 Task: Add Adidas Originals Adilette 22 Slip-On Slides, size 6, to the cart and then remove it.
Action: Mouse moved to (317, 523)
Screenshot: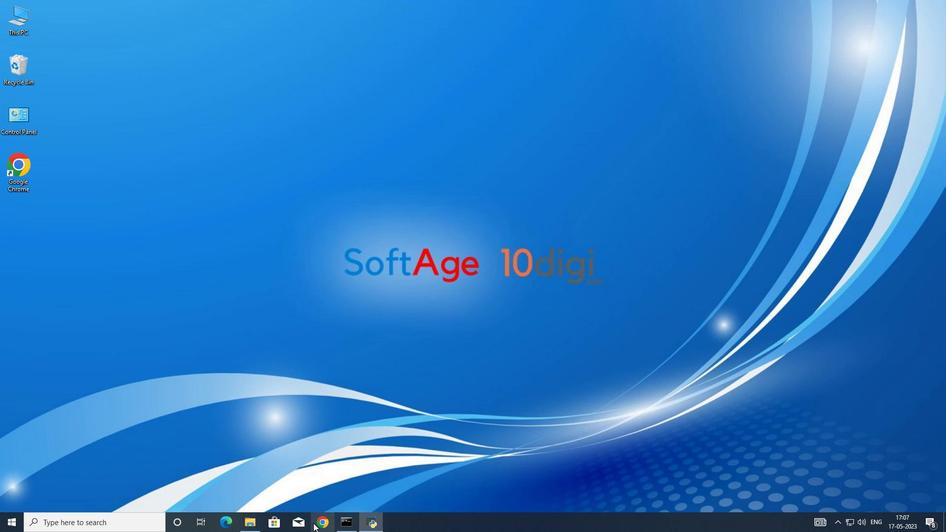 
Action: Mouse pressed left at (317, 523)
Screenshot: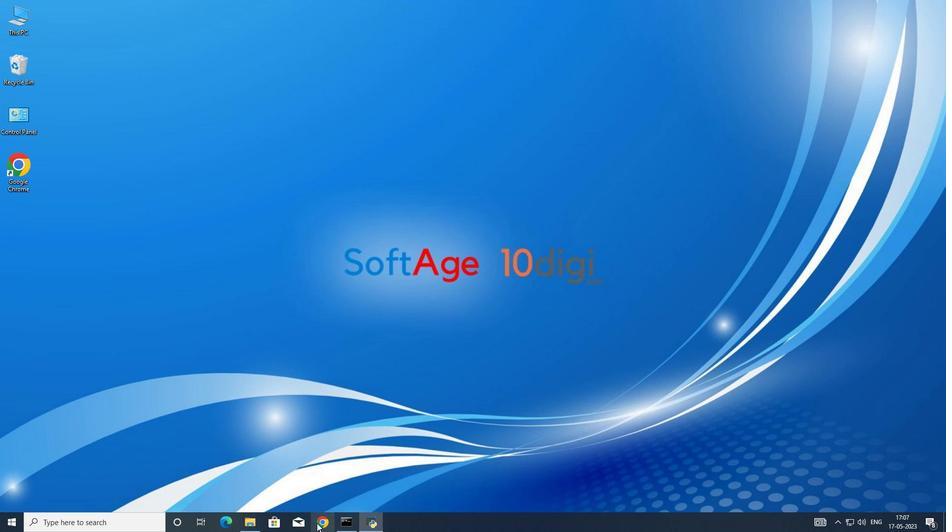 
Action: Mouse moved to (473, 207)
Screenshot: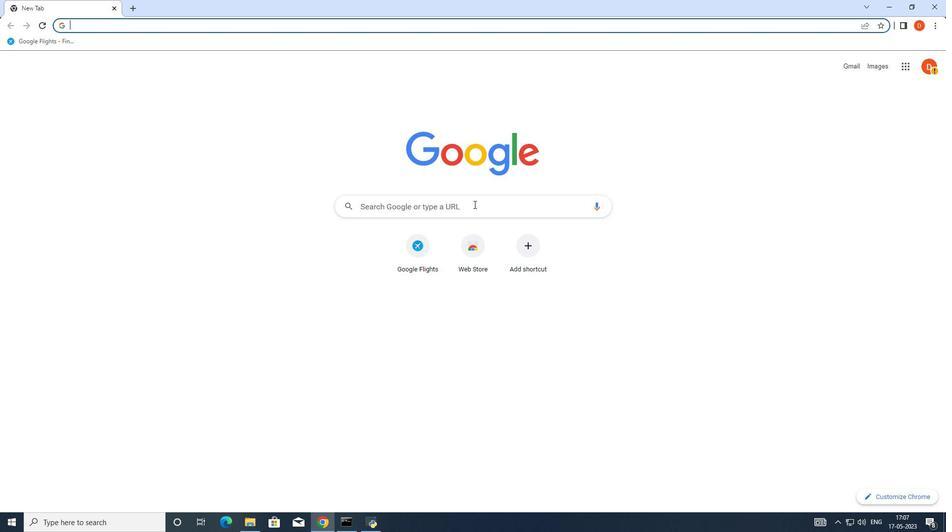 
Action: Mouse pressed left at (473, 207)
Screenshot: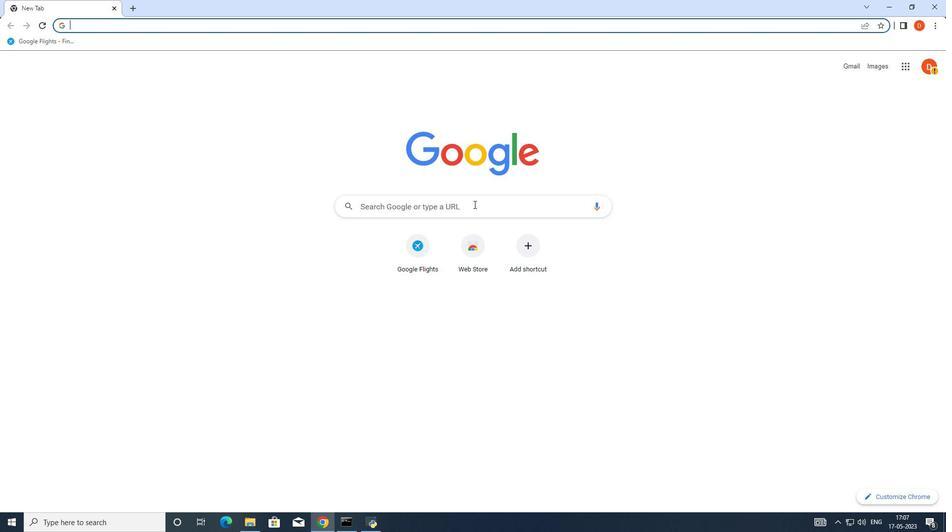
Action: Mouse moved to (448, 221)
Screenshot: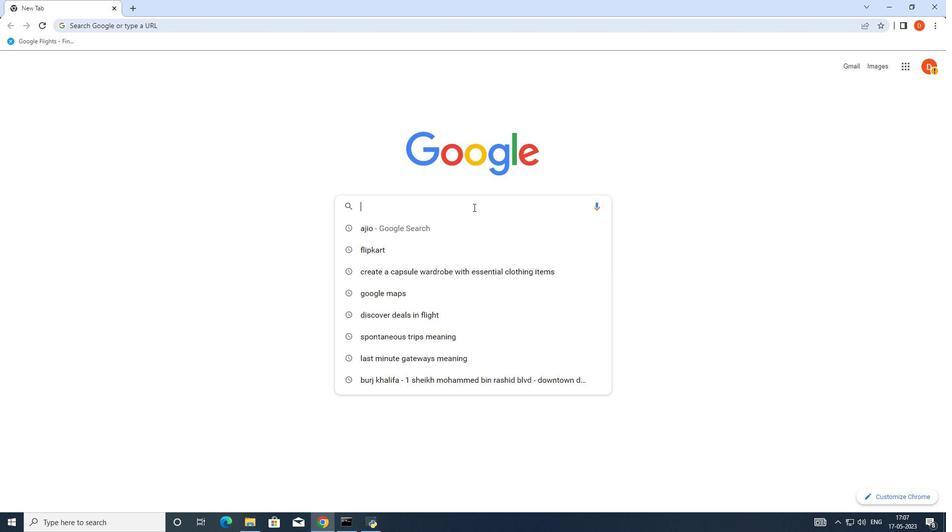
Action: Key pressed ajio
Screenshot: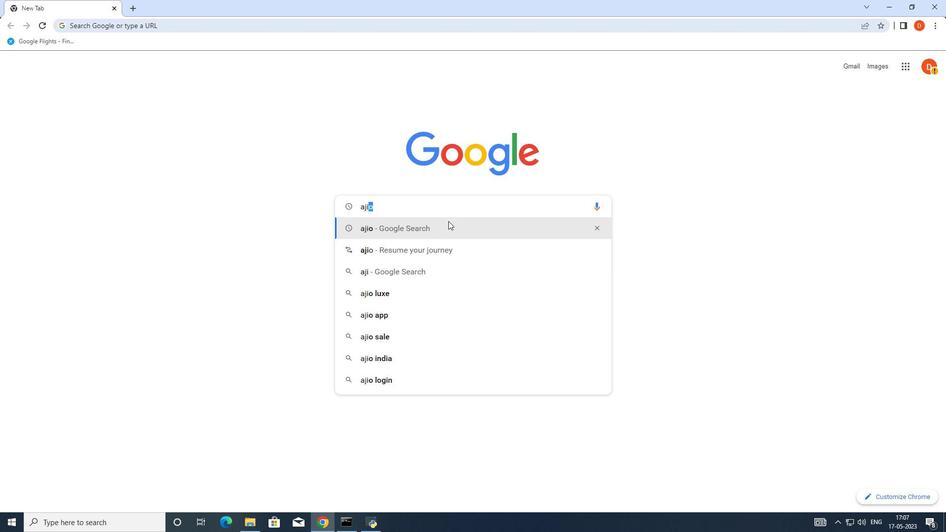 
Action: Mouse moved to (448, 224)
Screenshot: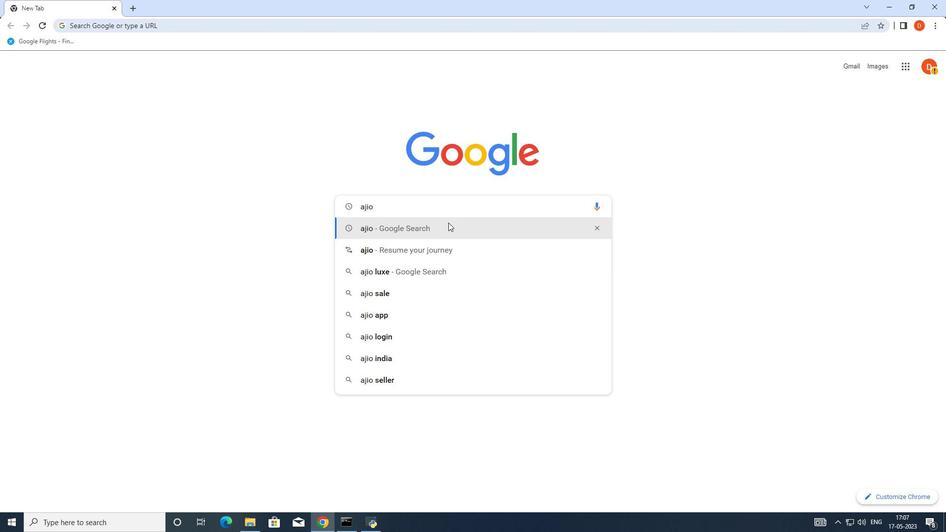 
Action: Key pressed <Key.enter>
Screenshot: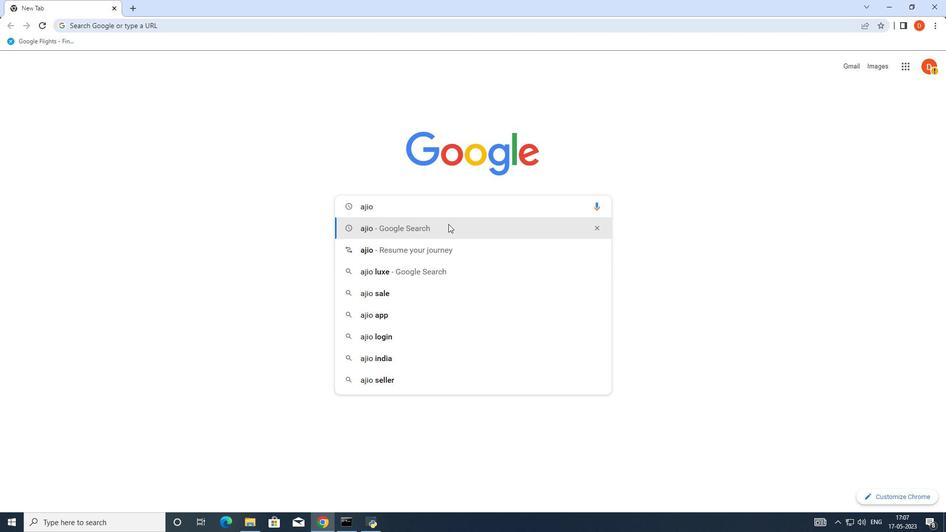 
Action: Mouse moved to (167, 163)
Screenshot: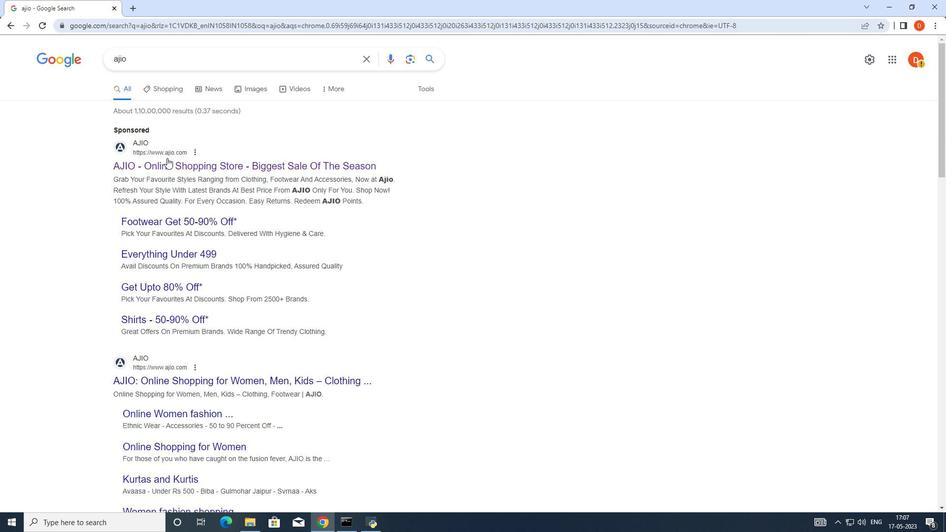 
Action: Mouse pressed left at (167, 163)
Screenshot: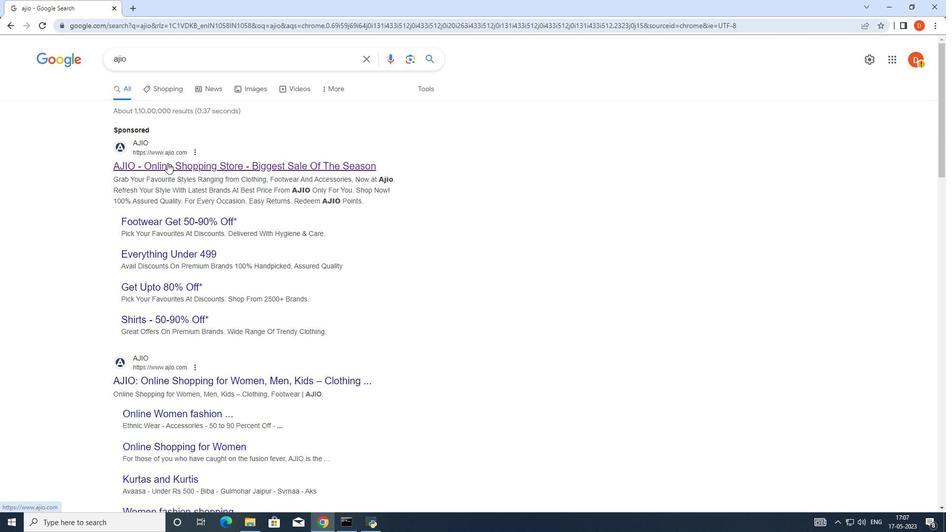 
Action: Mouse moved to (556, 167)
Screenshot: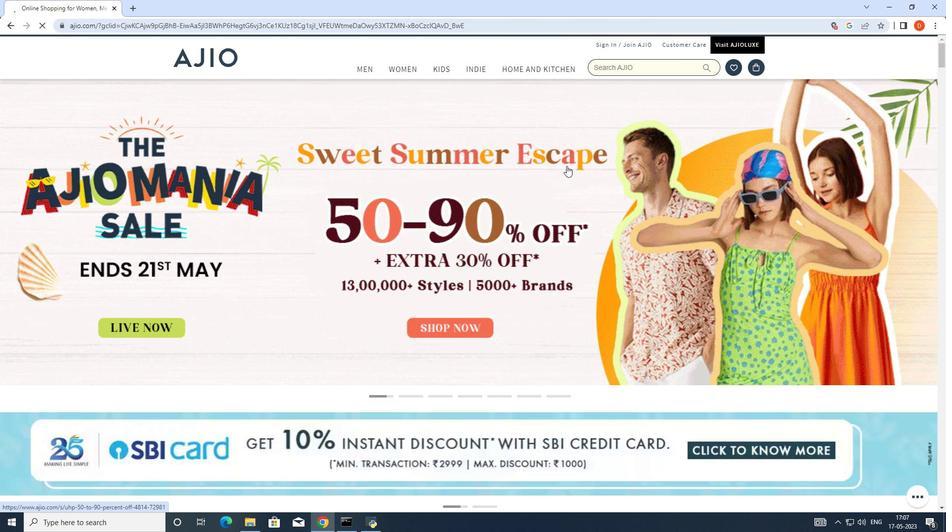 
Action: Mouse scrolled (556, 167) with delta (0, 0)
Screenshot: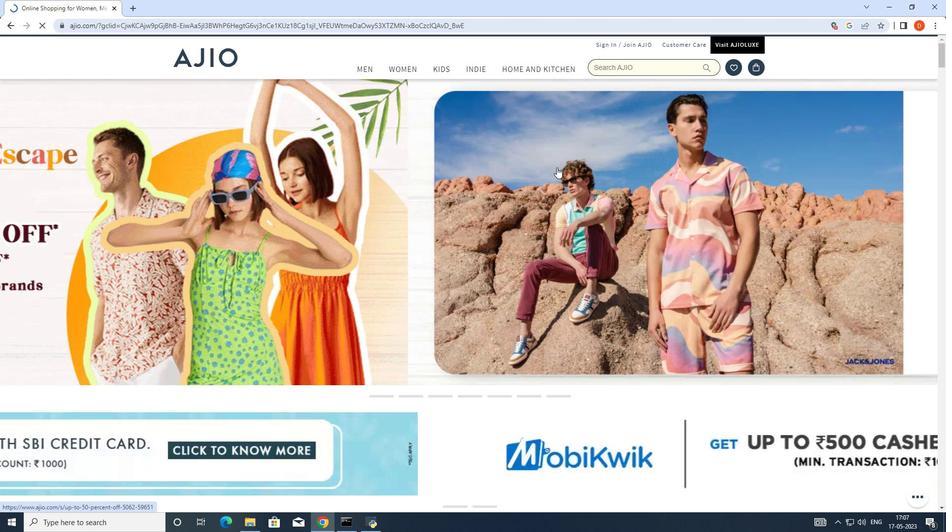 
Action: Mouse moved to (556, 170)
Screenshot: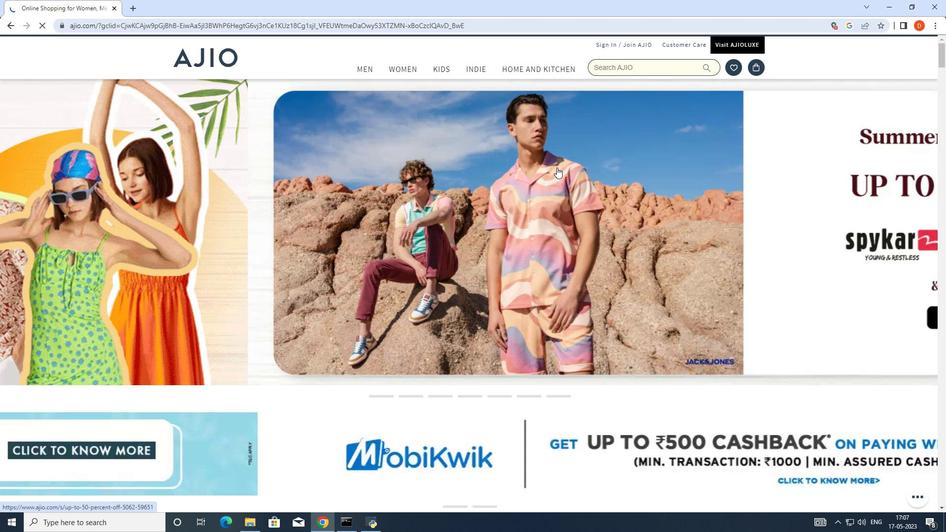 
Action: Mouse scrolled (556, 169) with delta (0, 0)
Screenshot: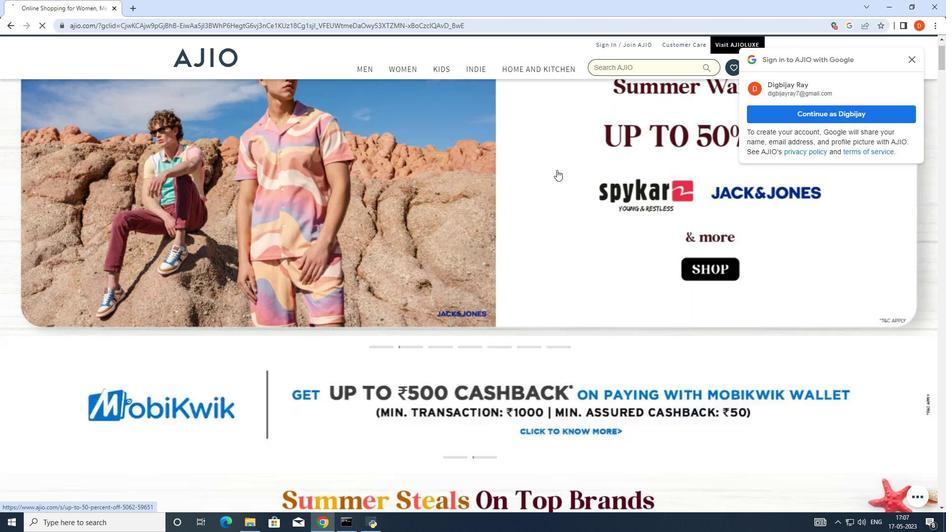 
Action: Mouse moved to (553, 172)
Screenshot: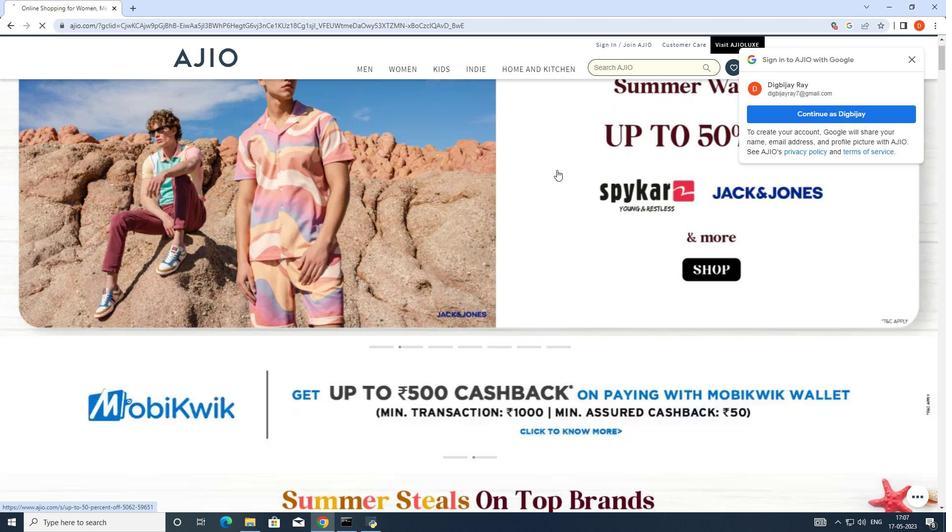 
Action: Mouse scrolled (554, 170) with delta (0, 0)
Screenshot: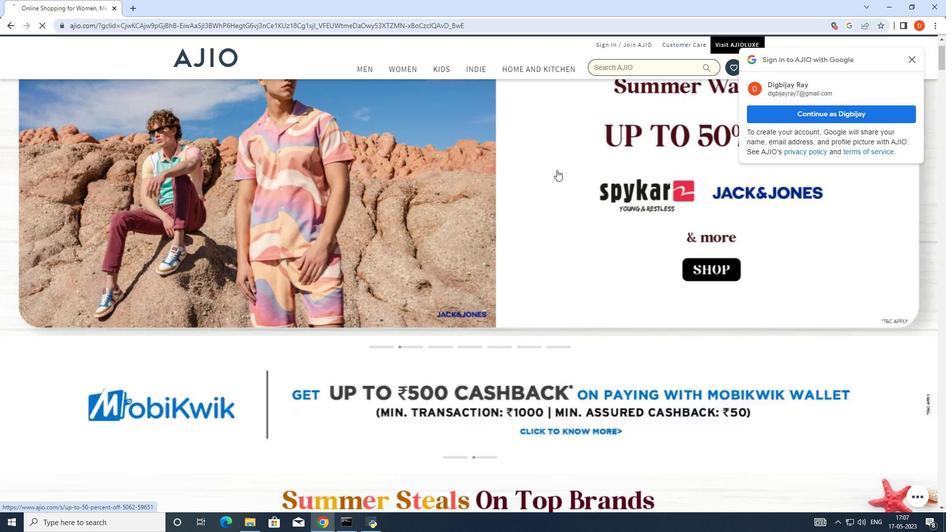 
Action: Mouse moved to (548, 177)
Screenshot: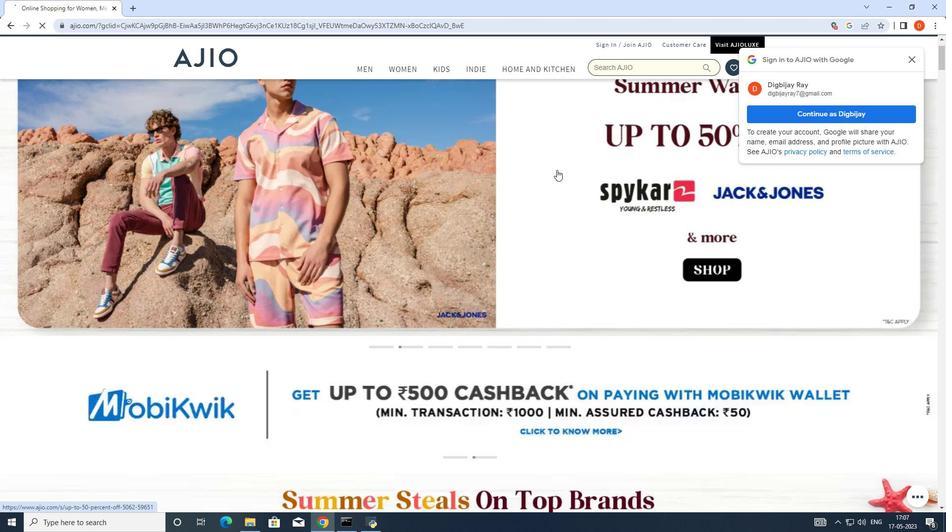 
Action: Mouse scrolled (548, 176) with delta (0, 0)
Screenshot: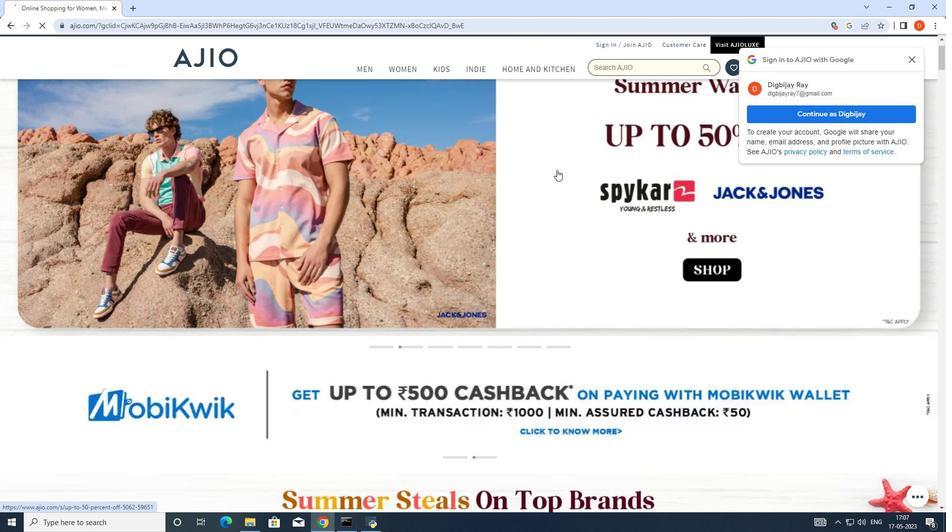 
Action: Mouse moved to (544, 183)
Screenshot: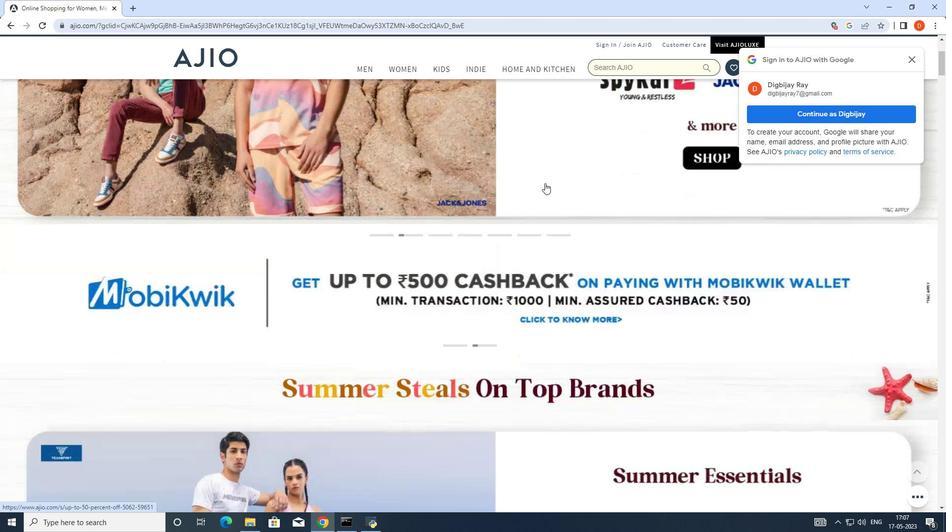 
Action: Mouse scrolled (544, 182) with delta (0, 0)
Screenshot: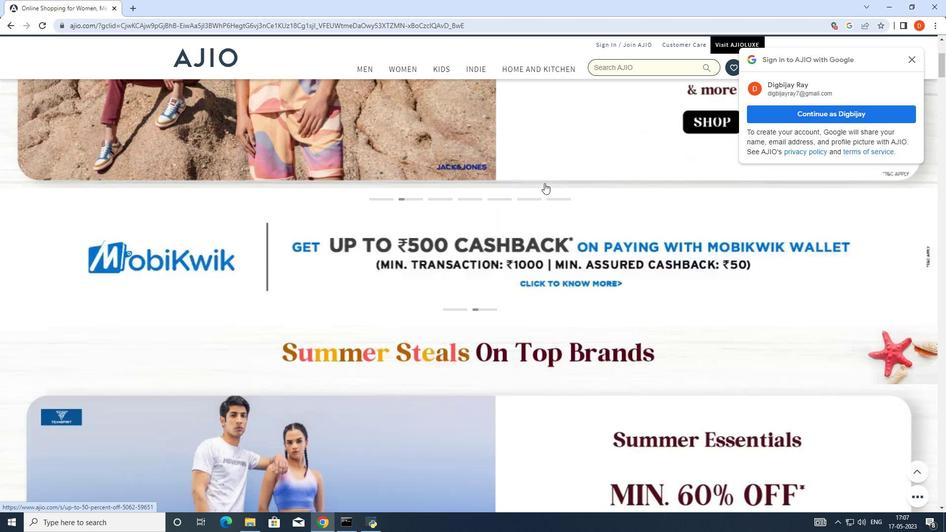 
Action: Mouse scrolled (544, 182) with delta (0, 0)
Screenshot: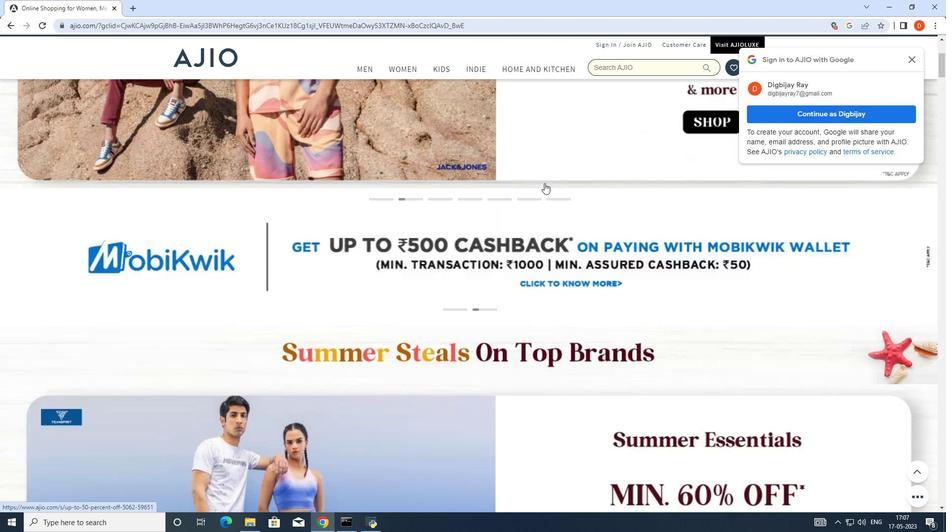 
Action: Mouse moved to (543, 184)
Screenshot: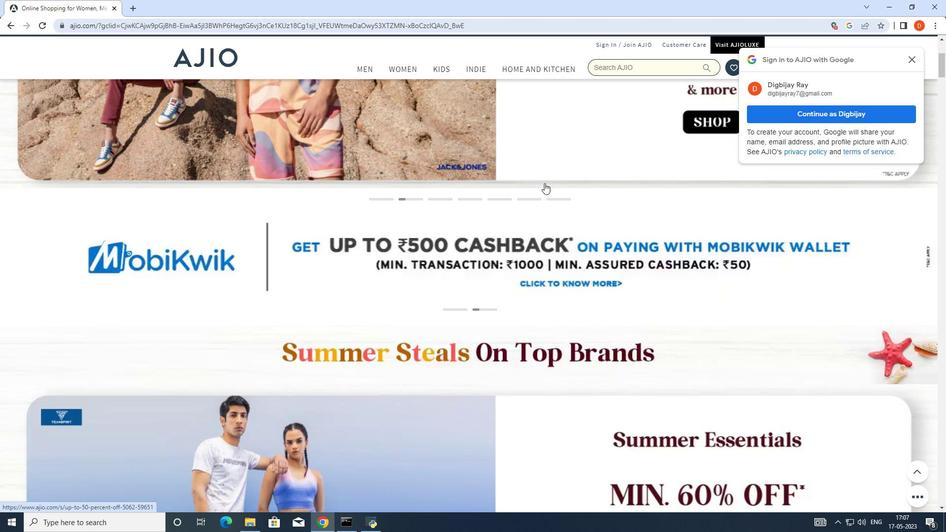 
Action: Mouse scrolled (543, 184) with delta (0, 0)
Screenshot: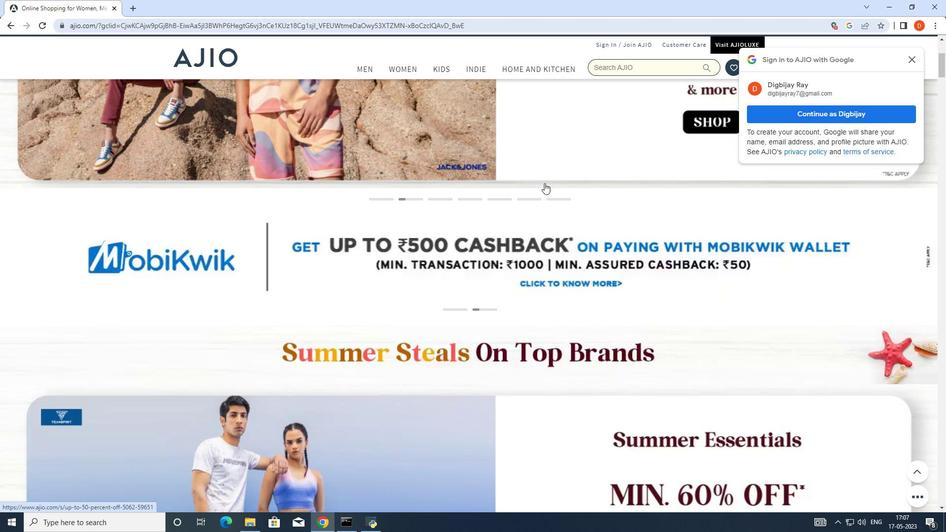 
Action: Mouse moved to (541, 186)
Screenshot: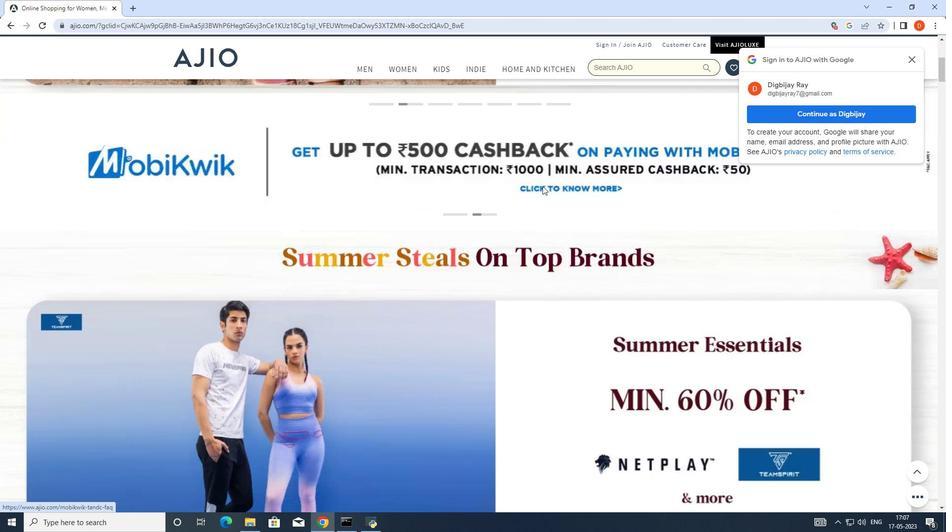 
Action: Mouse scrolled (541, 185) with delta (0, 0)
Screenshot: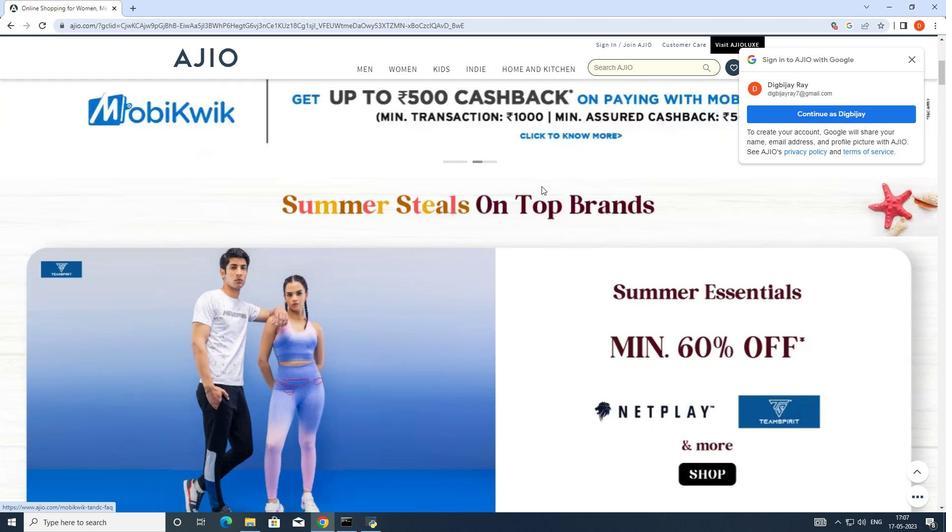 
Action: Mouse scrolled (541, 185) with delta (0, 0)
Screenshot: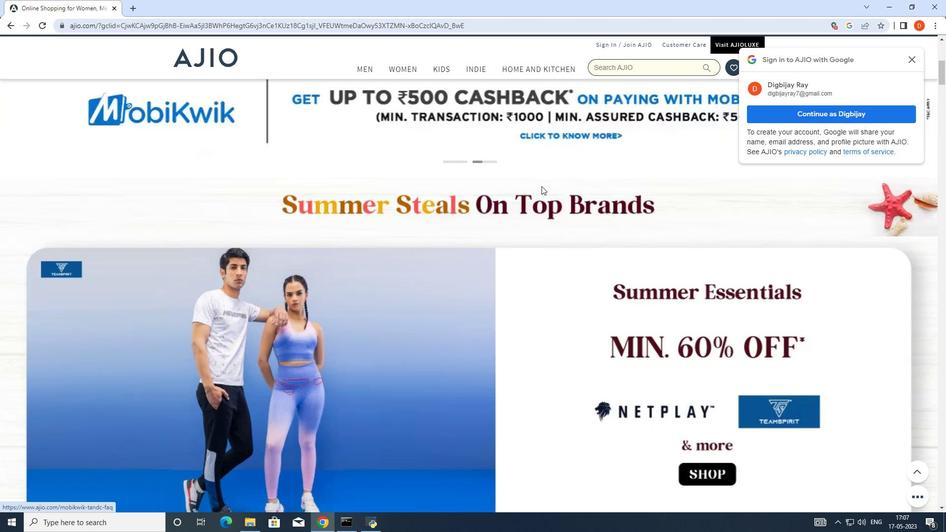
Action: Mouse scrolled (541, 185) with delta (0, 0)
Screenshot: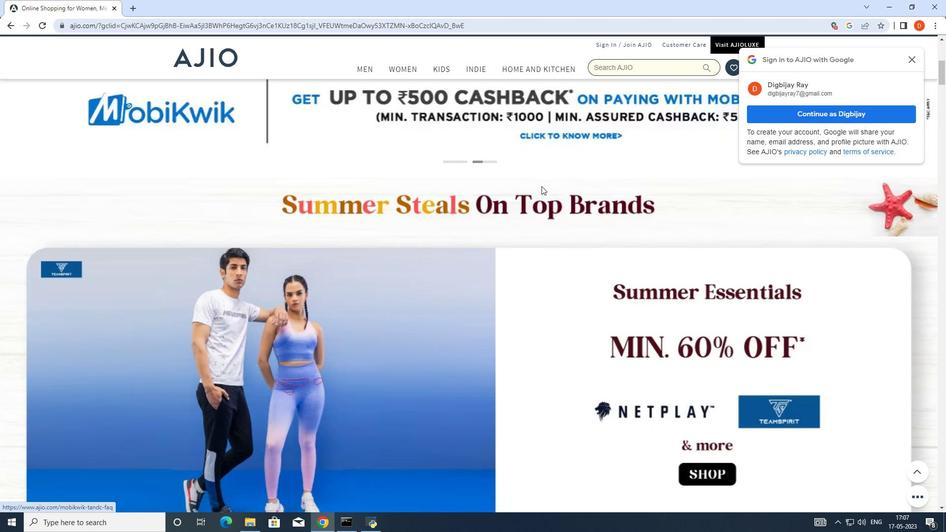 
Action: Mouse moved to (539, 187)
Screenshot: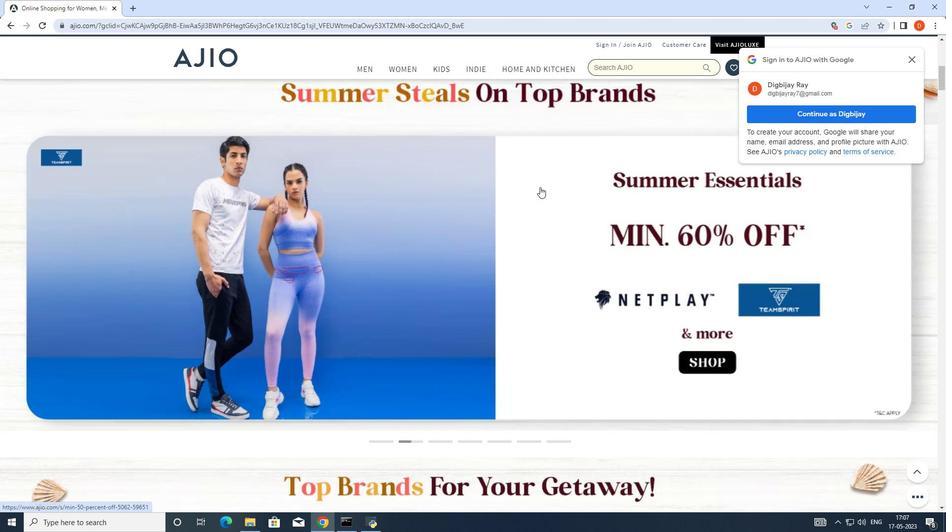 
Action: Mouse scrolled (539, 186) with delta (0, 0)
Screenshot: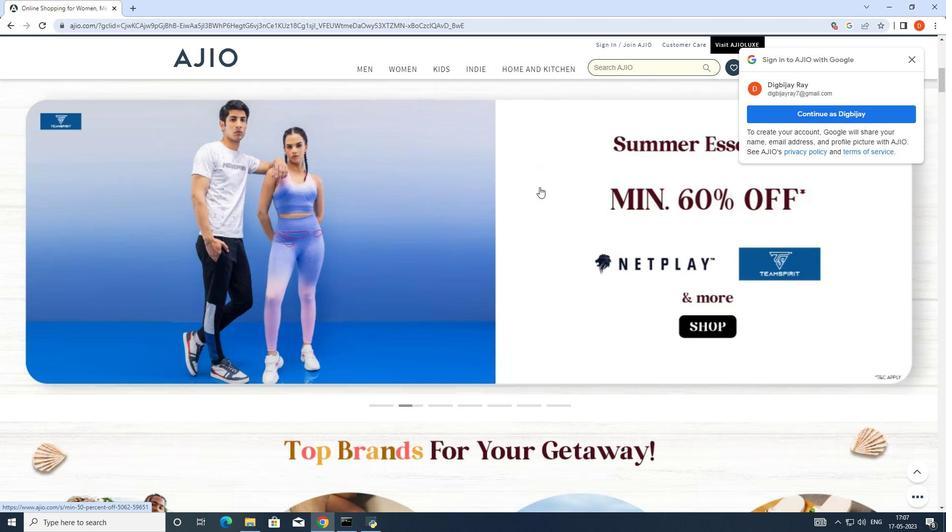 
Action: Mouse scrolled (539, 186) with delta (0, 0)
Screenshot: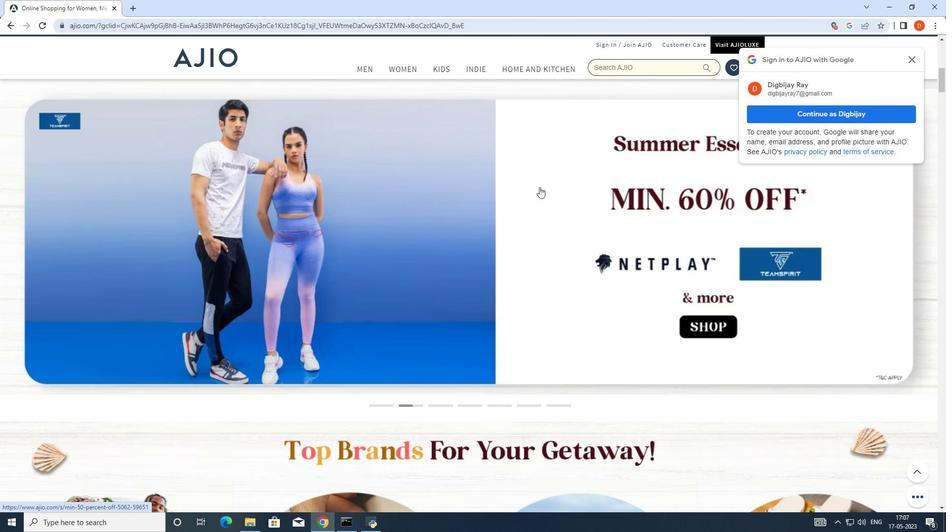 
Action: Mouse scrolled (539, 186) with delta (0, 0)
Screenshot: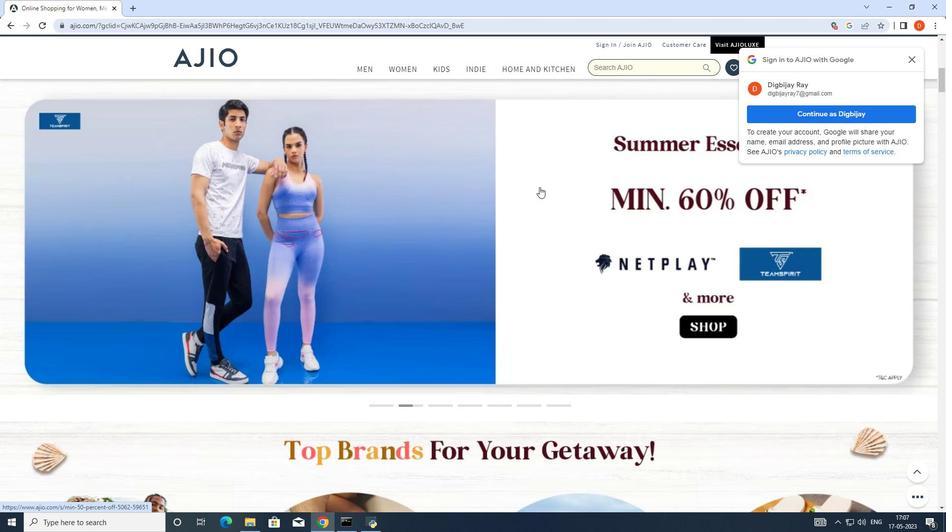 
Action: Mouse moved to (536, 190)
Screenshot: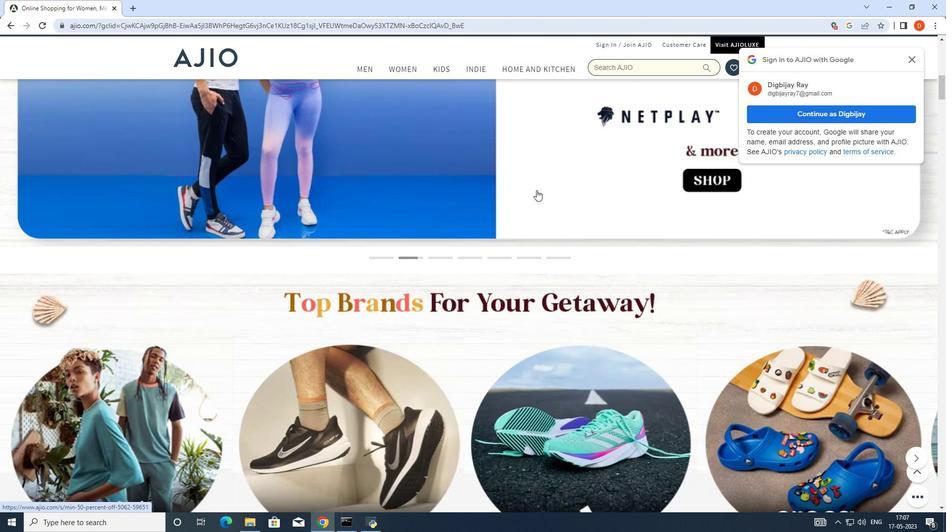 
Action: Mouse scrolled (536, 190) with delta (0, 0)
Screenshot: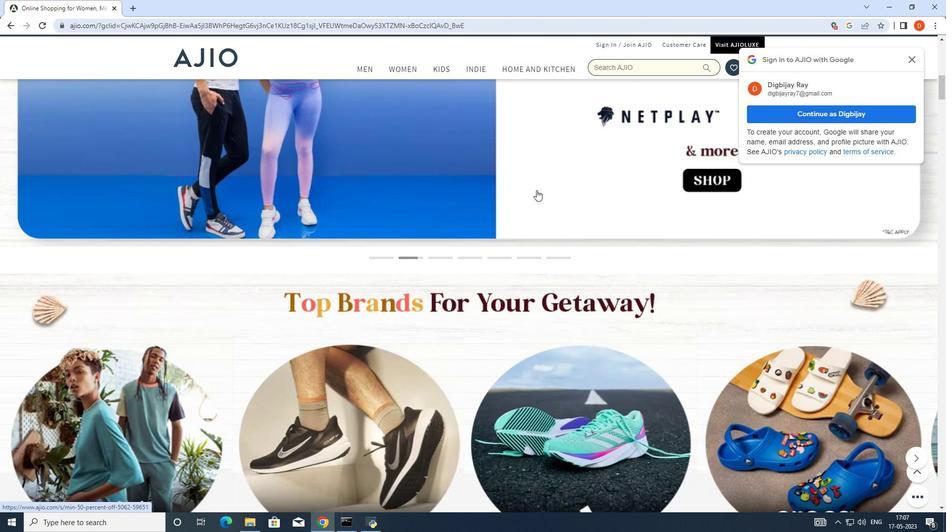 
Action: Mouse moved to (536, 190)
Screenshot: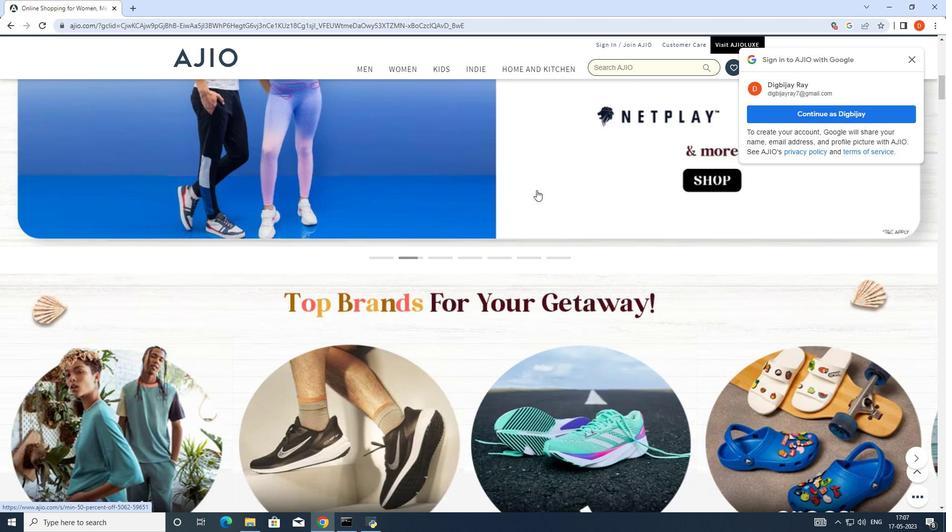 
Action: Mouse scrolled (536, 190) with delta (0, 0)
Screenshot: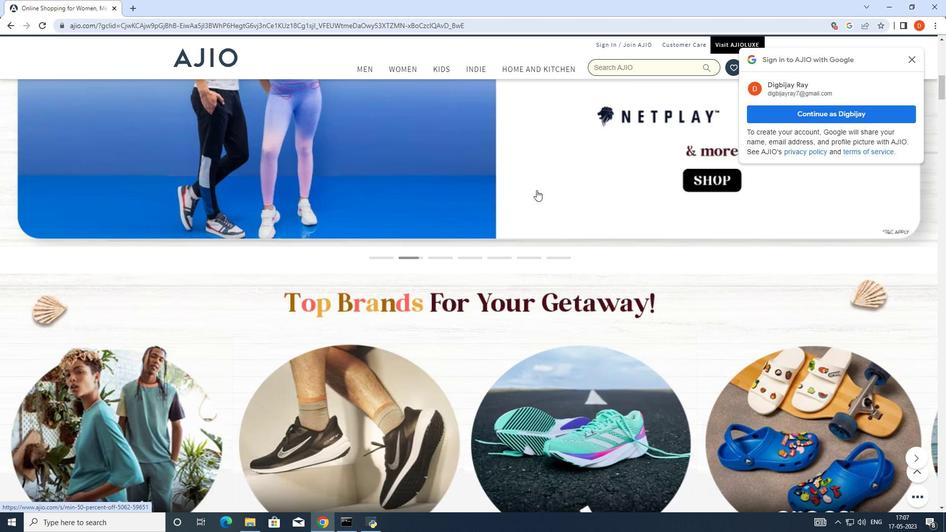 
Action: Mouse scrolled (536, 190) with delta (0, 0)
Screenshot: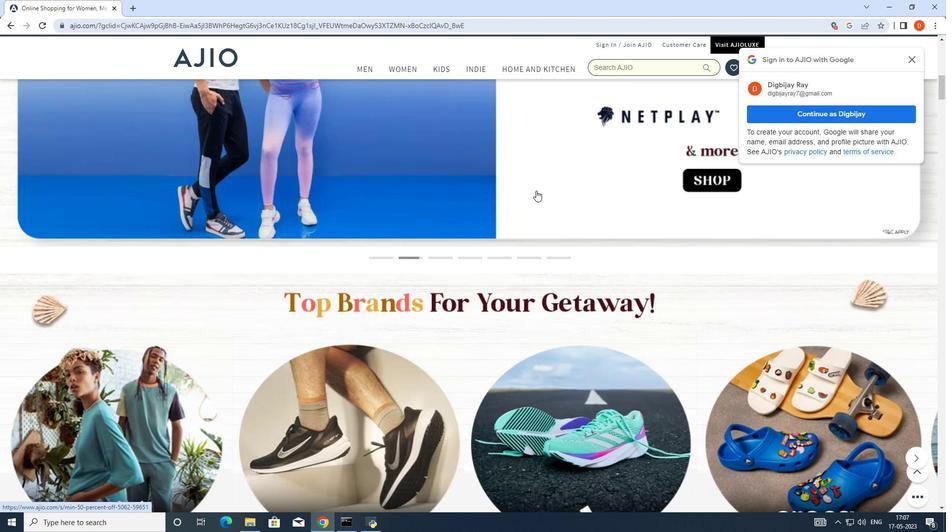 
Action: Mouse moved to (535, 191)
Screenshot: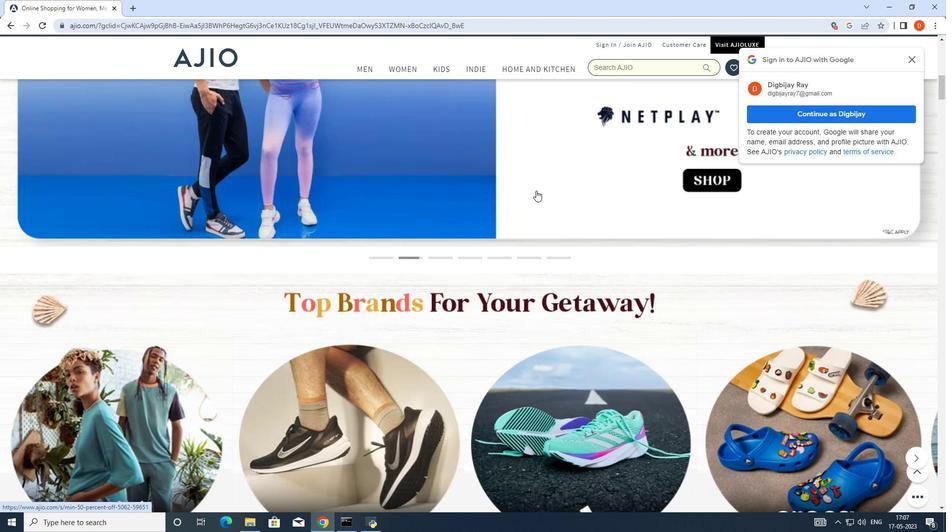 
Action: Mouse scrolled (535, 191) with delta (0, 0)
Screenshot: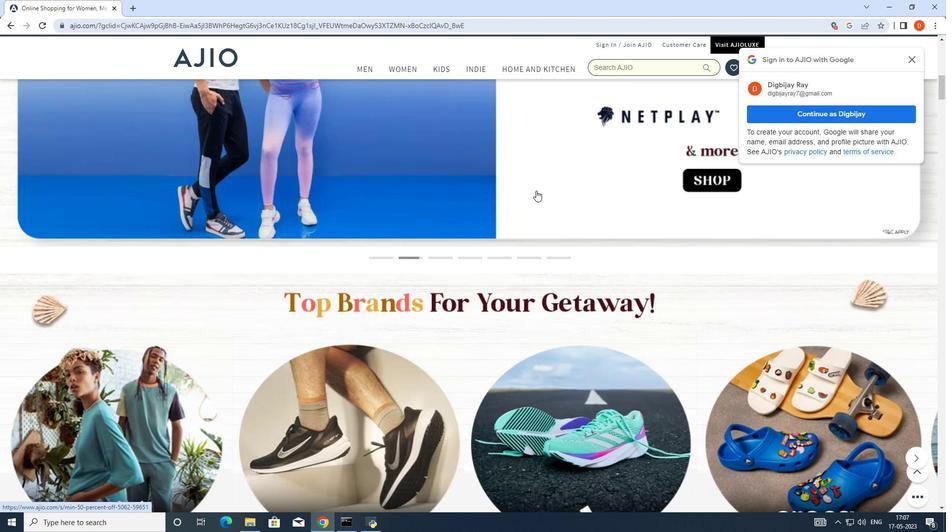 
Action: Mouse moved to (581, 242)
Screenshot: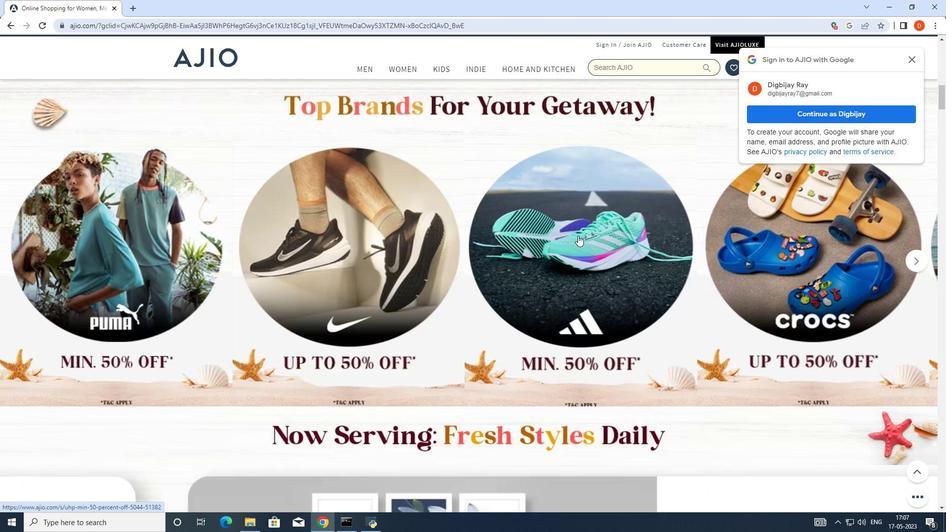 
Action: Mouse scrolled (581, 242) with delta (0, 0)
Screenshot: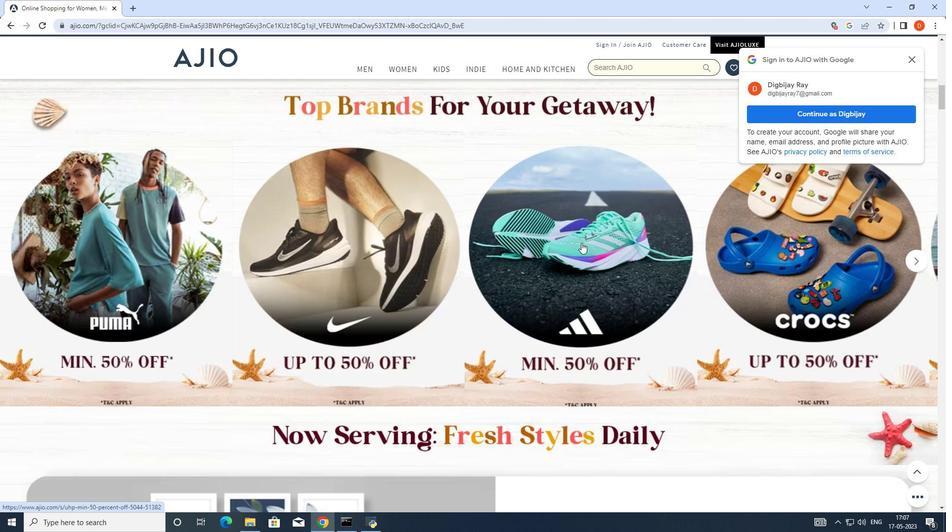 
Action: Mouse scrolled (581, 242) with delta (0, 0)
Screenshot: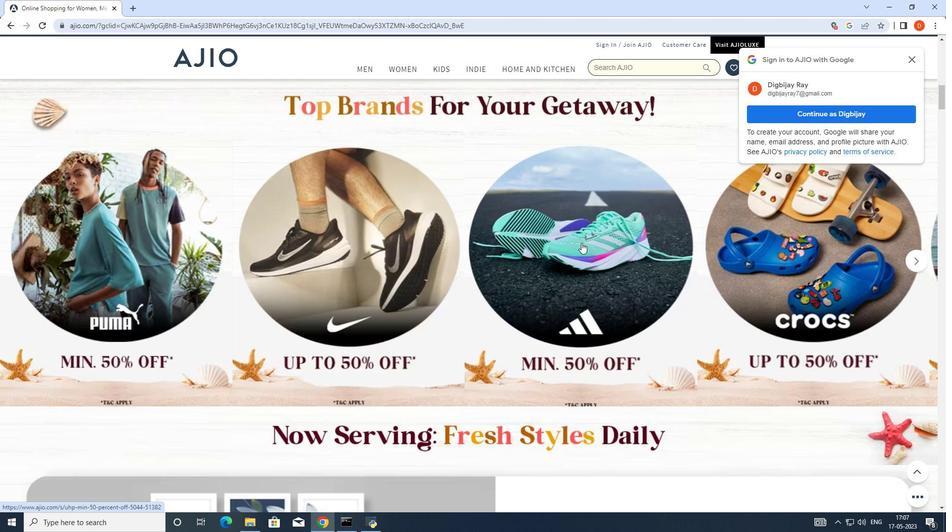 
Action: Mouse moved to (584, 230)
Screenshot: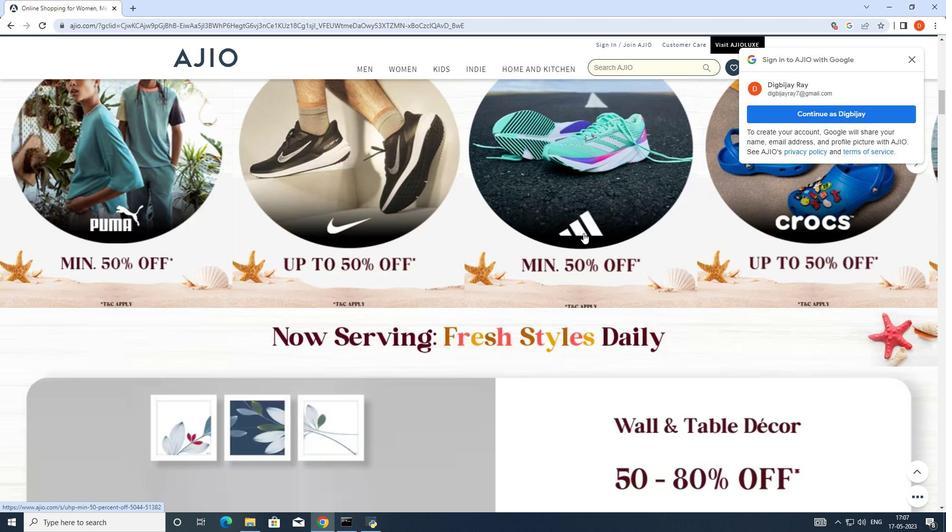 
Action: Mouse scrolled (584, 230) with delta (0, 0)
Screenshot: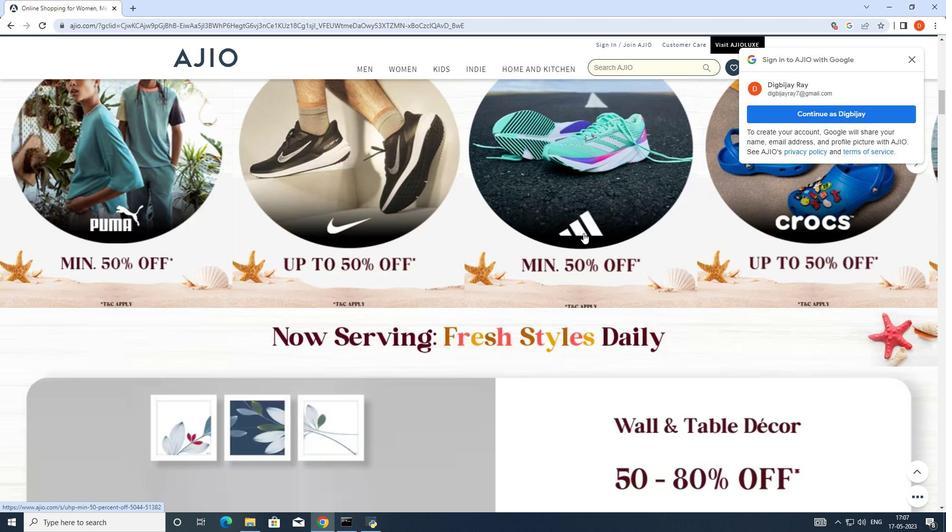 
Action: Mouse scrolled (584, 230) with delta (0, 0)
Screenshot: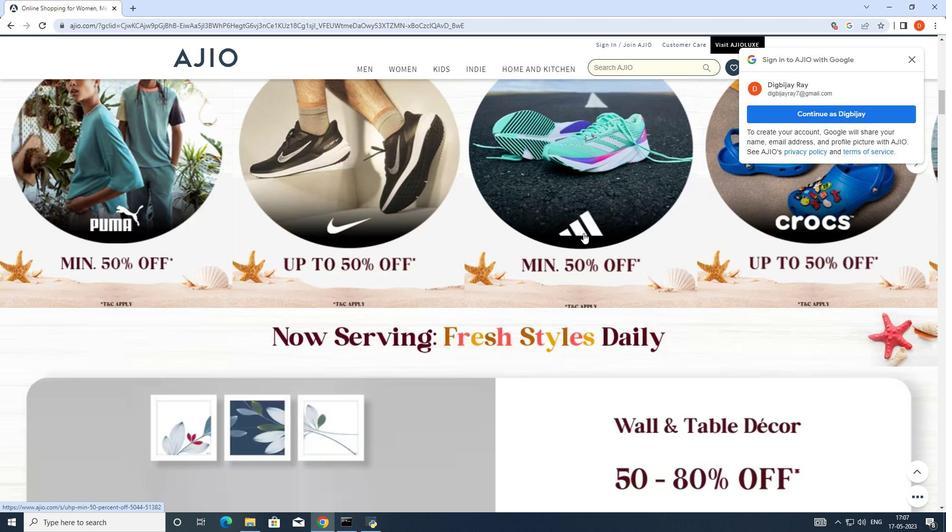
Action: Mouse scrolled (584, 230) with delta (0, 0)
Screenshot: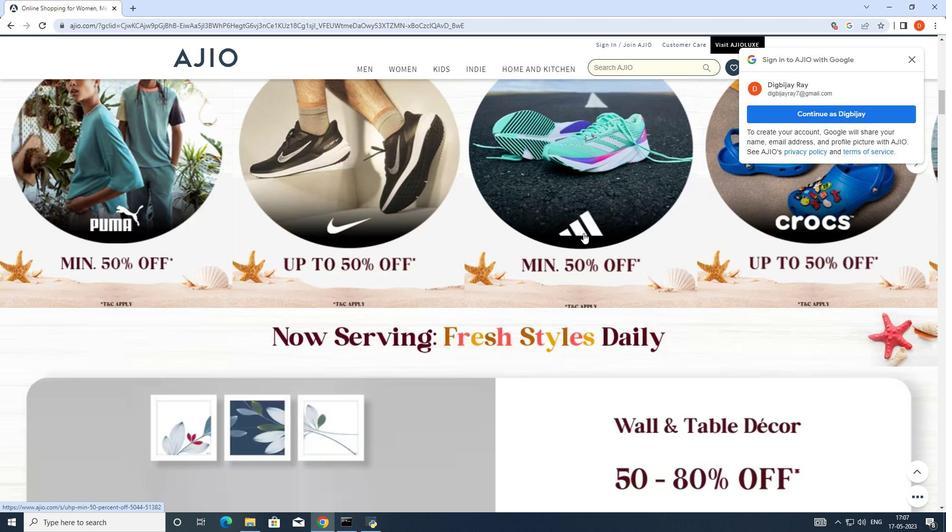 
Action: Mouse moved to (584, 230)
Screenshot: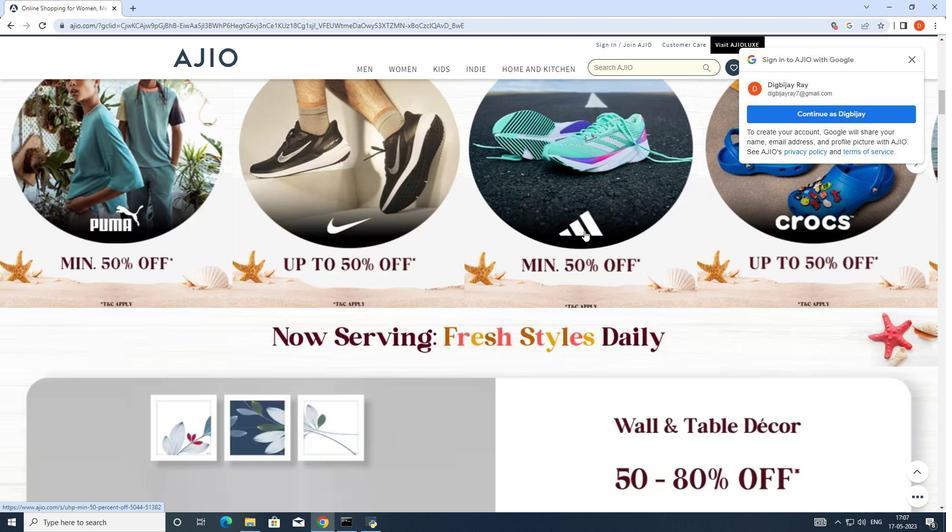 
Action: Mouse scrolled (584, 230) with delta (0, 0)
Screenshot: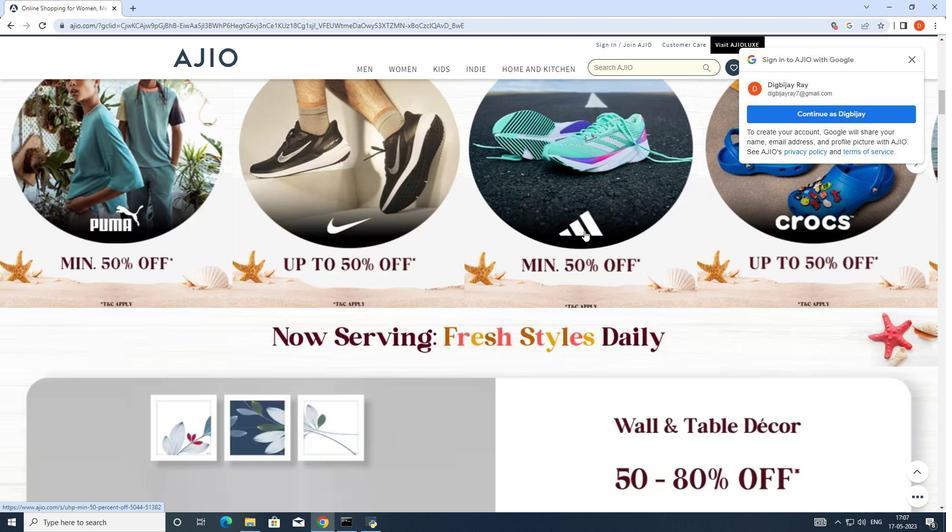
Action: Mouse moved to (584, 232)
Screenshot: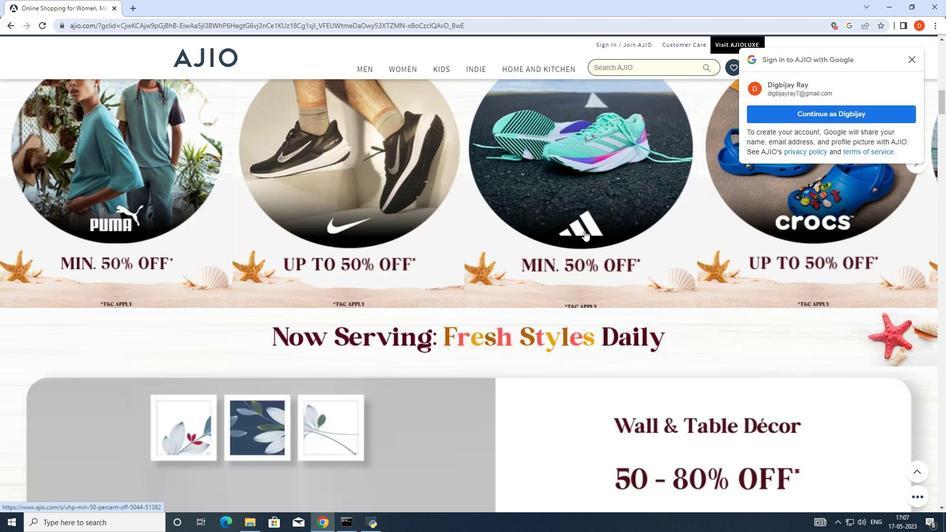 
Action: Mouse scrolled (584, 232) with delta (0, 0)
Screenshot: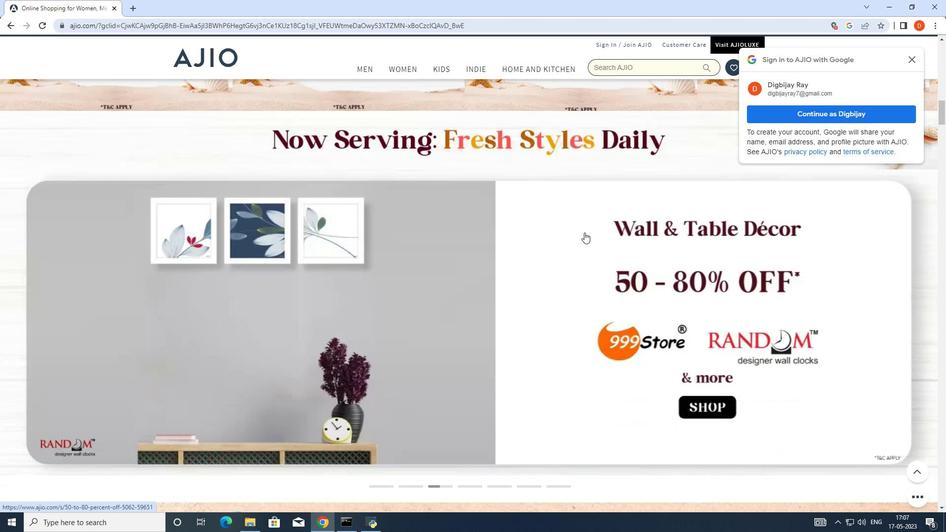 
Action: Mouse scrolled (584, 232) with delta (0, 0)
Screenshot: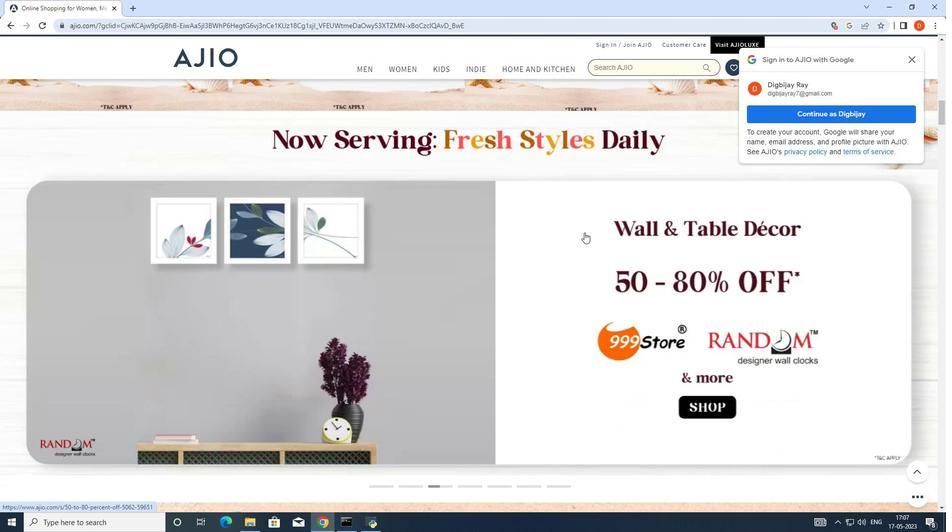 
Action: Mouse scrolled (584, 232) with delta (0, 0)
Screenshot: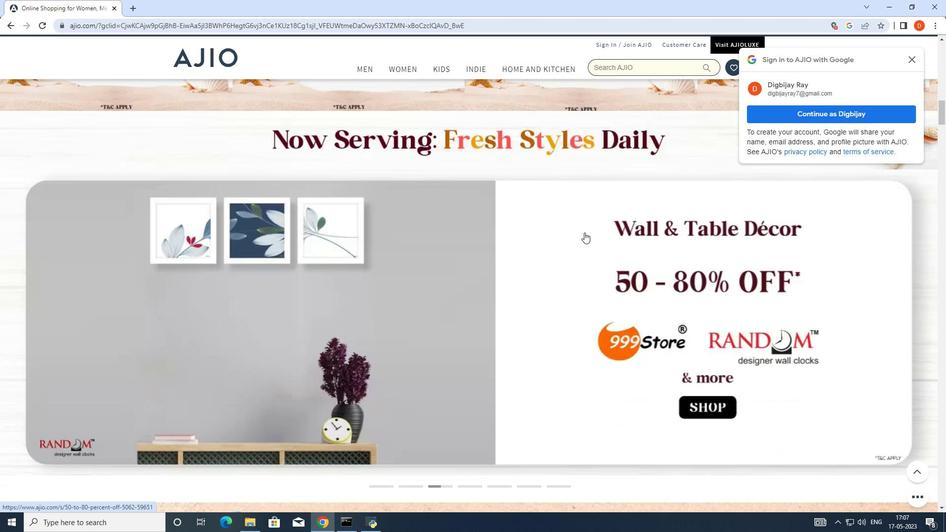 
Action: Mouse scrolled (584, 232) with delta (0, 0)
Screenshot: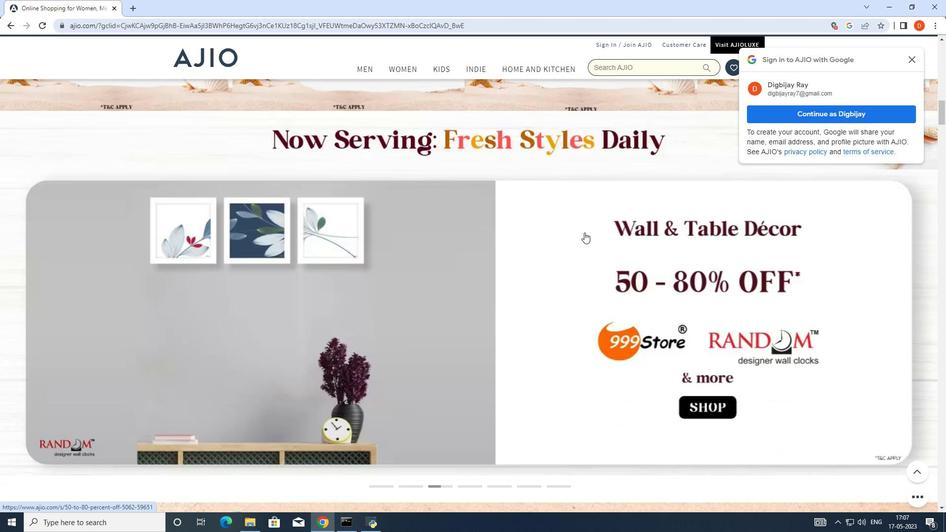 
Action: Mouse moved to (378, 286)
Screenshot: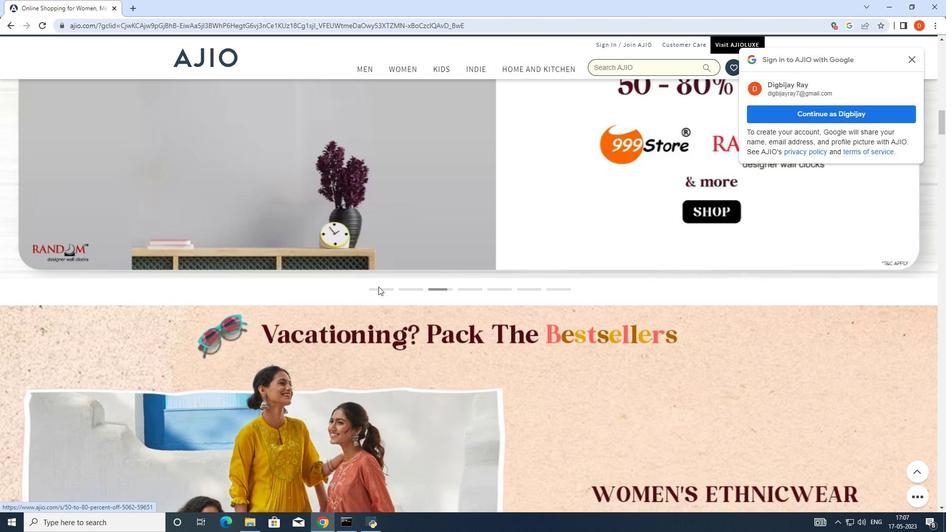 
Action: Mouse scrolled (378, 286) with delta (0, 0)
Screenshot: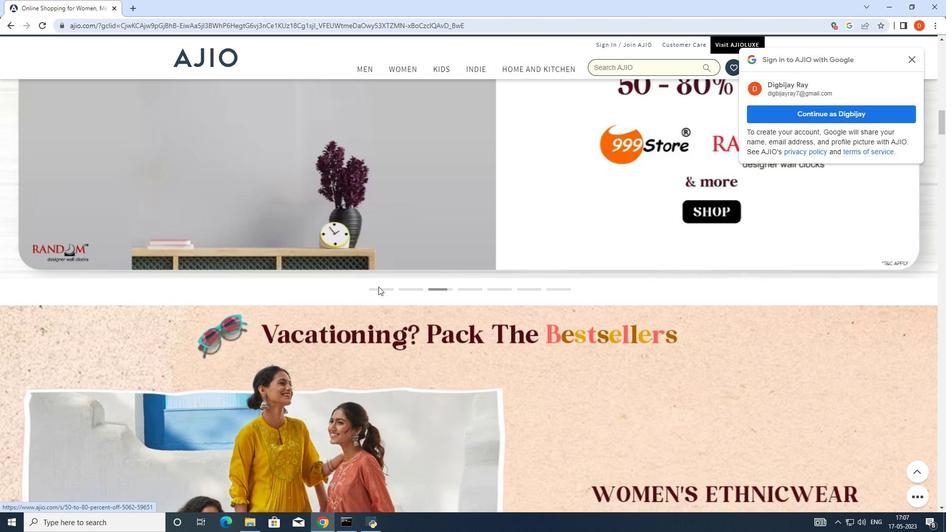 
Action: Mouse moved to (378, 287)
Screenshot: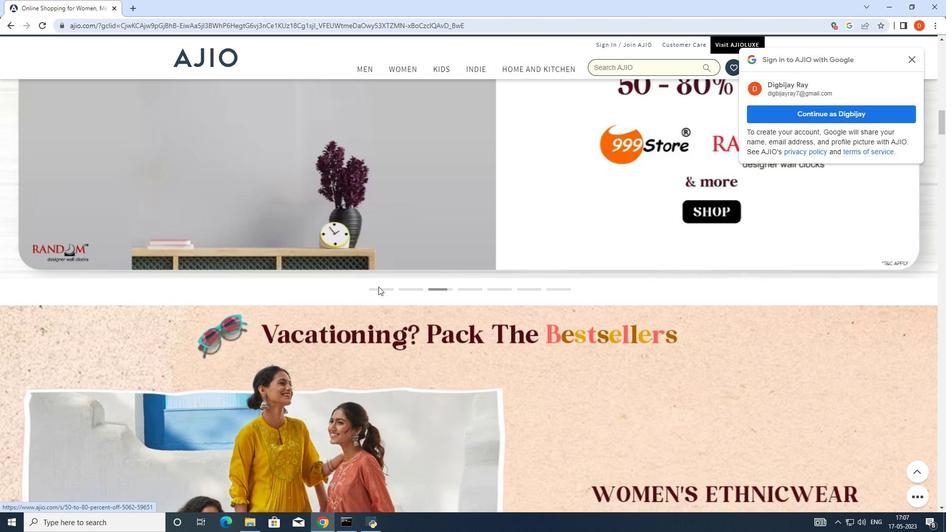 
Action: Mouse scrolled (378, 286) with delta (0, 0)
Screenshot: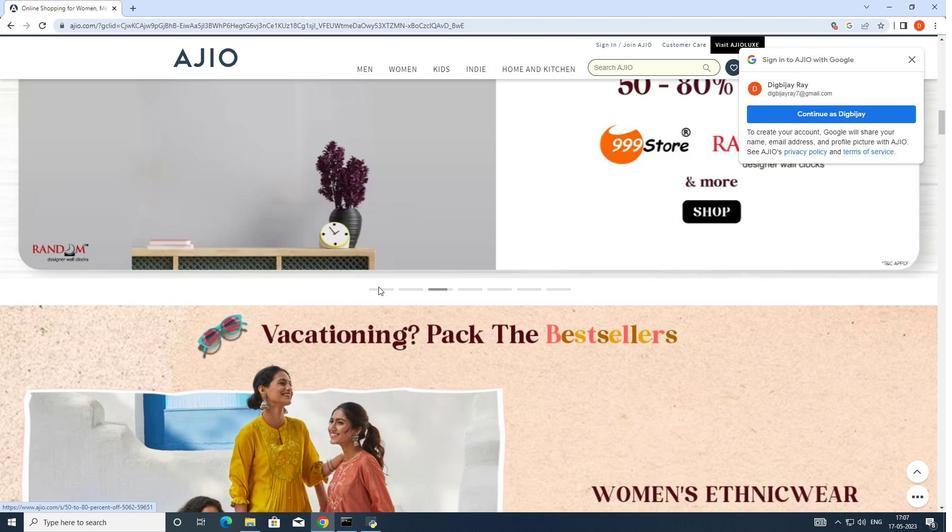 
Action: Mouse scrolled (378, 286) with delta (0, 0)
Screenshot: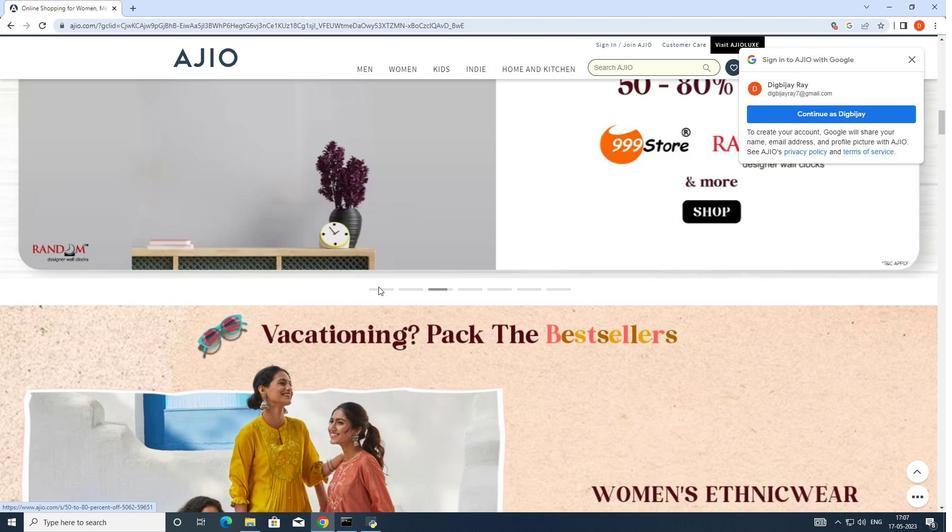 
Action: Mouse scrolled (378, 286) with delta (0, 0)
Screenshot: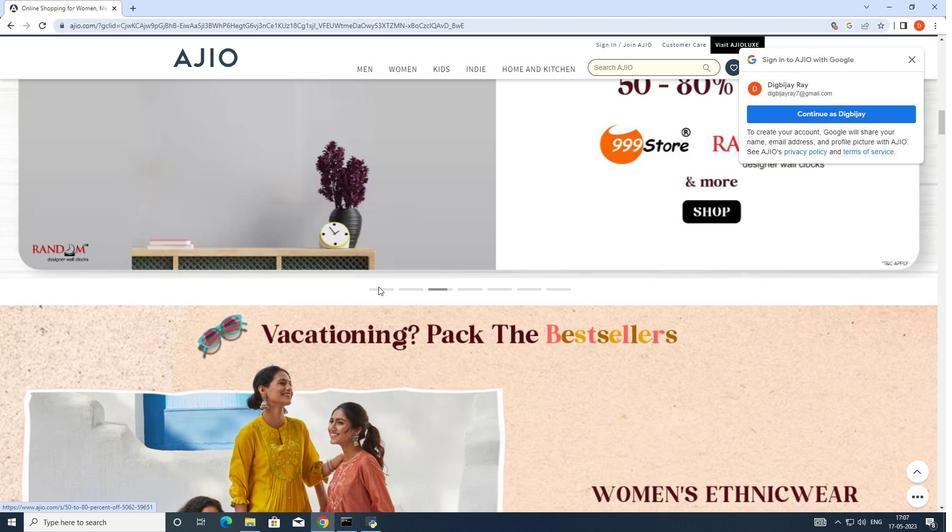 
Action: Mouse moved to (376, 287)
Screenshot: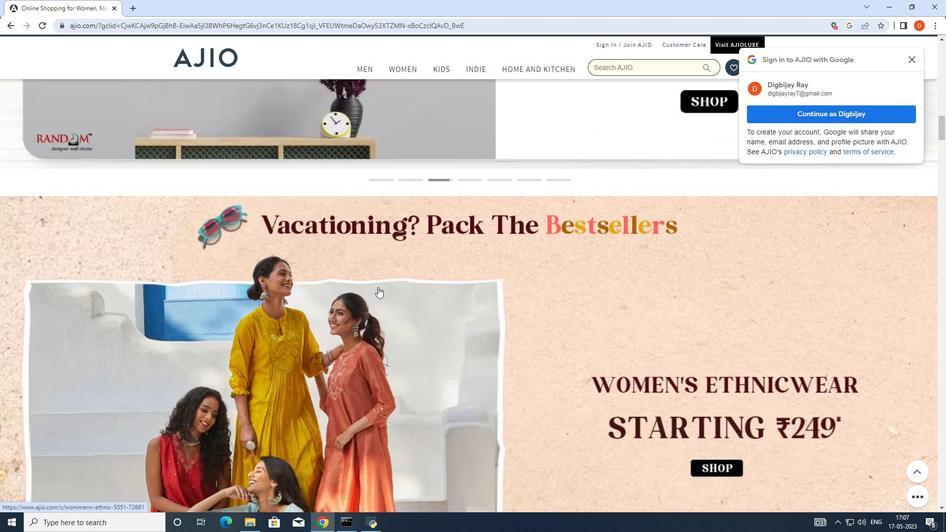 
Action: Mouse scrolled (376, 286) with delta (0, 0)
Screenshot: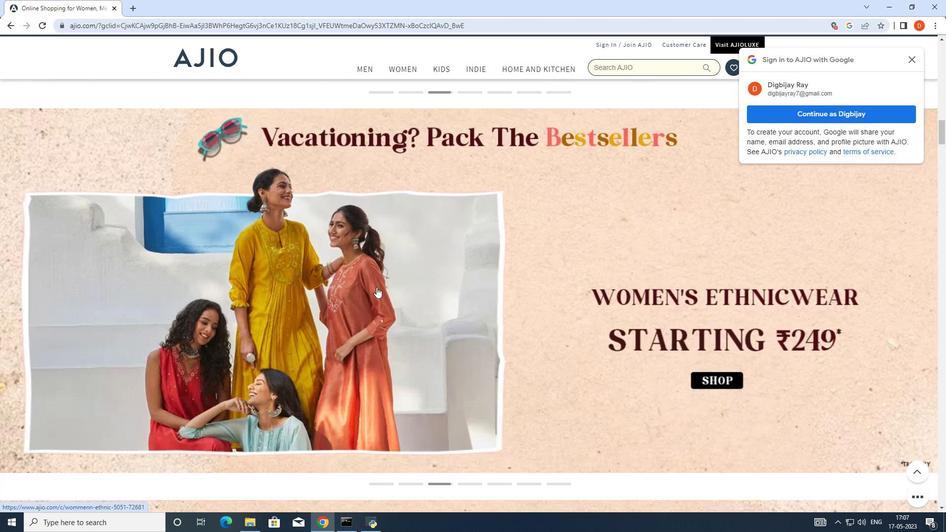 
Action: Mouse scrolled (376, 286) with delta (0, 0)
Screenshot: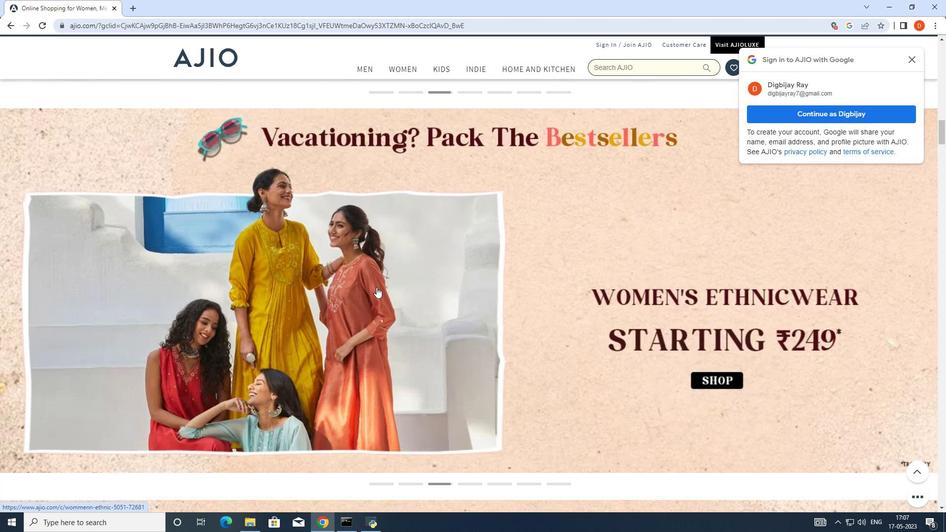 
Action: Mouse scrolled (376, 286) with delta (0, 0)
Screenshot: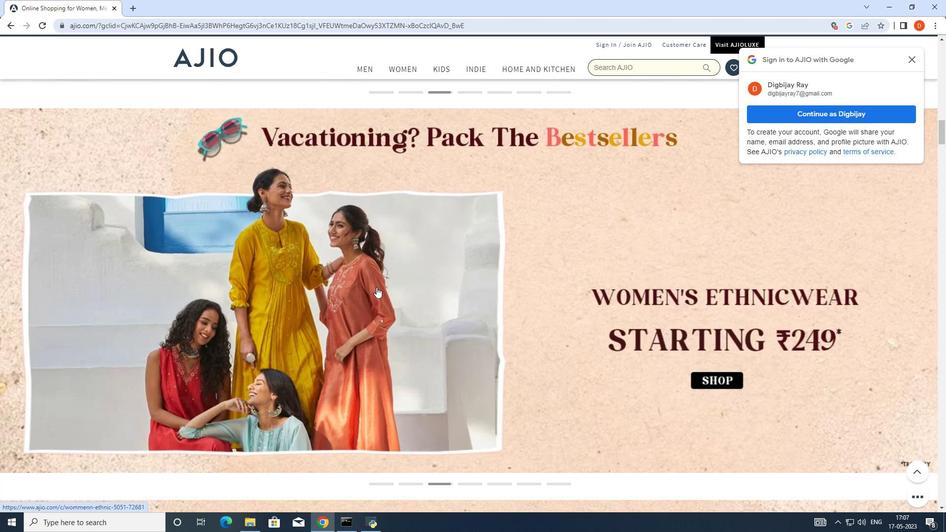 
Action: Mouse scrolled (376, 286) with delta (0, 0)
Screenshot: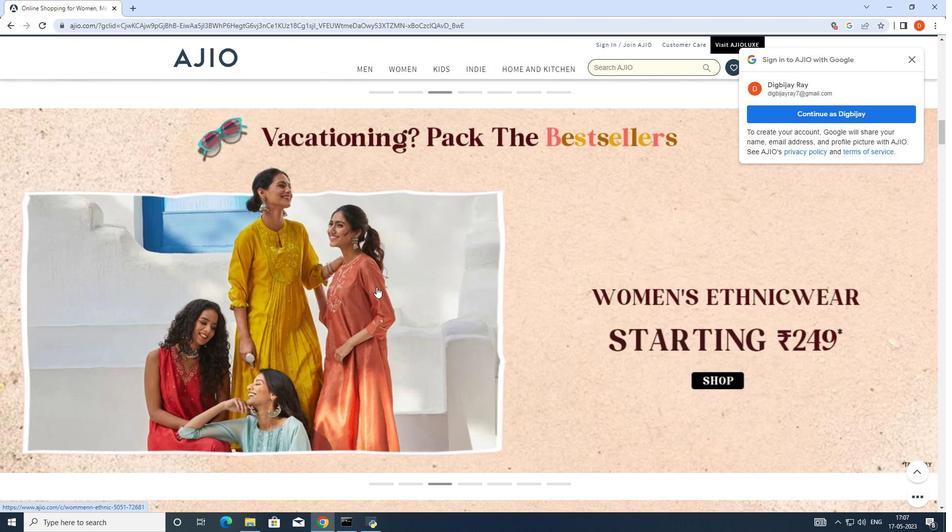 
Action: Mouse moved to (377, 287)
Screenshot: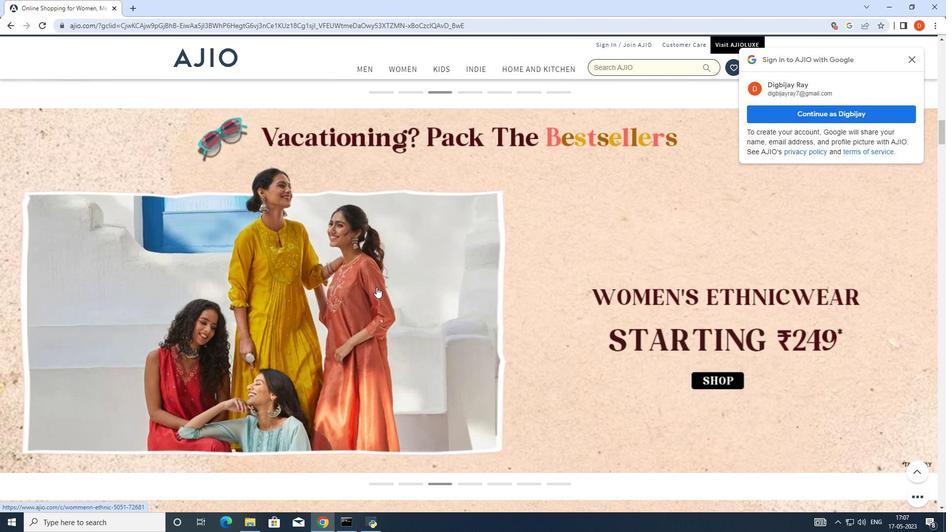 
Action: Mouse scrolled (377, 286) with delta (0, 0)
Screenshot: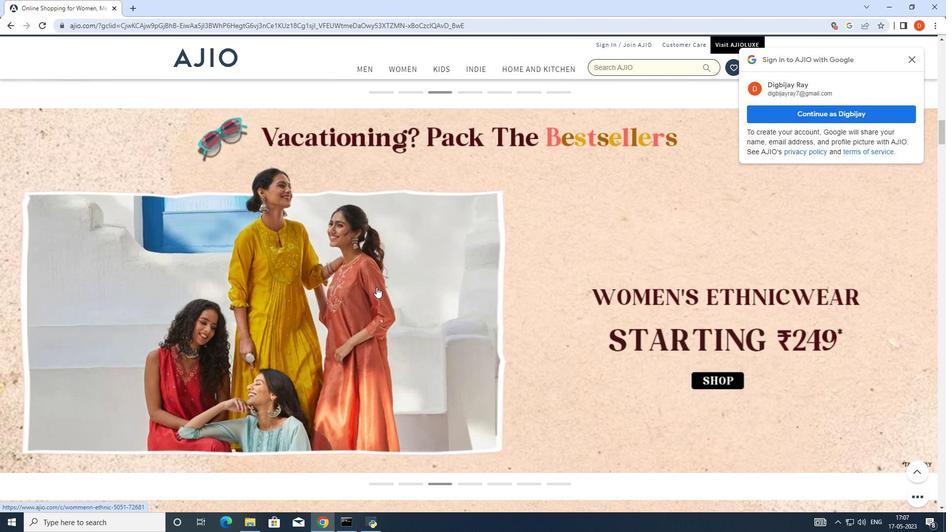 
Action: Mouse moved to (376, 289)
Screenshot: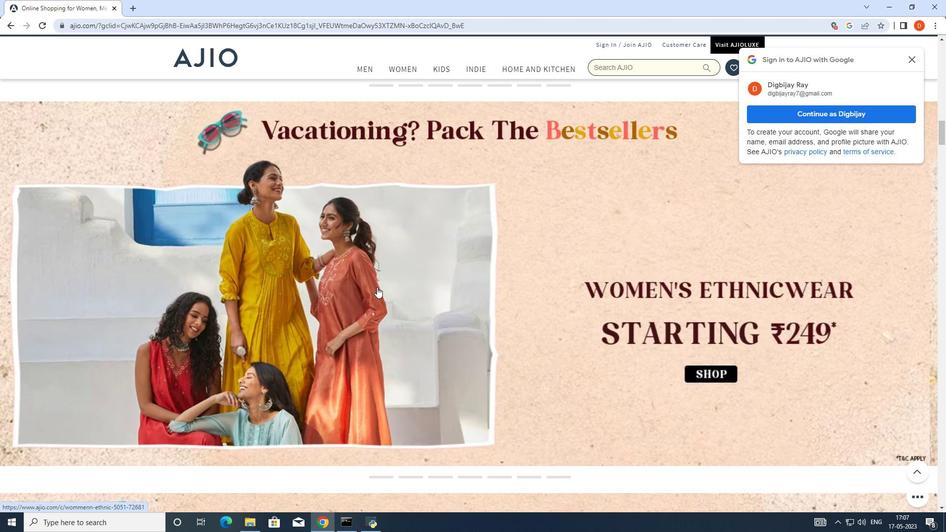 
Action: Mouse scrolled (376, 288) with delta (0, 0)
Screenshot: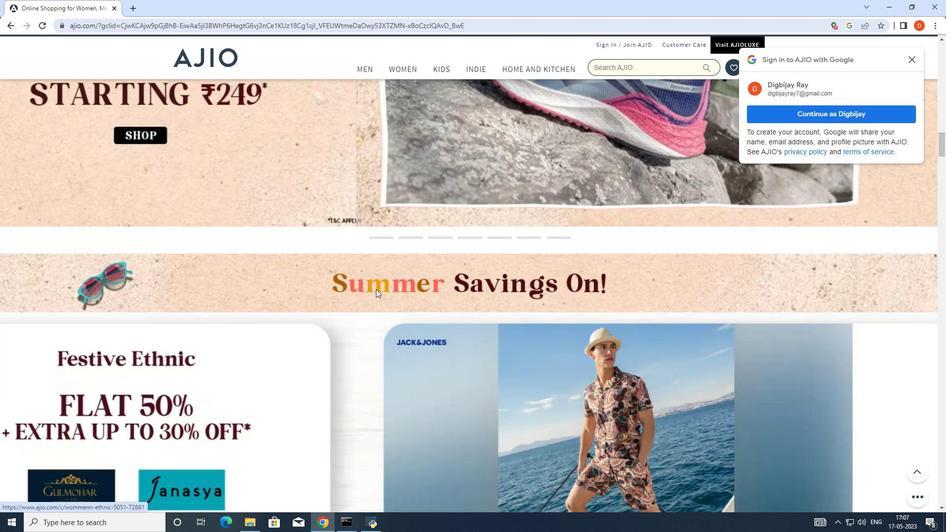 
Action: Mouse scrolled (376, 288) with delta (0, 0)
Screenshot: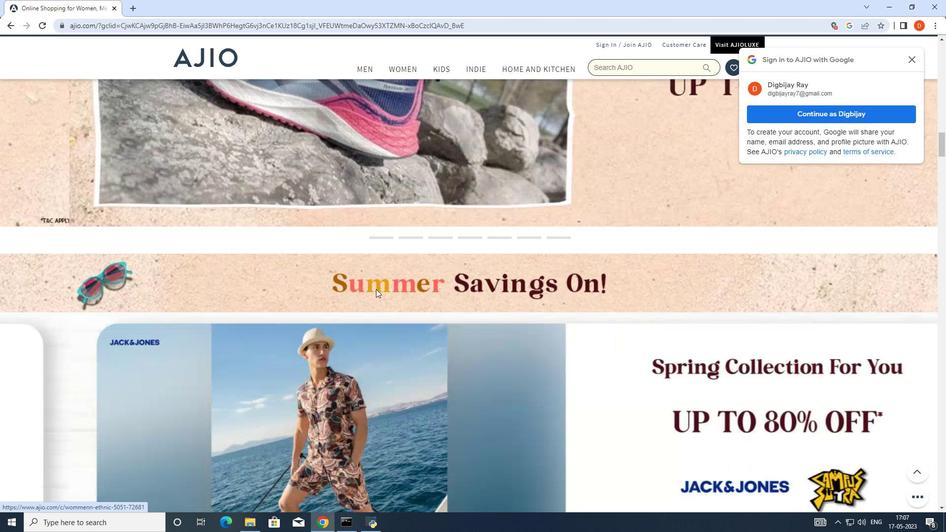 
Action: Mouse scrolled (376, 288) with delta (0, 0)
Screenshot: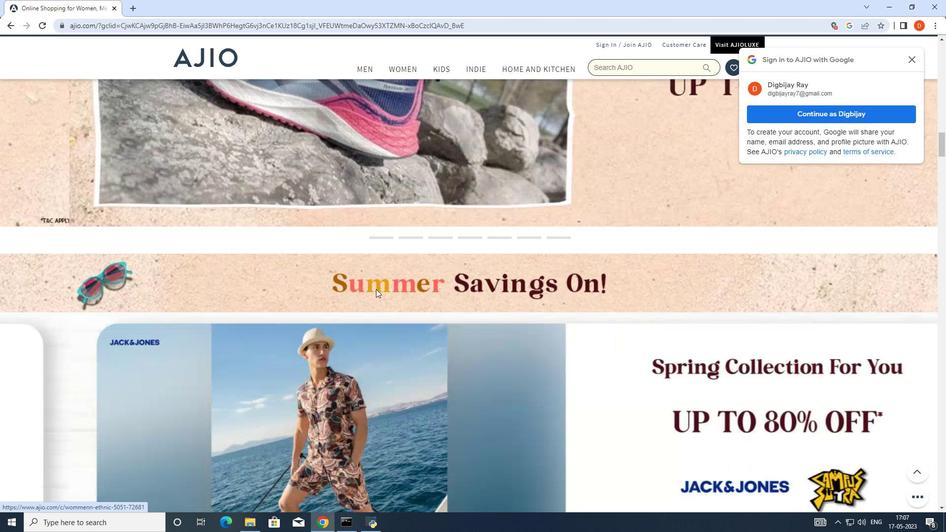 
Action: Mouse moved to (379, 290)
Screenshot: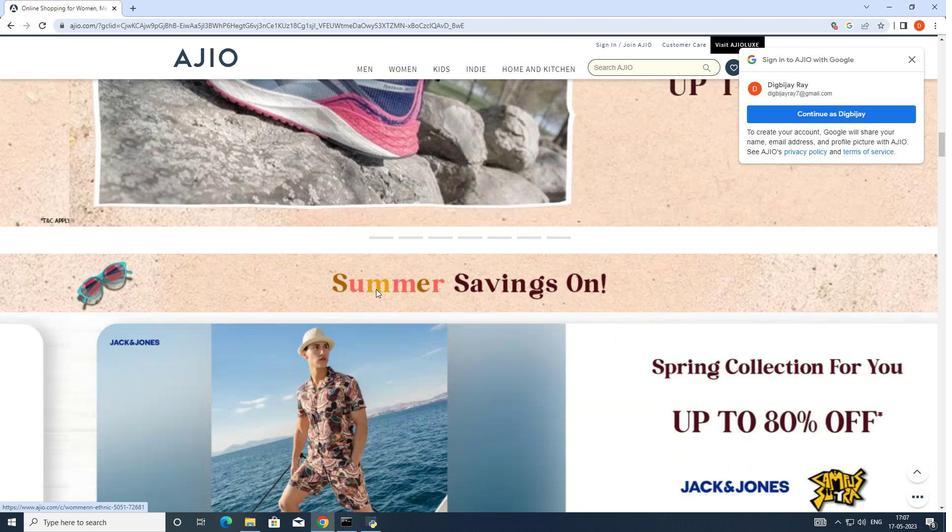 
Action: Mouse scrolled (379, 290) with delta (0, 0)
Screenshot: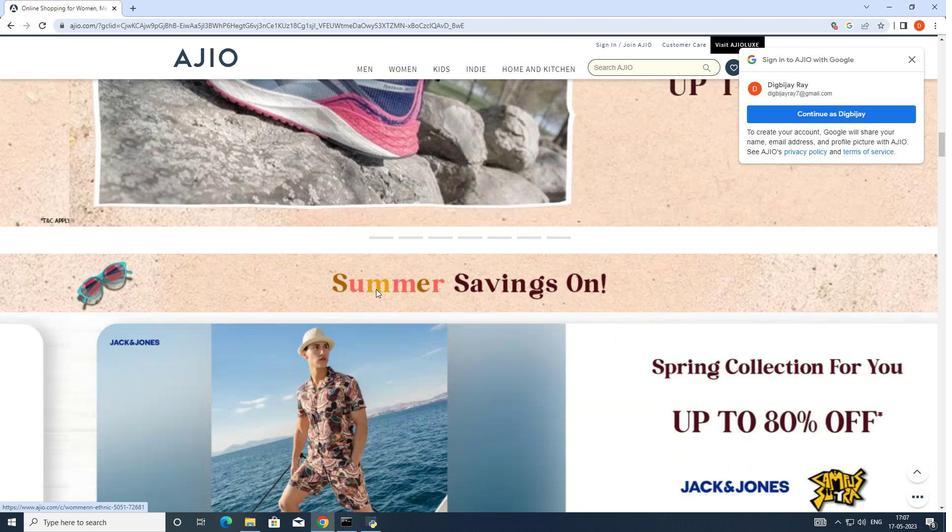 
Action: Mouse moved to (383, 291)
Screenshot: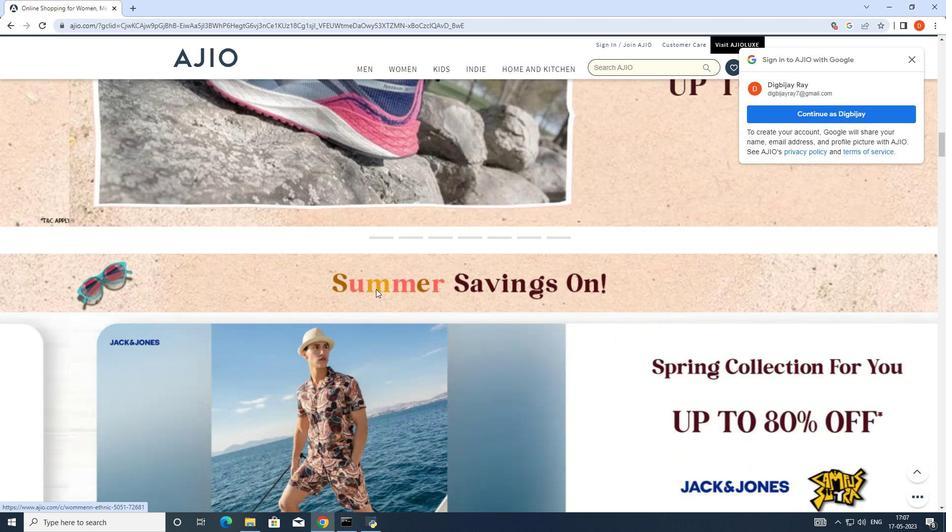 
Action: Mouse scrolled (382, 291) with delta (0, 0)
Screenshot: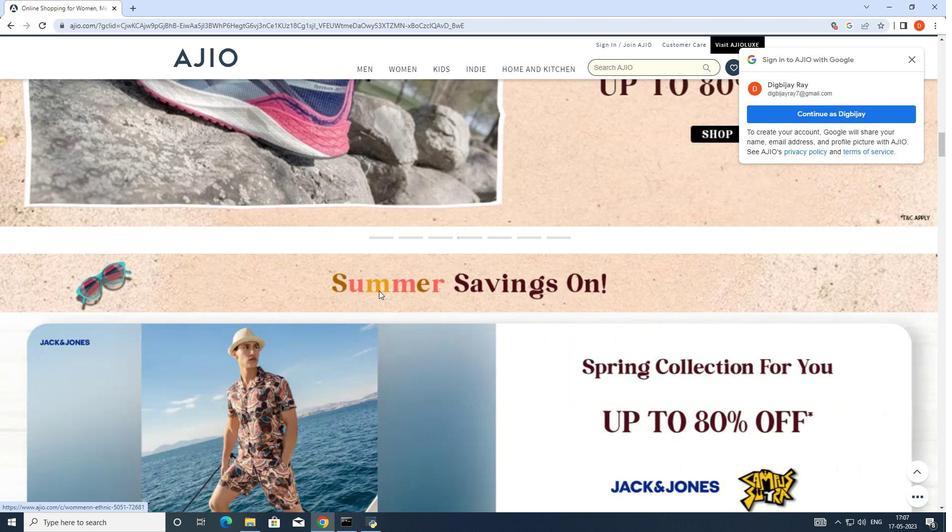 
Action: Mouse moved to (383, 291)
Screenshot: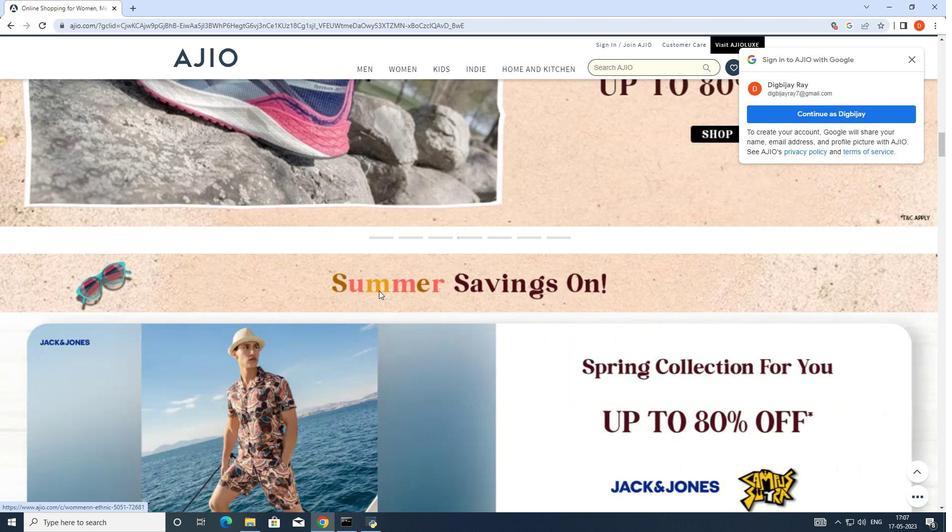 
Action: Mouse scrolled (383, 291) with delta (0, 0)
Screenshot: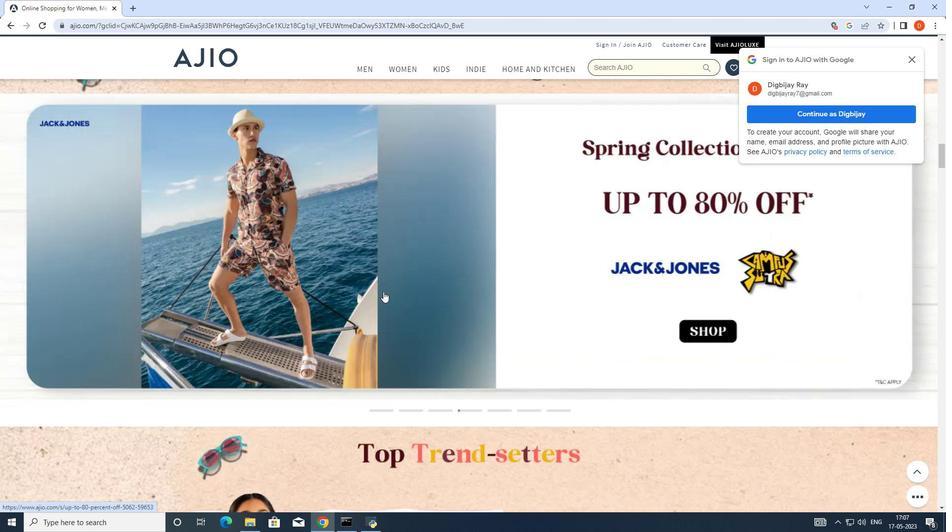 
Action: Mouse scrolled (383, 291) with delta (0, 0)
Screenshot: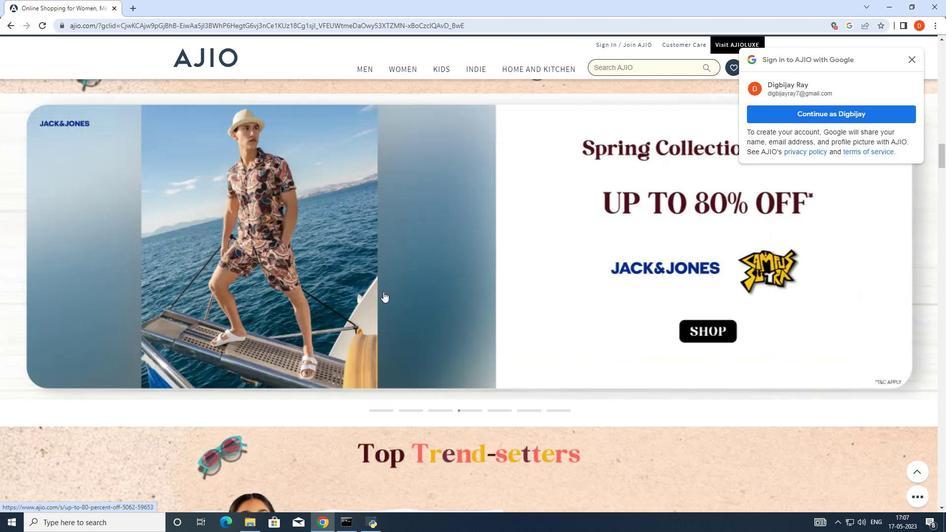 
Action: Mouse scrolled (383, 291) with delta (0, 0)
Screenshot: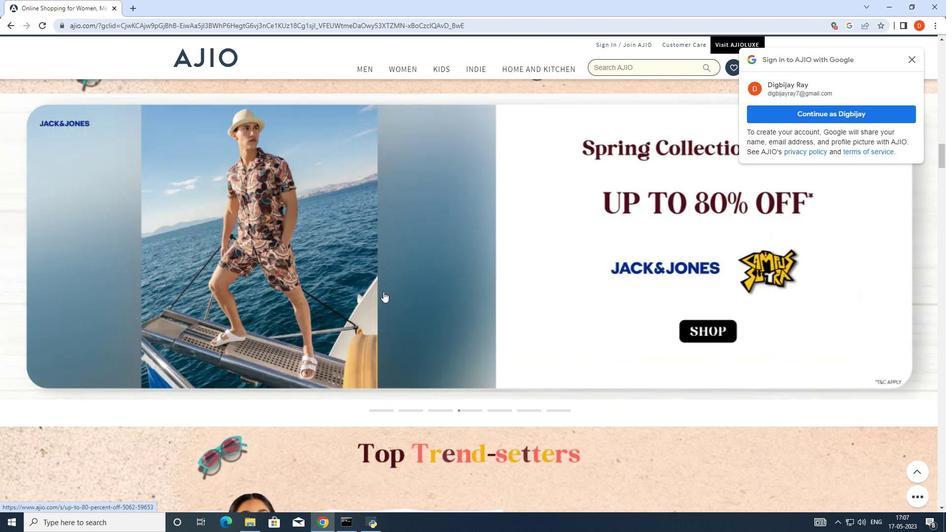 
Action: Mouse scrolled (383, 291) with delta (0, 0)
Screenshot: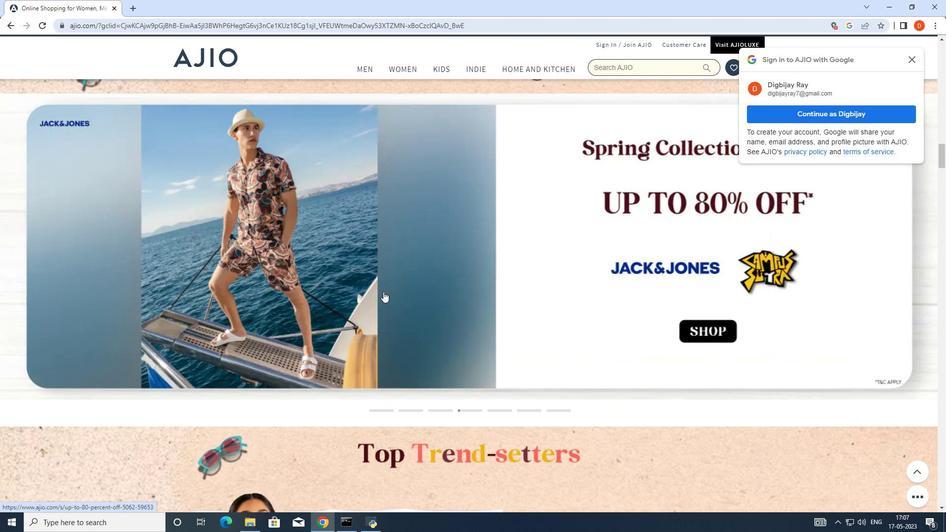
Action: Mouse scrolled (383, 291) with delta (0, 0)
Screenshot: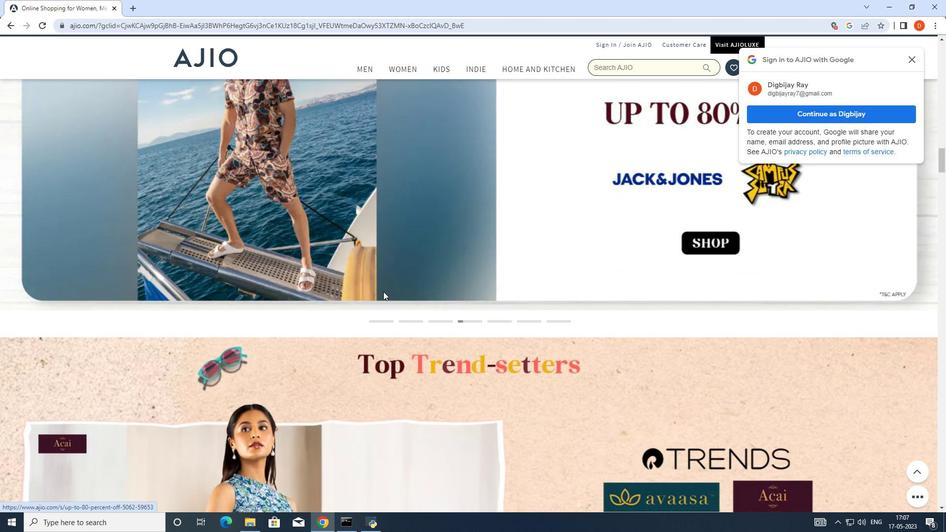 
Action: Mouse scrolled (383, 291) with delta (0, 0)
Screenshot: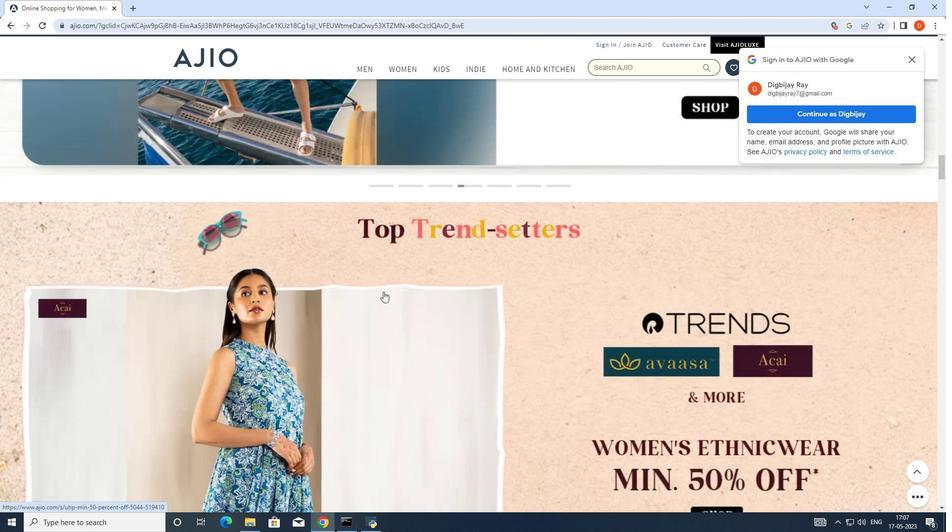 
Action: Mouse scrolled (383, 291) with delta (0, 0)
Screenshot: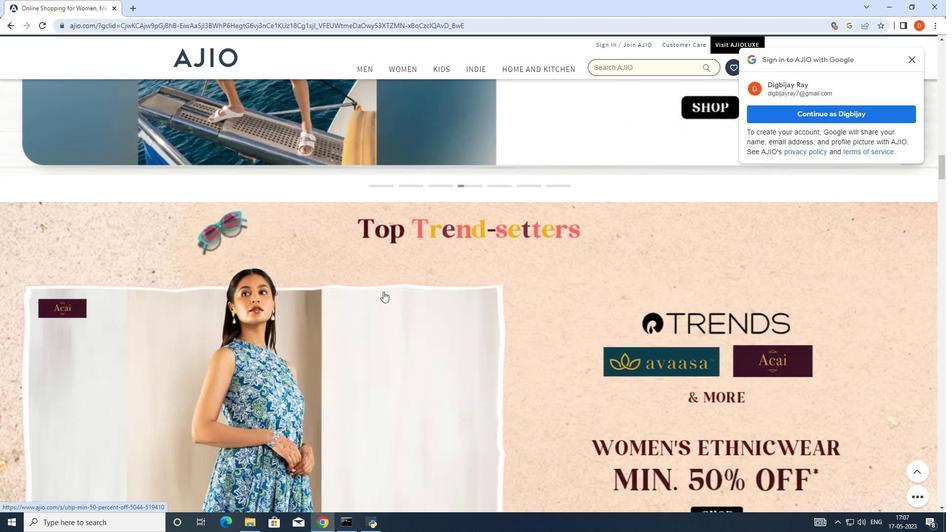 
Action: Mouse scrolled (383, 291) with delta (0, 0)
Screenshot: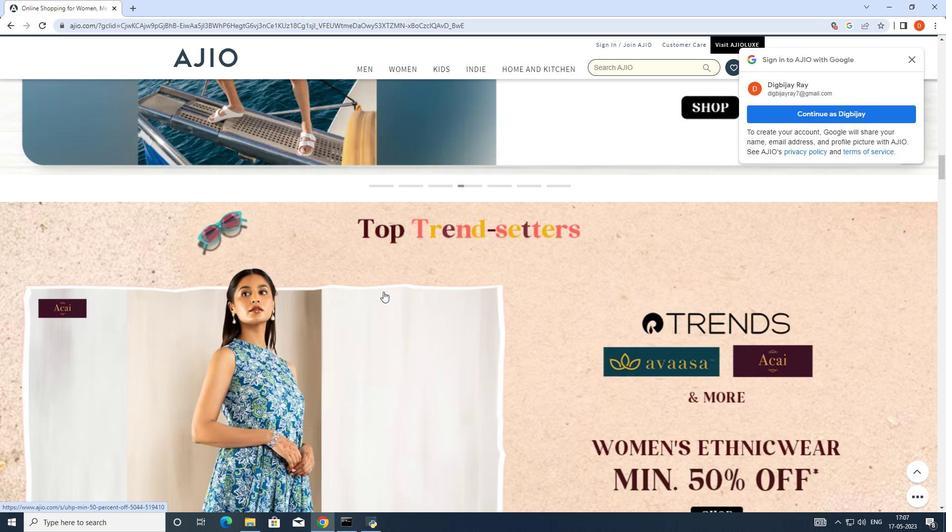
Action: Mouse scrolled (383, 291) with delta (0, 0)
Screenshot: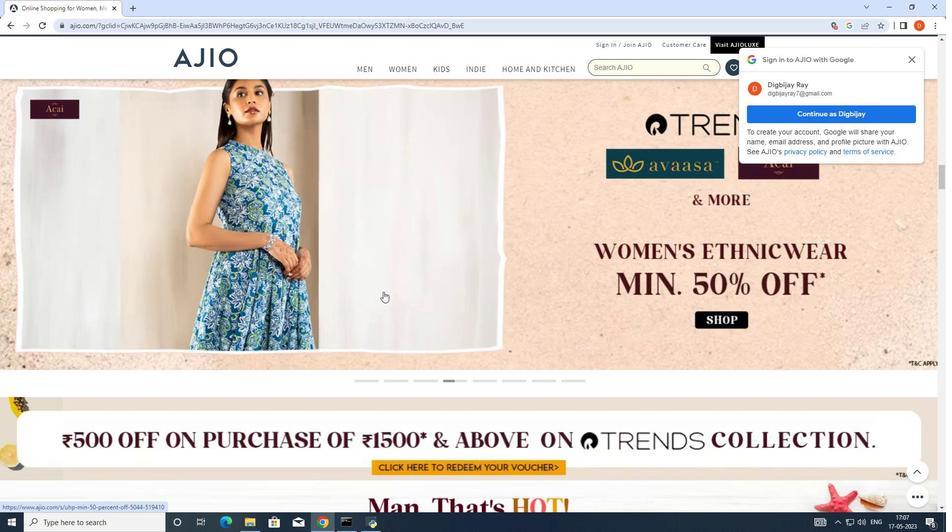 
Action: Mouse scrolled (383, 291) with delta (0, 0)
Screenshot: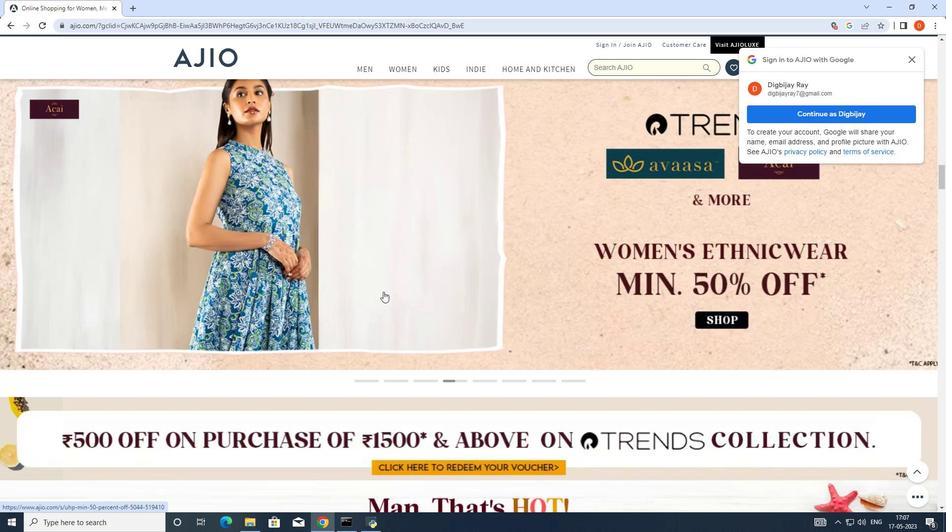 
Action: Mouse scrolled (383, 291) with delta (0, 0)
Screenshot: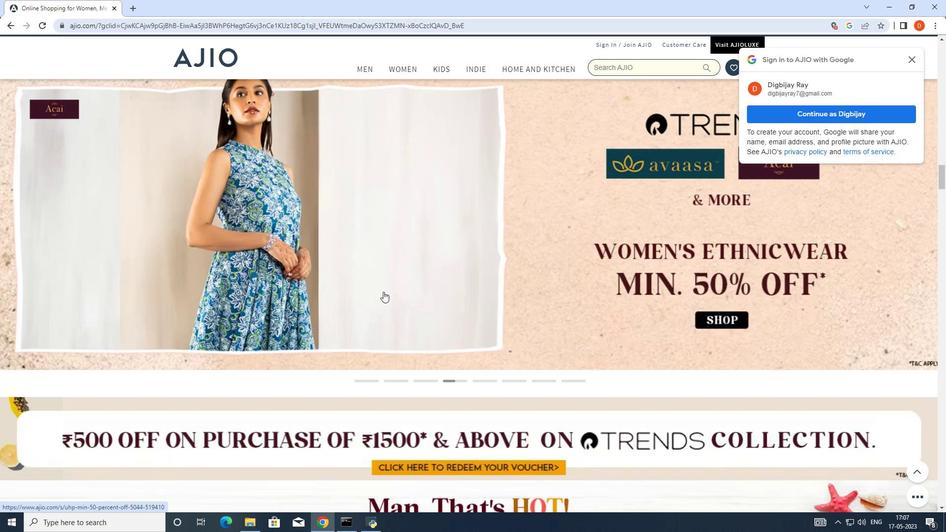 
Action: Mouse scrolled (383, 291) with delta (0, 0)
Screenshot: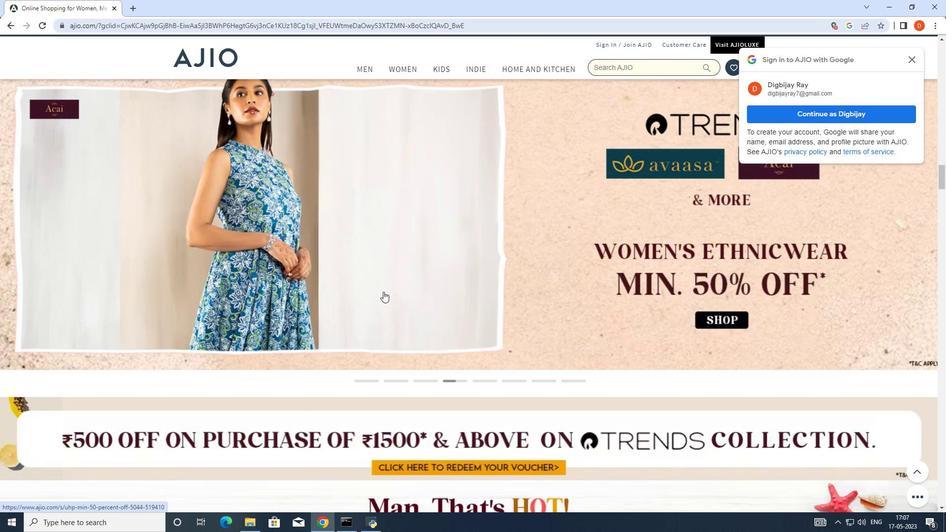 
Action: Mouse scrolled (383, 291) with delta (0, 0)
Screenshot: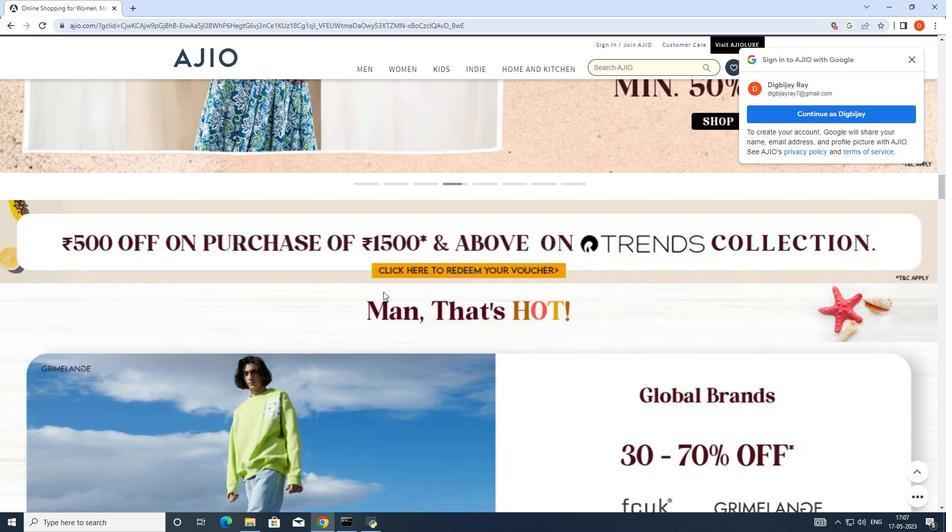 
Action: Mouse scrolled (383, 291) with delta (0, 0)
Screenshot: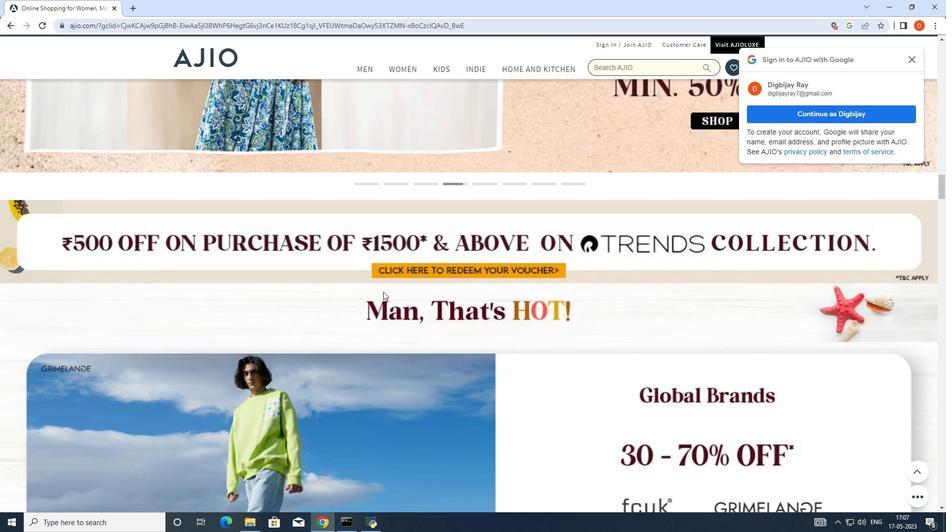 
Action: Mouse scrolled (383, 291) with delta (0, 0)
Screenshot: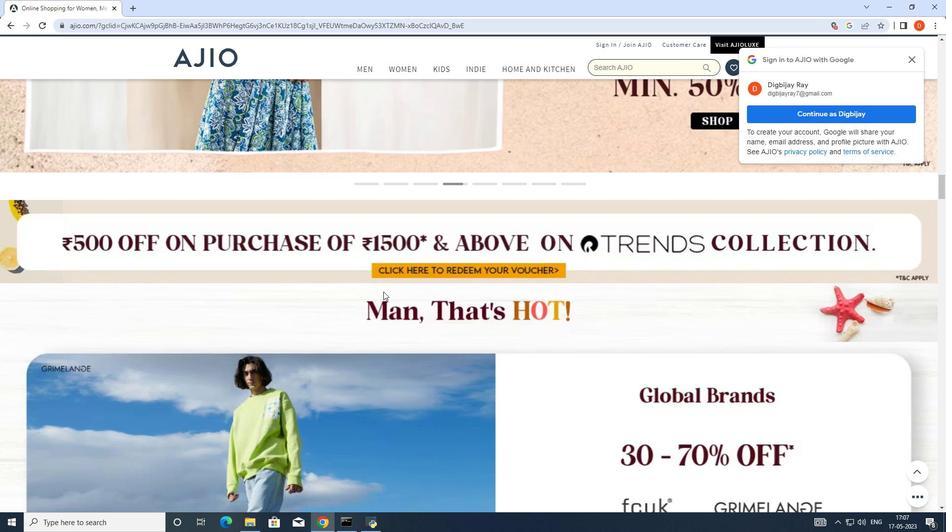 
Action: Mouse scrolled (383, 291) with delta (0, 0)
Screenshot: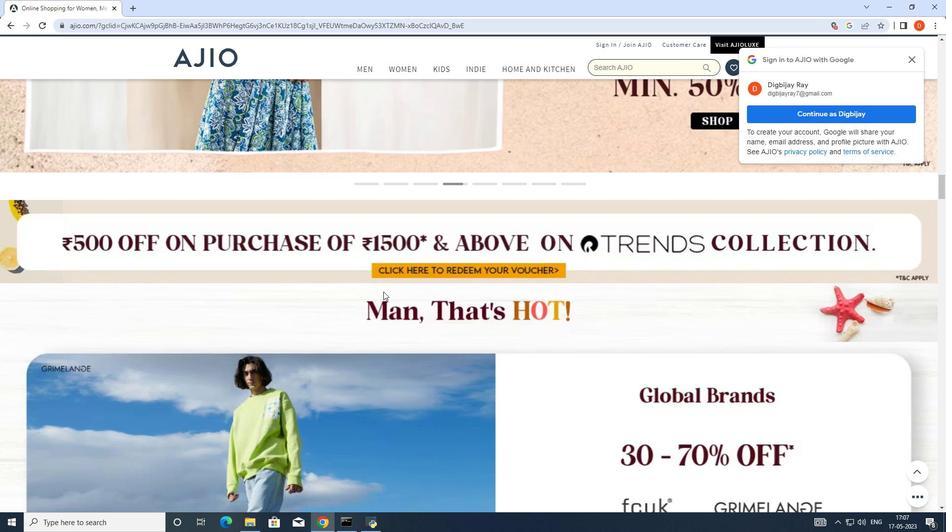 
Action: Mouse moved to (395, 291)
Screenshot: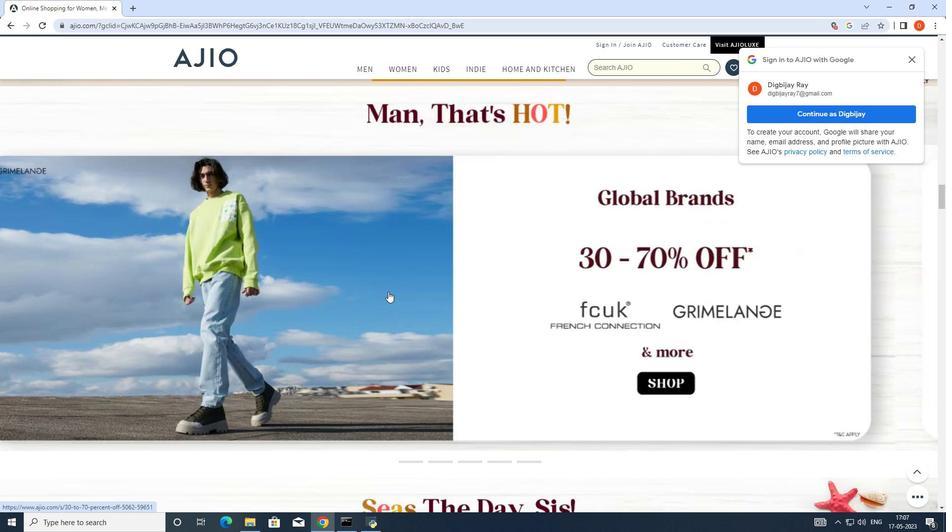 
Action: Mouse scrolled (395, 291) with delta (0, 0)
Screenshot: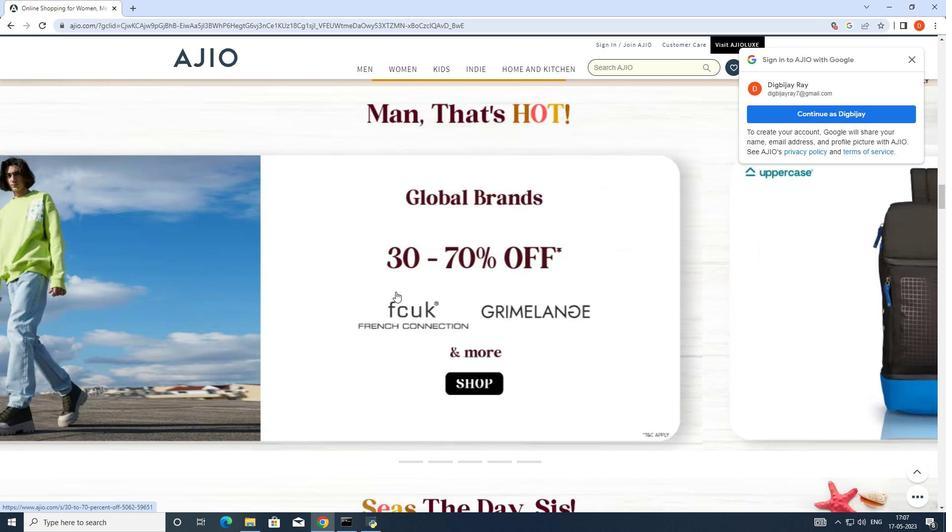 
Action: Mouse scrolled (395, 291) with delta (0, 0)
Screenshot: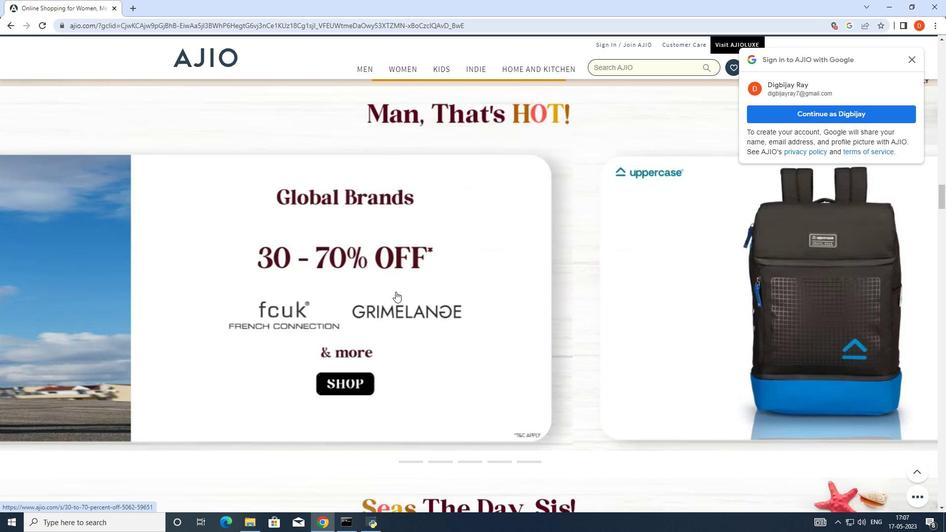 
Action: Mouse scrolled (395, 291) with delta (0, 0)
Screenshot: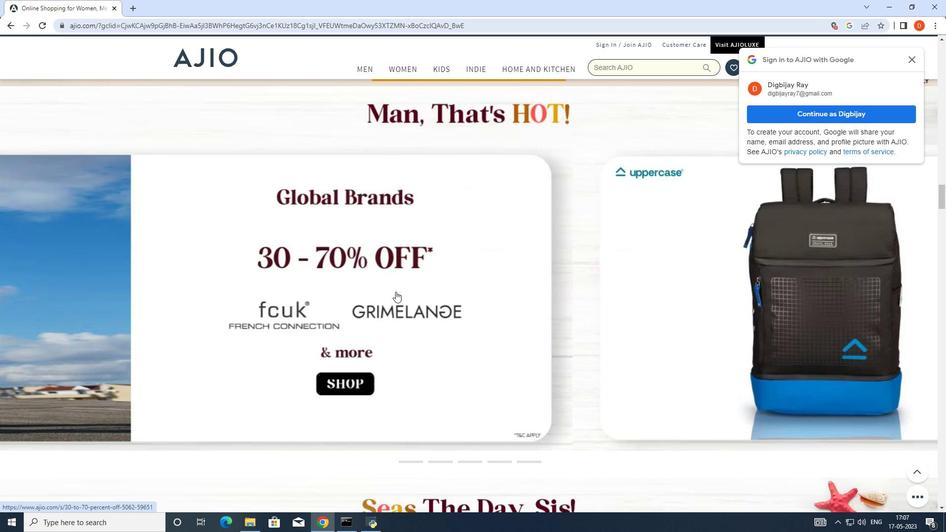 
Action: Mouse scrolled (395, 291) with delta (0, 0)
Screenshot: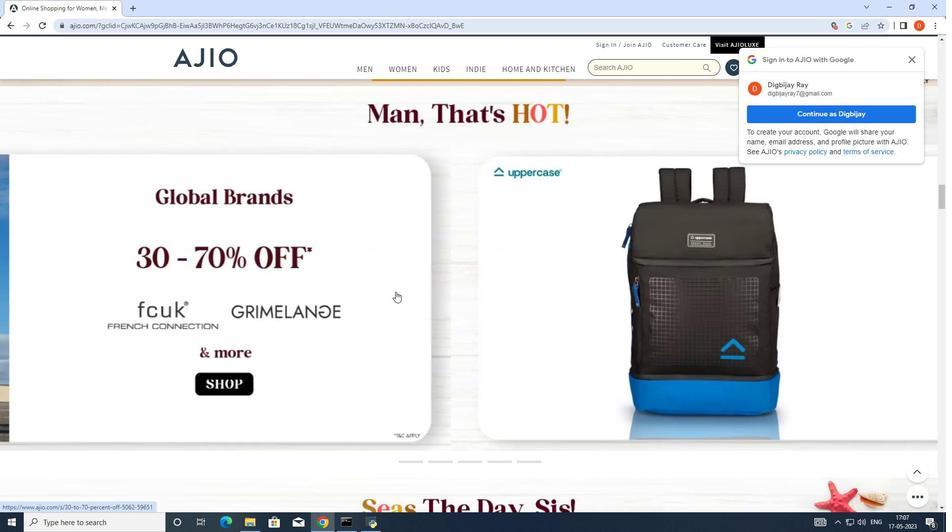 
Action: Mouse scrolled (395, 291) with delta (0, 0)
Screenshot: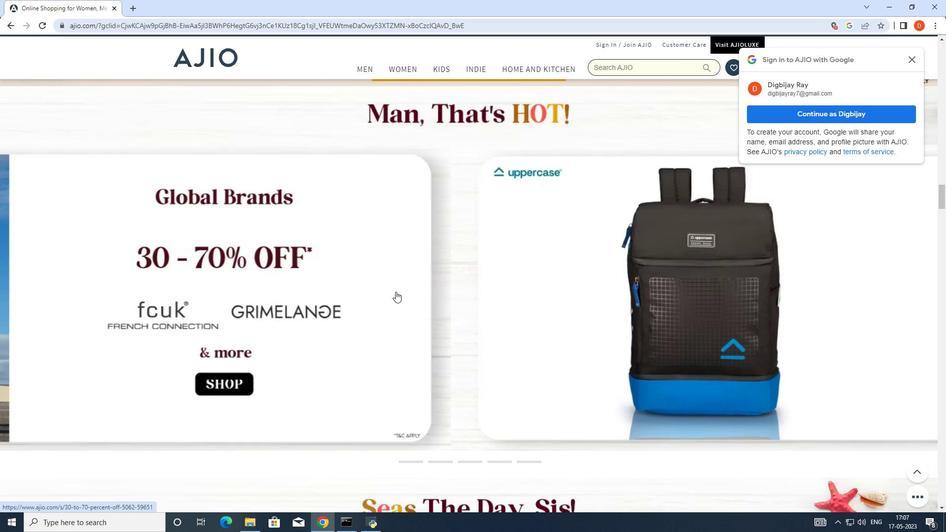 
Action: Mouse scrolled (395, 291) with delta (0, 0)
Screenshot: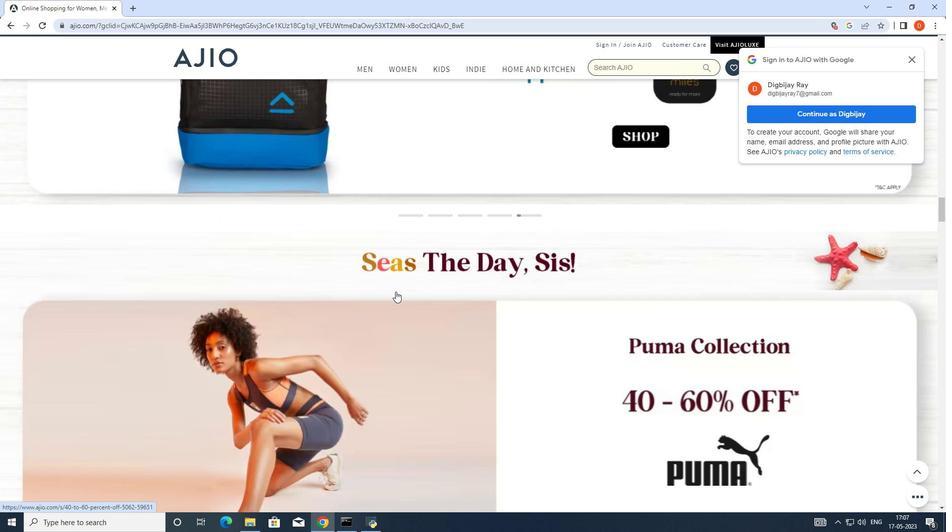 
Action: Mouse scrolled (395, 291) with delta (0, 0)
Screenshot: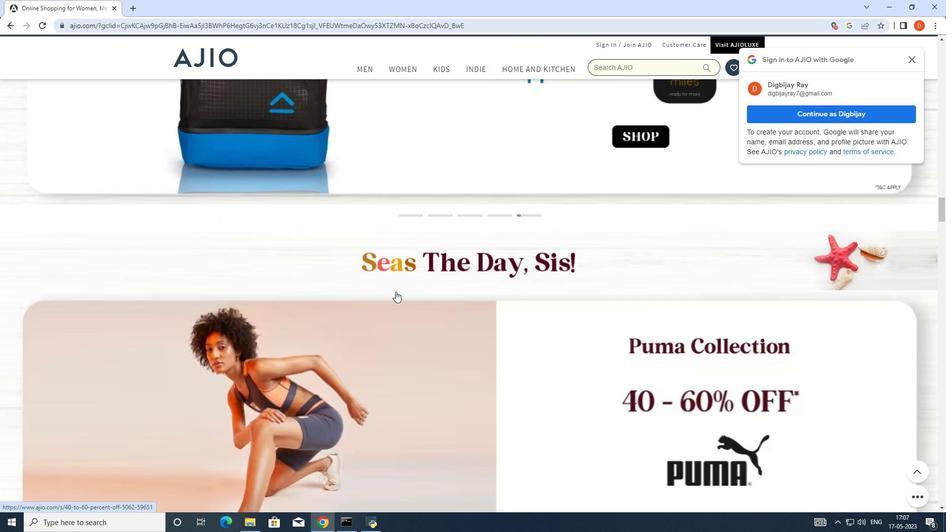 
Action: Mouse scrolled (395, 291) with delta (0, 0)
Screenshot: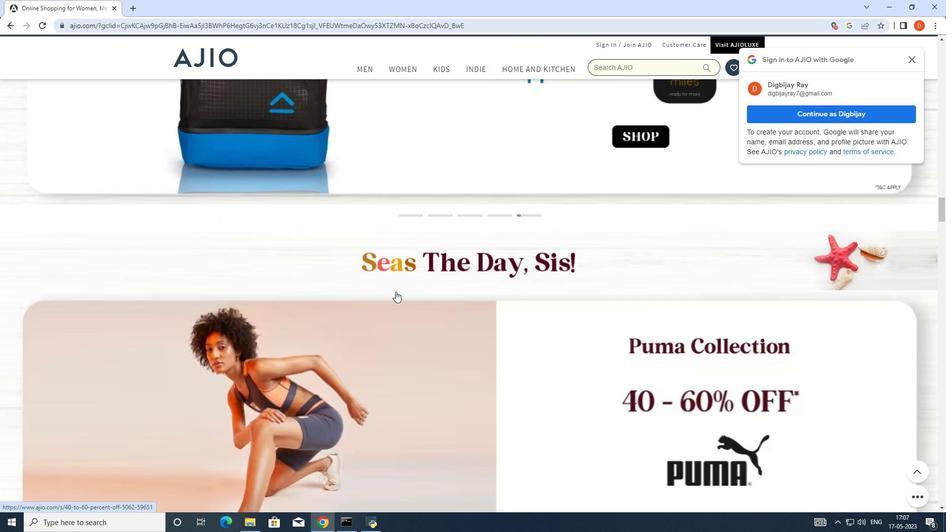 
Action: Mouse scrolled (395, 291) with delta (0, 0)
Screenshot: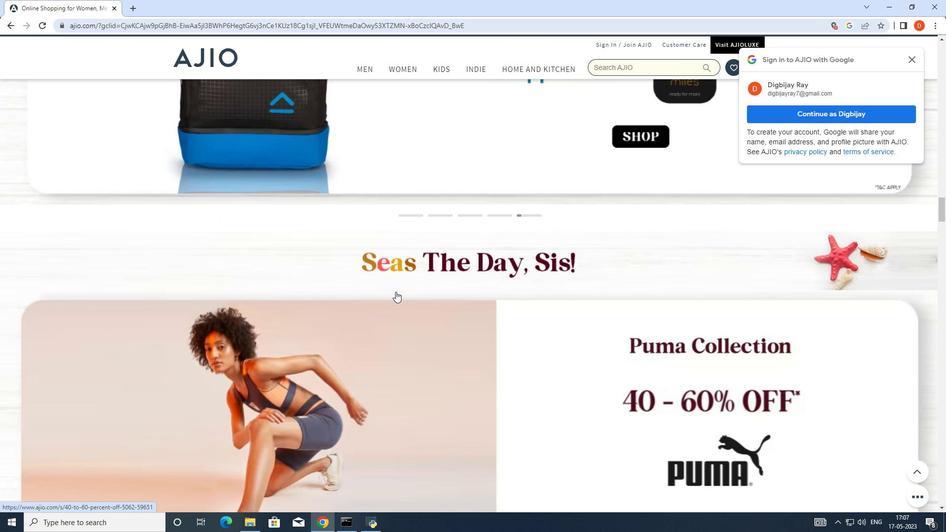 
Action: Mouse scrolled (395, 291) with delta (0, 0)
Screenshot: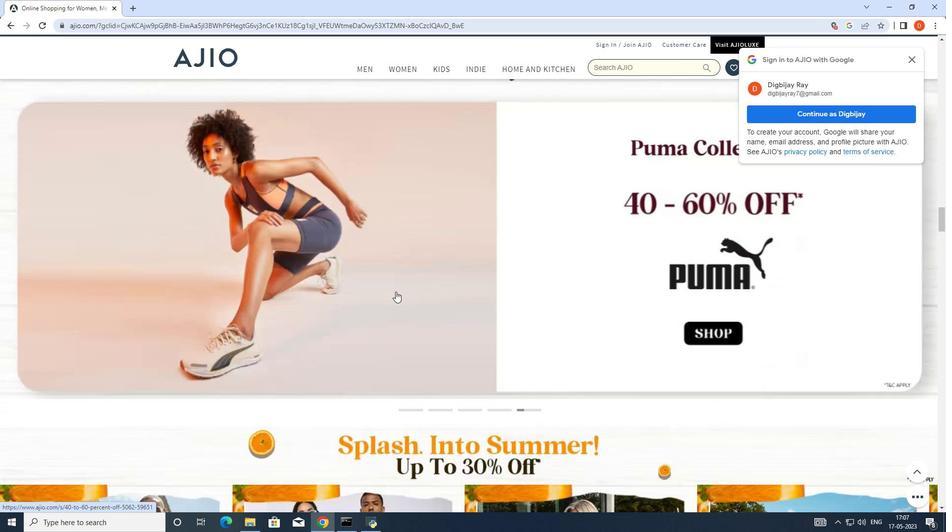 
Action: Mouse scrolled (395, 291) with delta (0, 0)
Screenshot: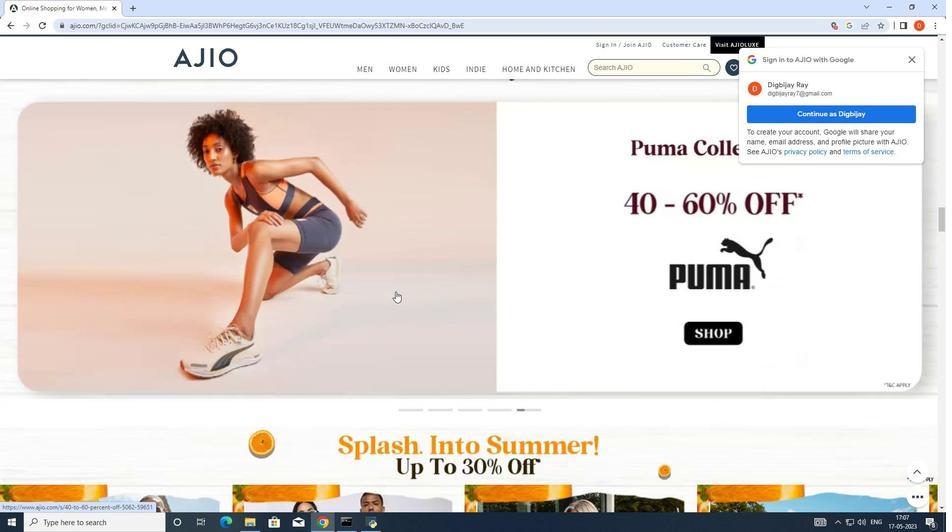 
Action: Mouse scrolled (395, 291) with delta (0, 0)
Screenshot: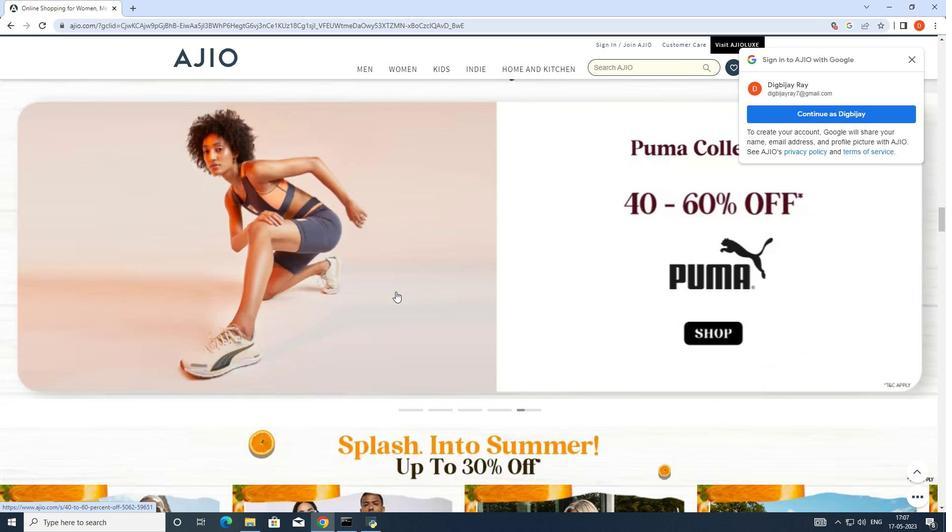 
Action: Mouse scrolled (395, 291) with delta (0, 0)
Screenshot: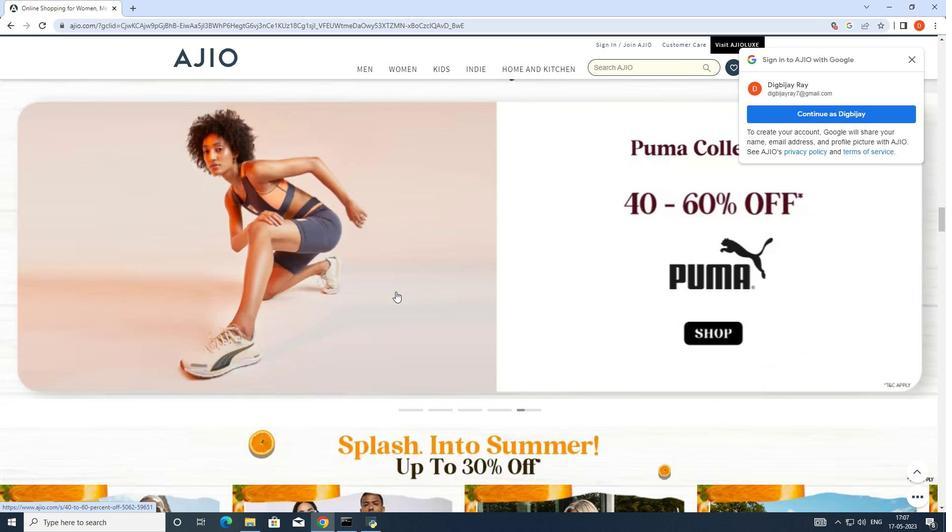 
Action: Mouse scrolled (395, 291) with delta (0, 0)
Screenshot: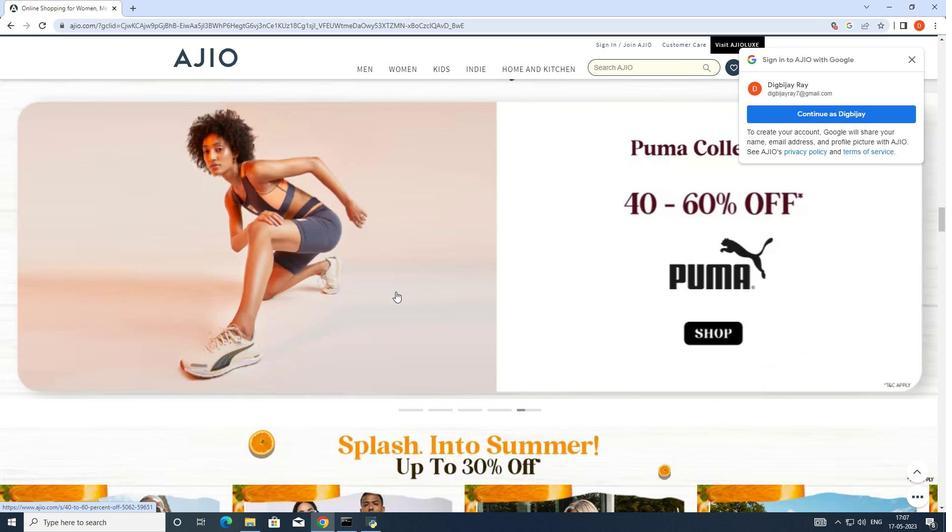 
Action: Mouse scrolled (395, 291) with delta (0, 0)
Screenshot: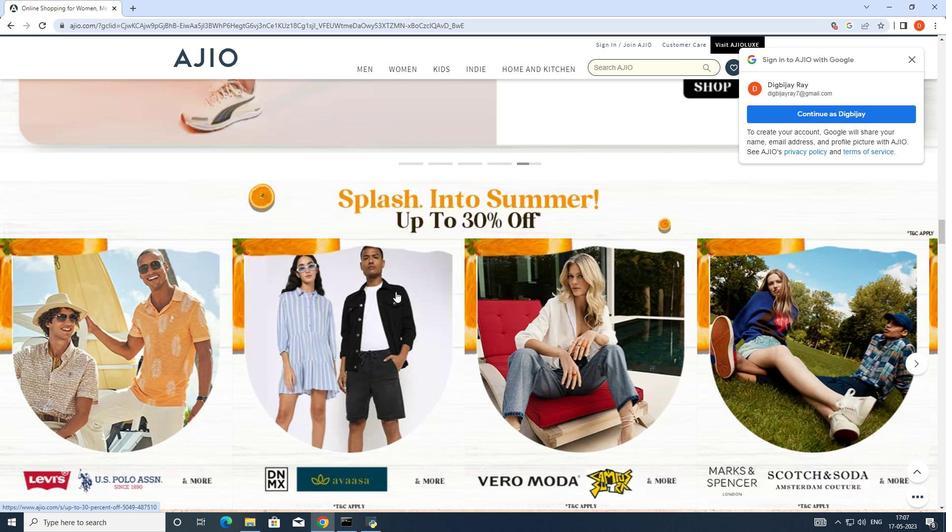 
Action: Mouse scrolled (395, 291) with delta (0, 0)
Screenshot: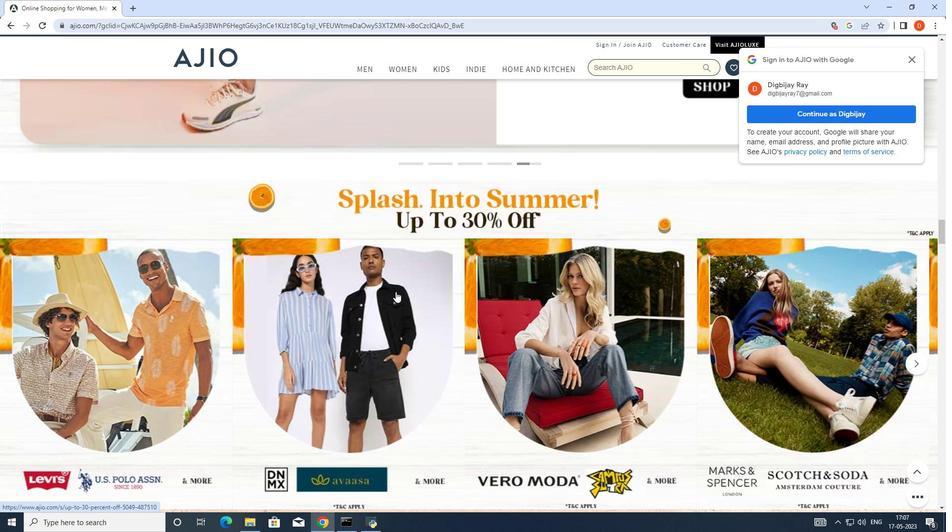 
Action: Mouse scrolled (395, 291) with delta (0, 0)
Screenshot: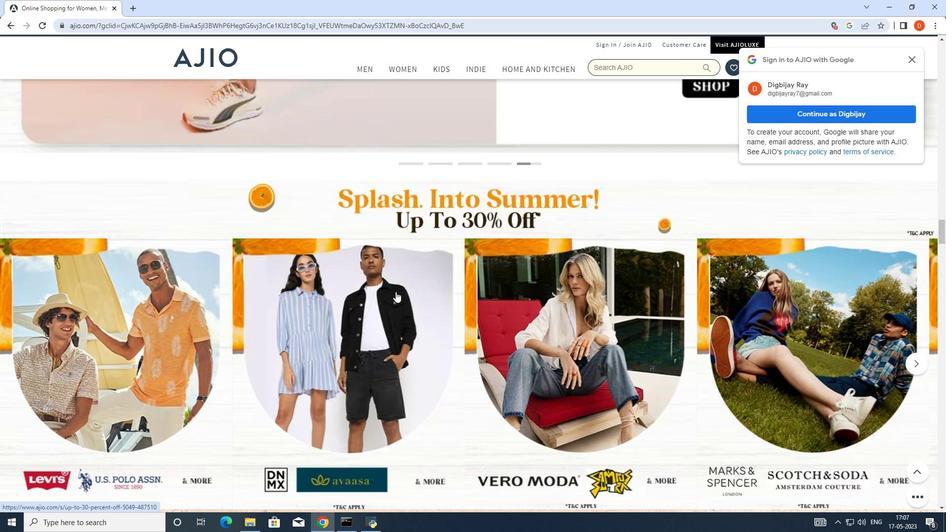 
Action: Mouse scrolled (395, 291) with delta (0, 0)
Screenshot: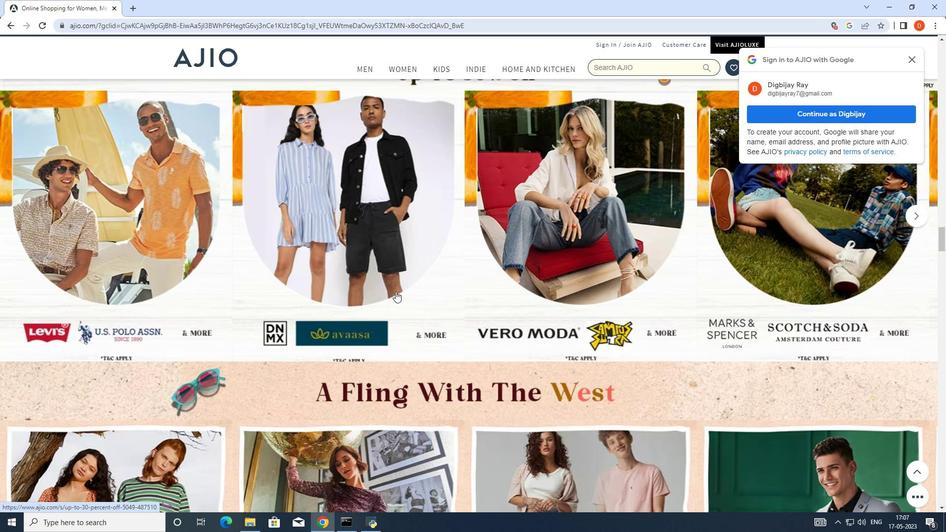 
Action: Mouse moved to (93, 225)
Screenshot: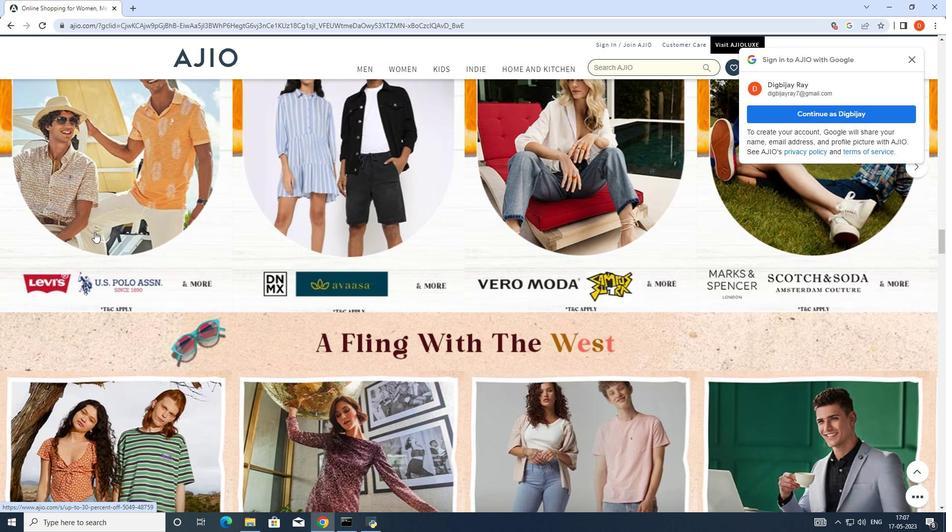 
Action: Mouse pressed left at (93, 225)
Screenshot: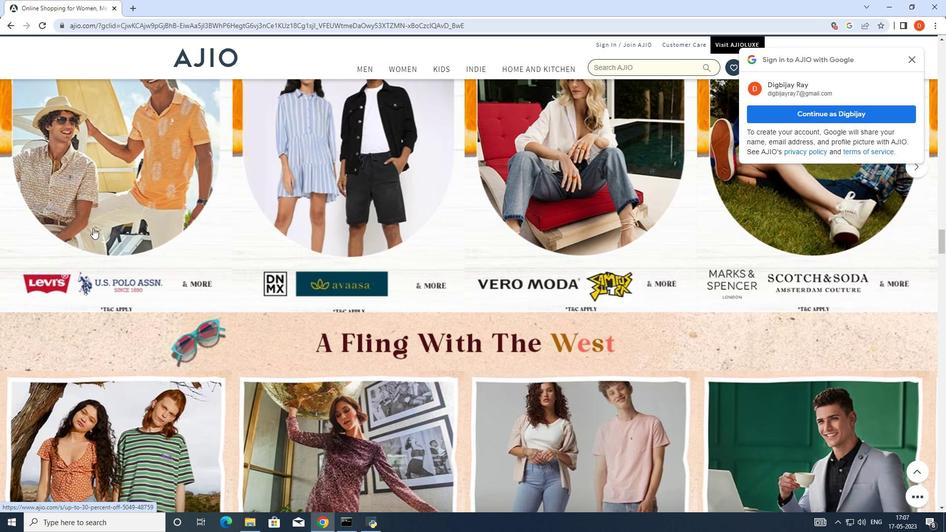 
Action: Mouse moved to (457, 263)
Screenshot: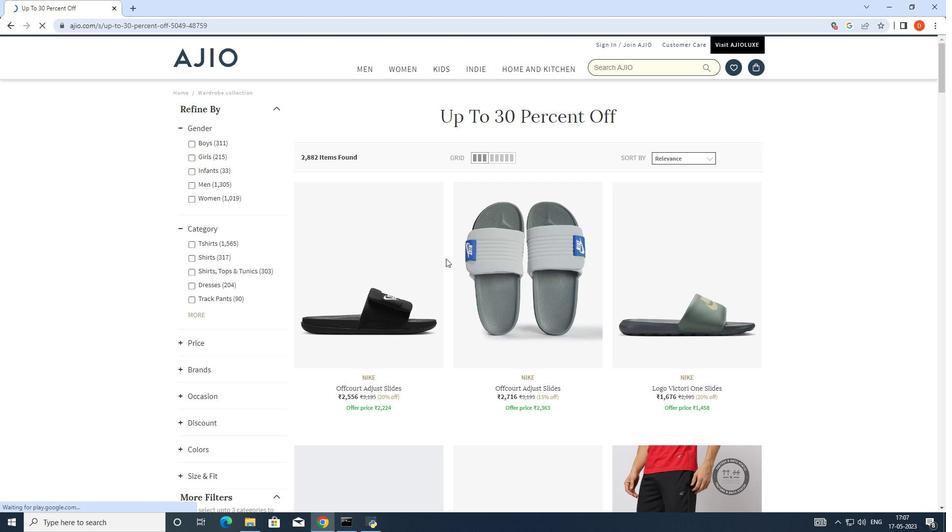 
Action: Mouse scrolled (457, 262) with delta (0, 0)
Screenshot: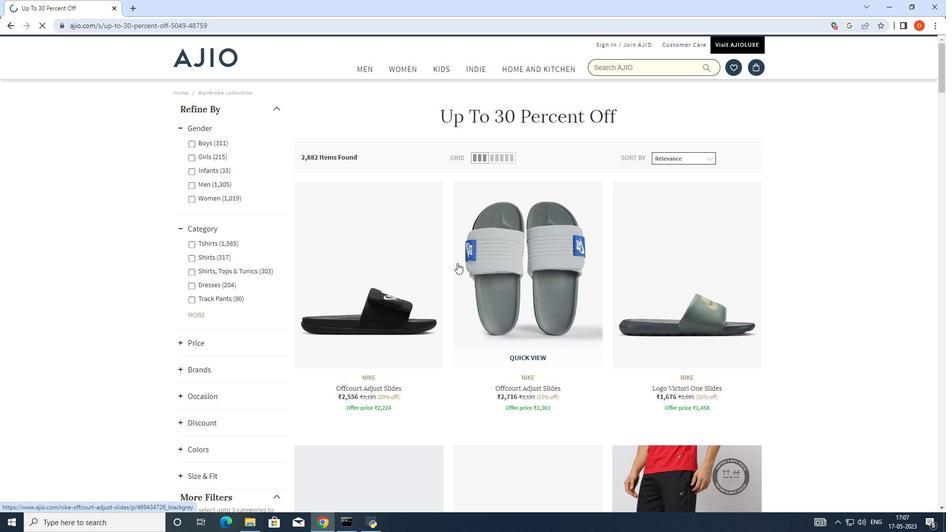 
Action: Mouse scrolled (457, 262) with delta (0, 0)
Screenshot: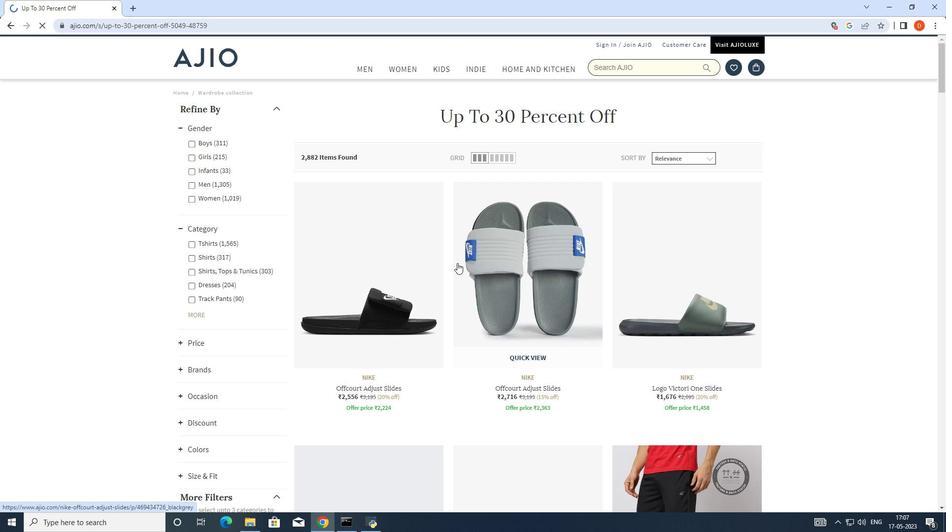 
Action: Mouse scrolled (457, 262) with delta (0, 0)
Screenshot: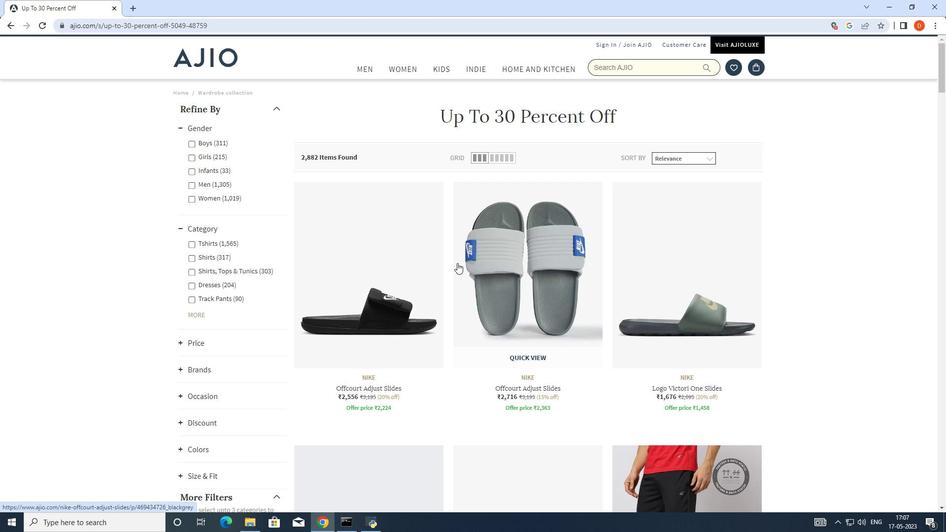 
Action: Mouse moved to (457, 263)
Screenshot: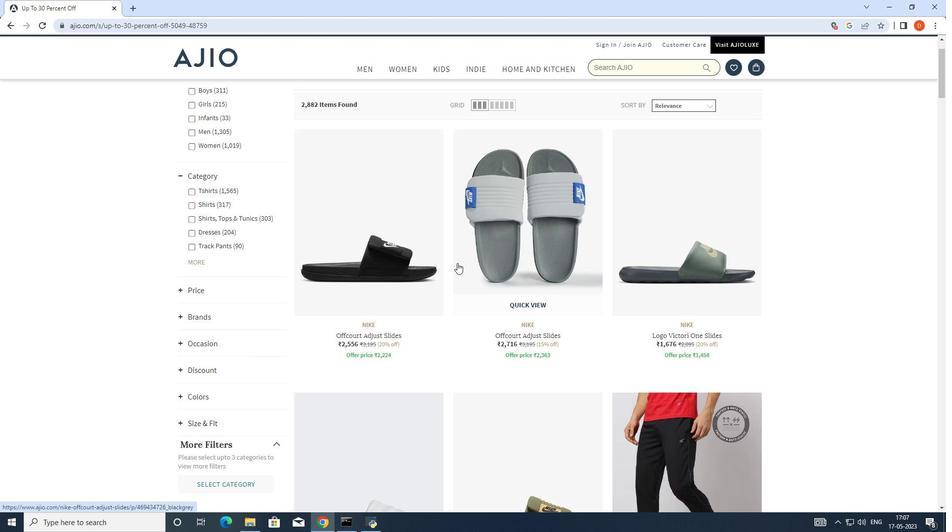 
Action: Mouse scrolled (457, 262) with delta (0, 0)
Screenshot: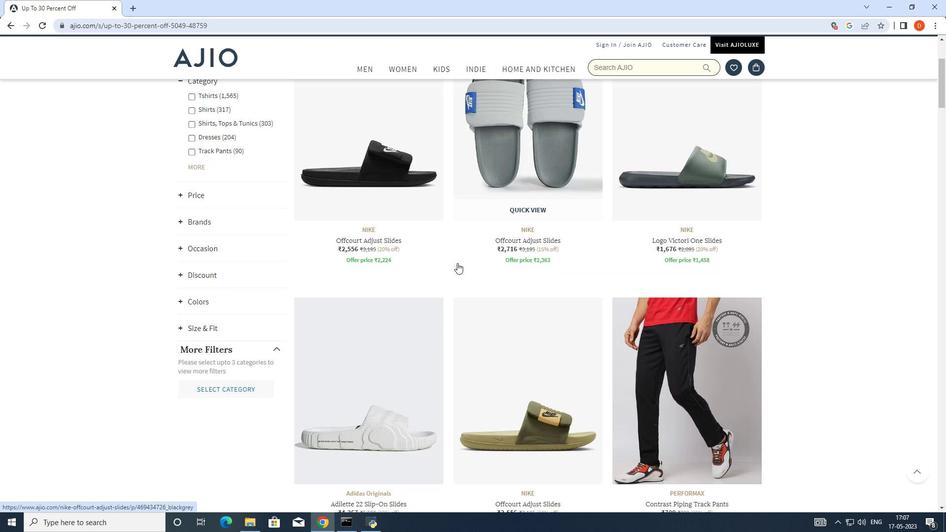 
Action: Mouse scrolled (457, 262) with delta (0, 0)
Screenshot: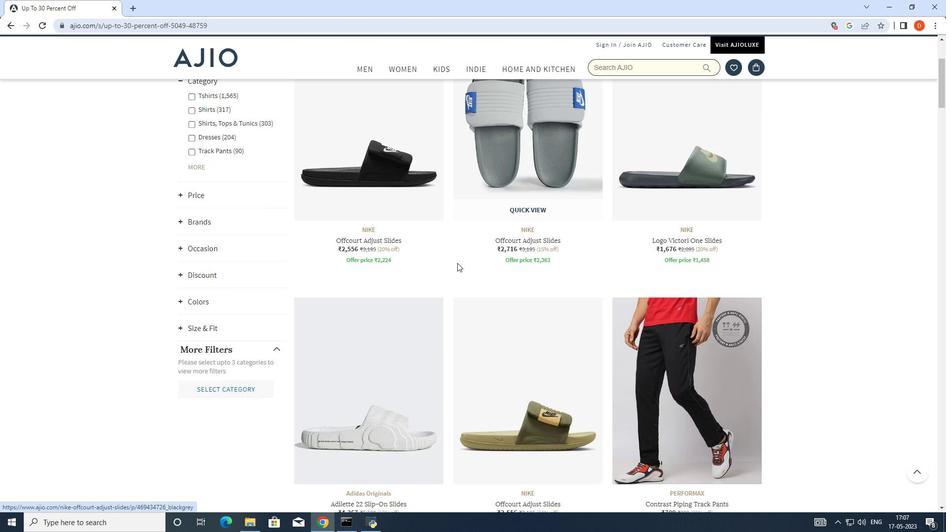 
Action: Mouse scrolled (457, 262) with delta (0, 0)
Screenshot: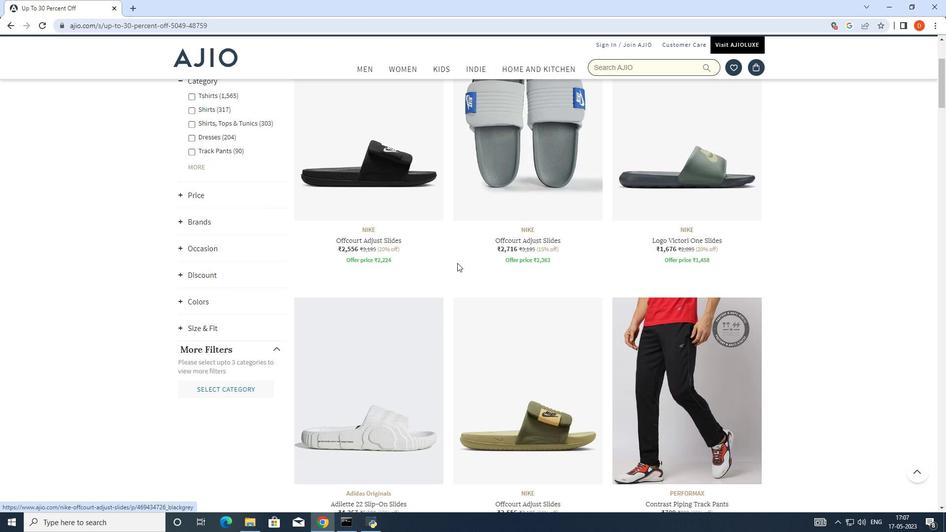 
Action: Mouse scrolled (457, 262) with delta (0, 0)
Screenshot: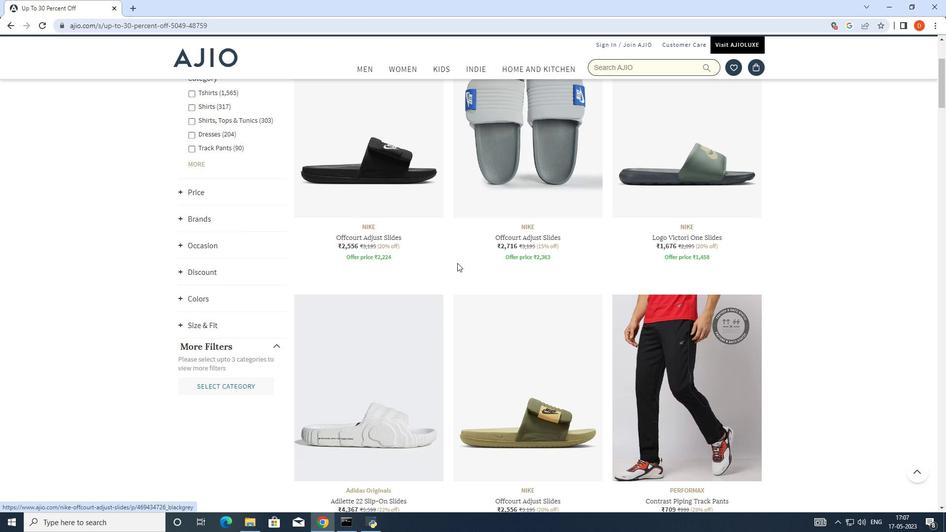 
Action: Mouse moved to (384, 245)
Screenshot: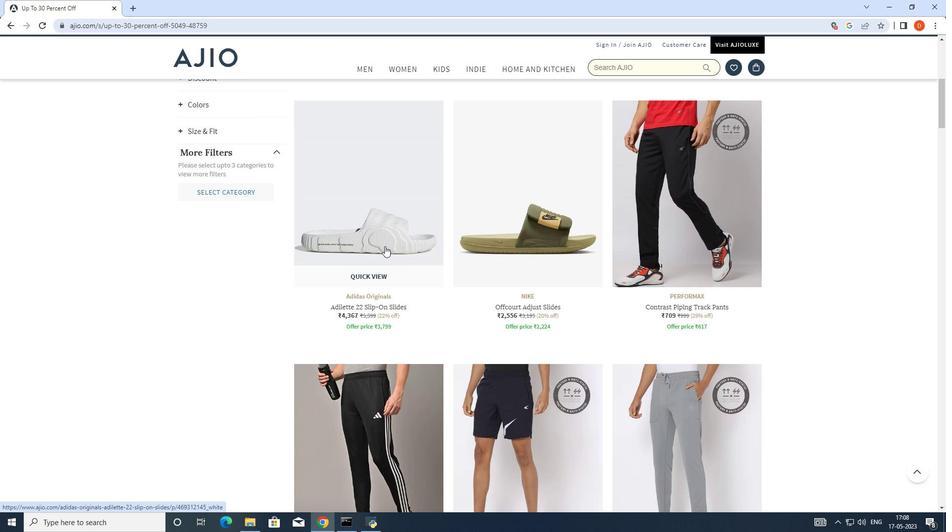 
Action: Mouse pressed left at (384, 245)
Screenshot: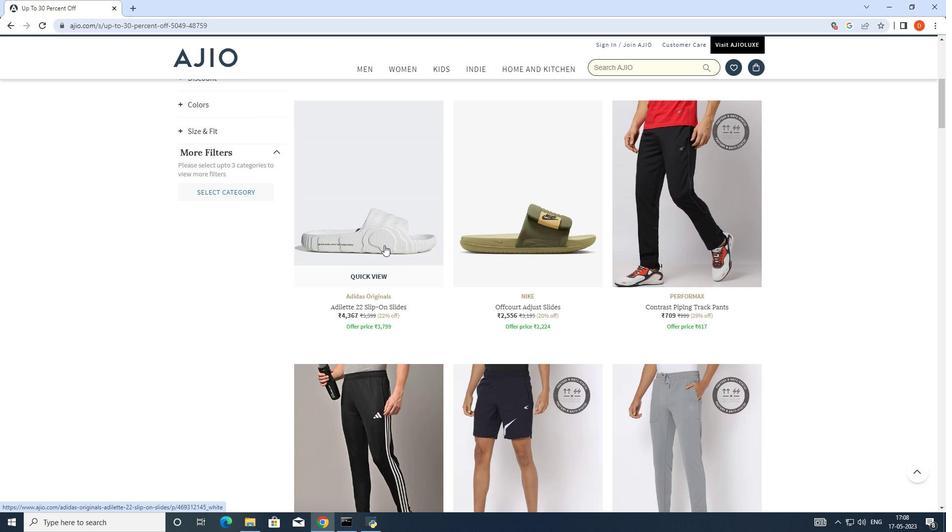 
Action: Mouse moved to (658, 375)
Screenshot: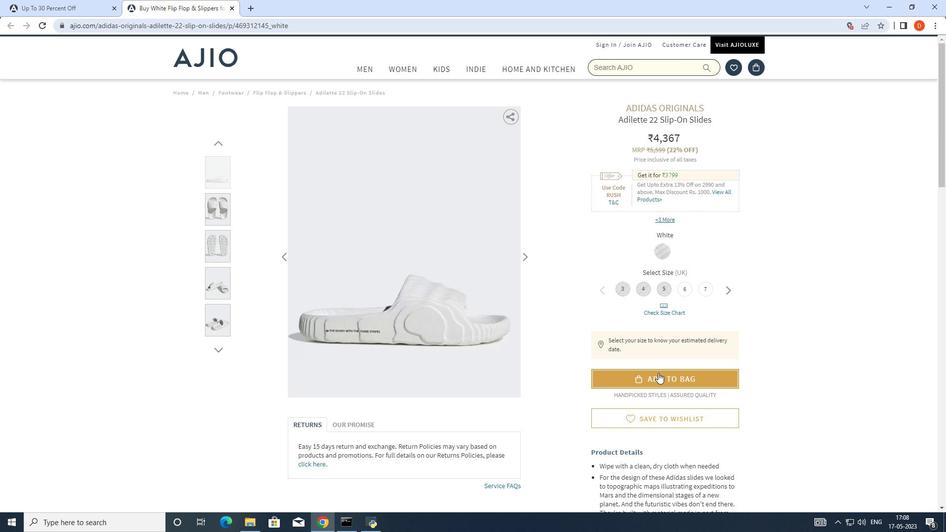 
Action: Mouse pressed left at (658, 375)
Screenshot: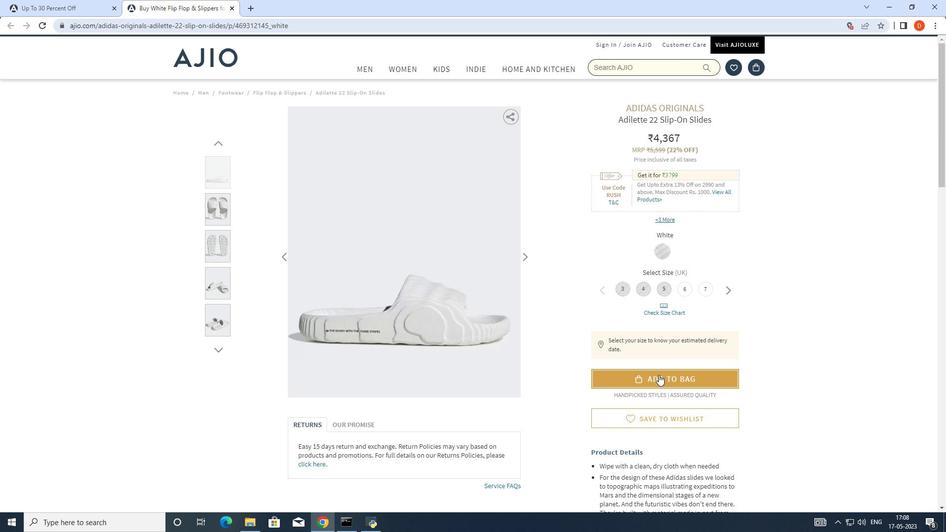
Action: Mouse moved to (683, 302)
Screenshot: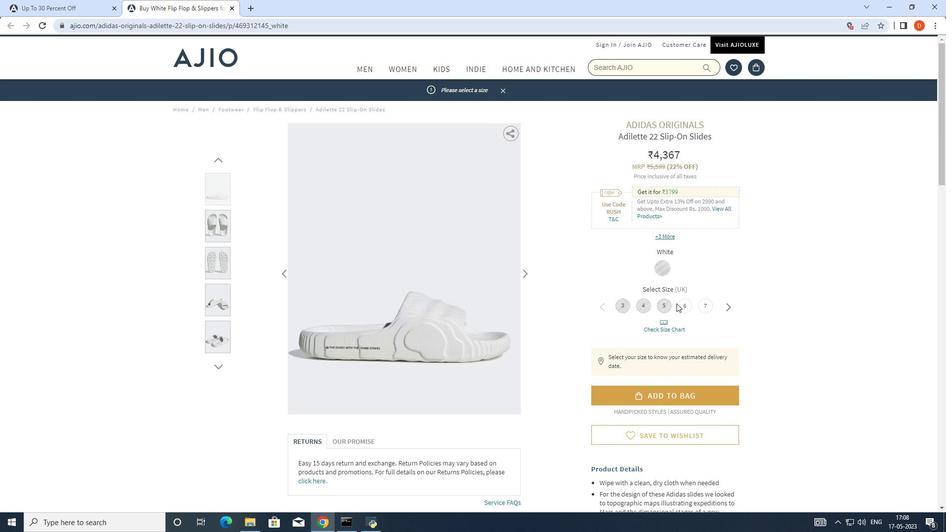 
Action: Mouse pressed left at (683, 302)
Screenshot: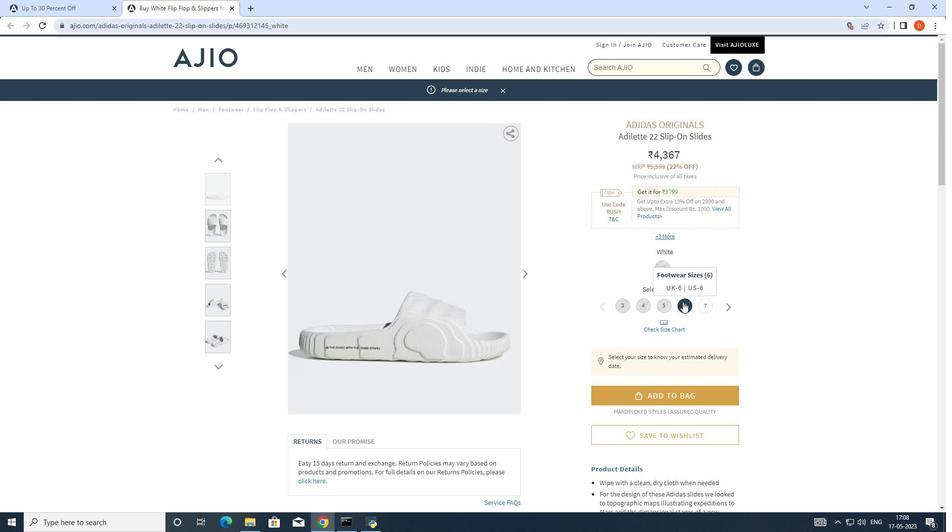 
Action: Mouse moved to (674, 375)
Screenshot: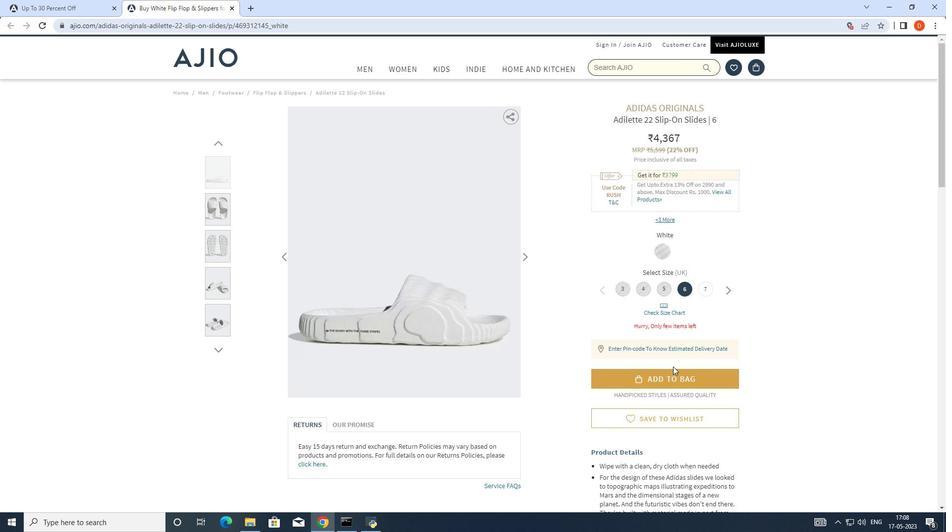
Action: Mouse pressed left at (674, 375)
Screenshot: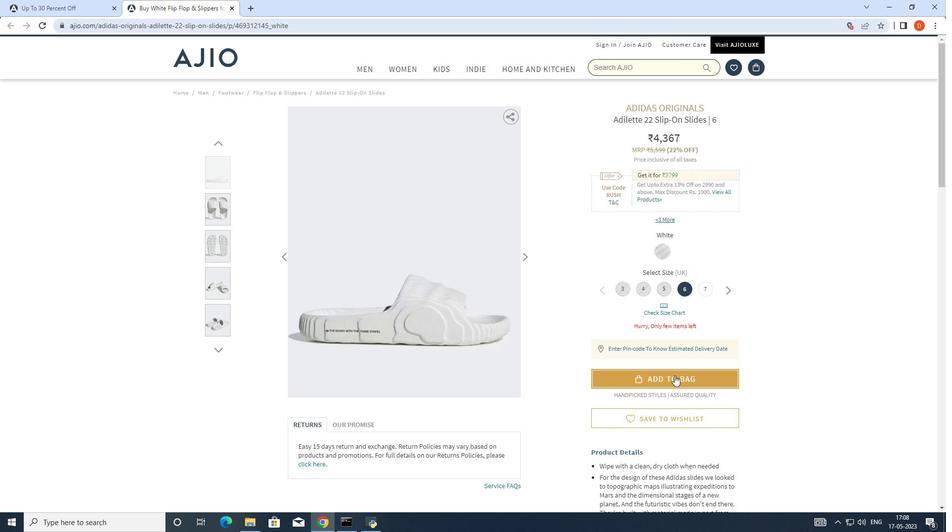 
Action: Mouse moved to (701, 256)
Screenshot: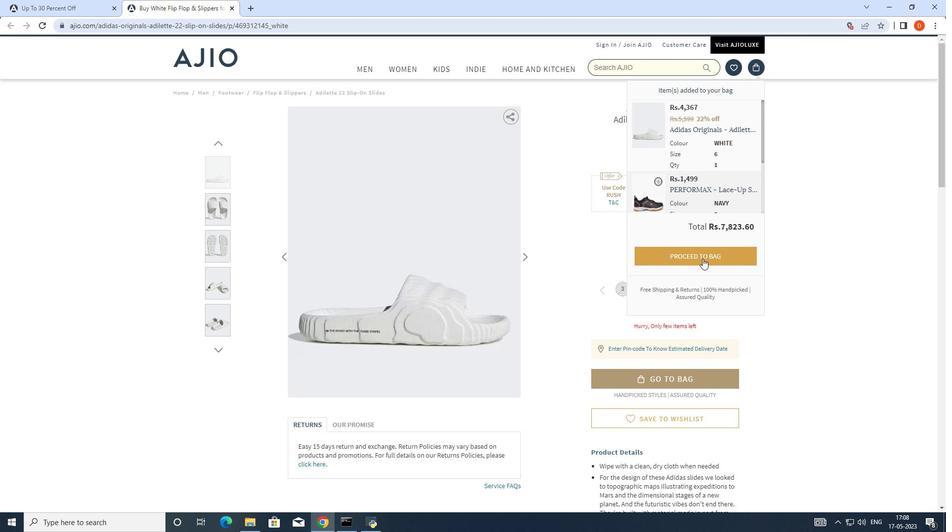 
Action: Mouse pressed left at (701, 256)
Screenshot: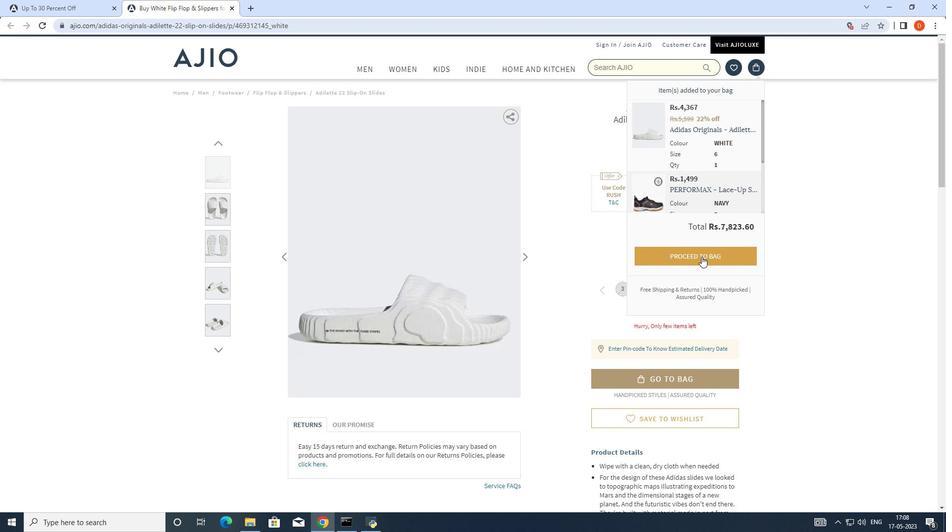 
Action: Mouse moved to (750, 329)
Screenshot: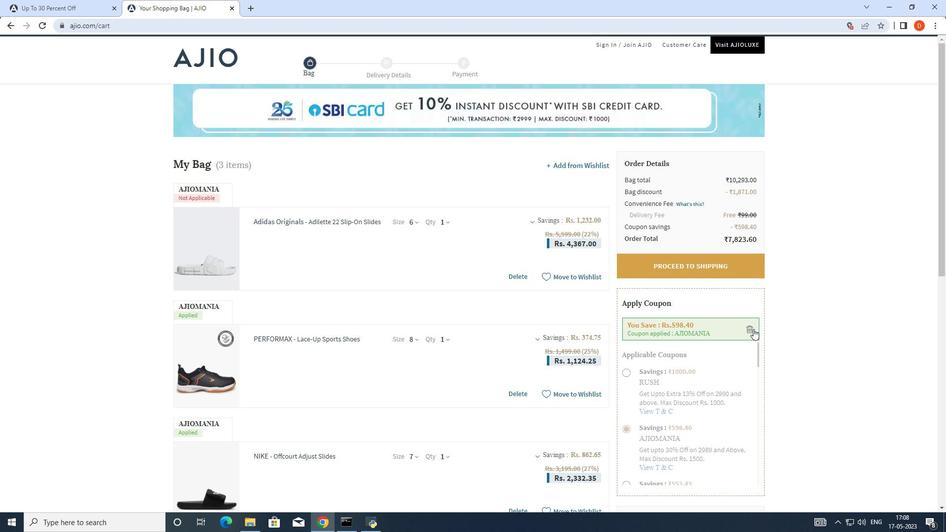 
Action: Mouse pressed left at (750, 329)
Screenshot: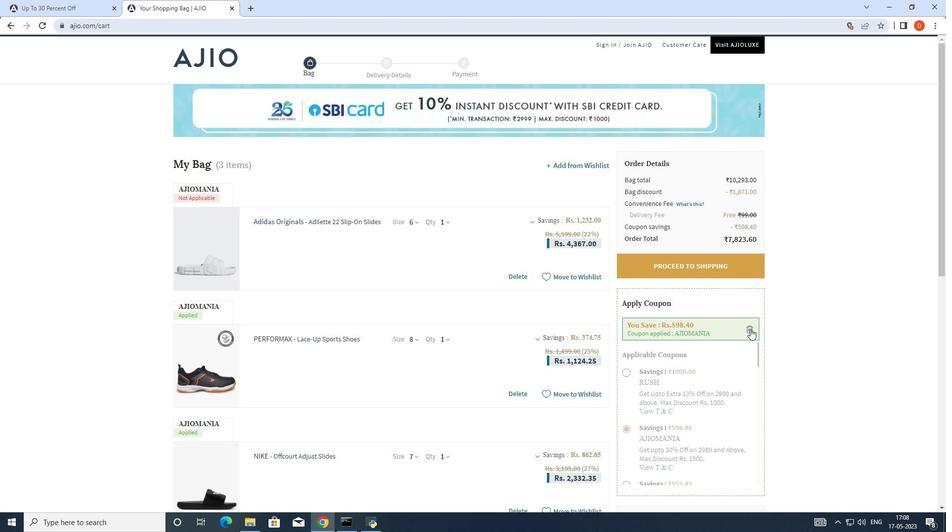 
Action: Mouse moved to (466, 303)
Screenshot: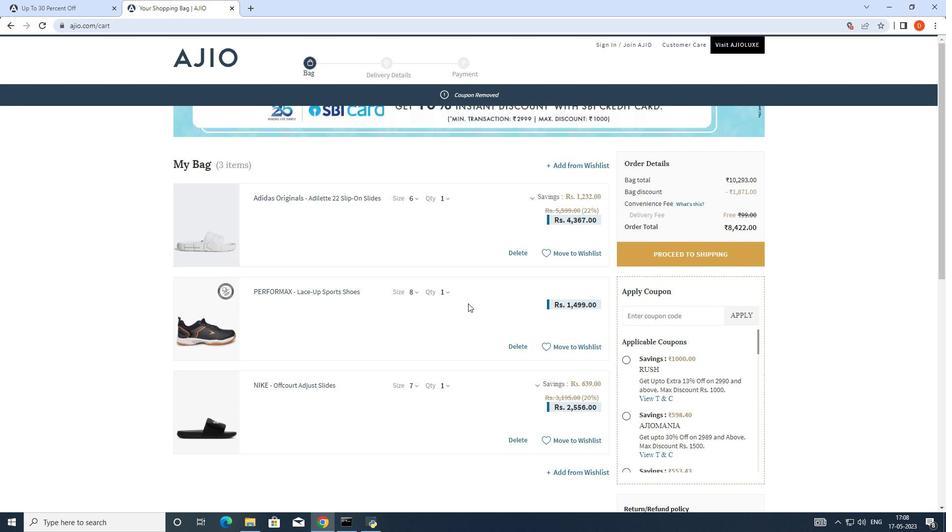 
Action: Mouse pressed right at (466, 303)
Screenshot: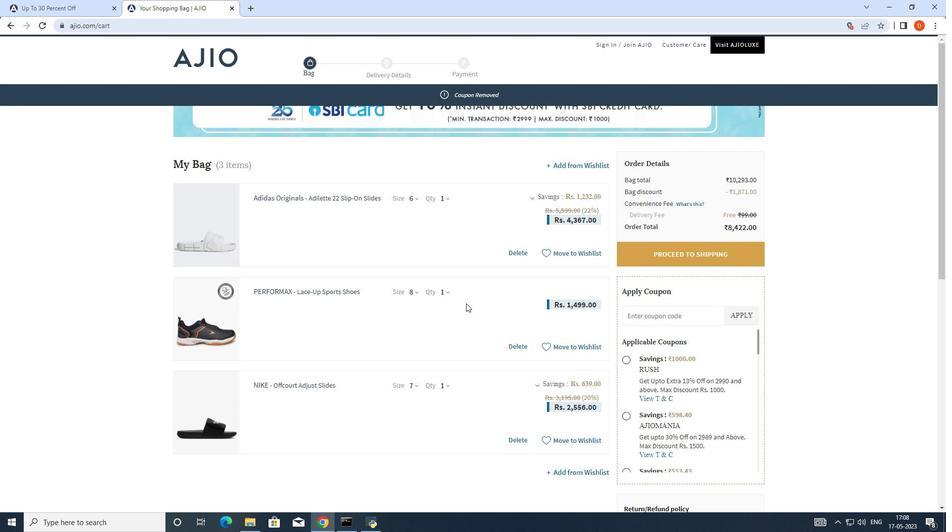 
Action: Mouse moved to (427, 323)
Screenshot: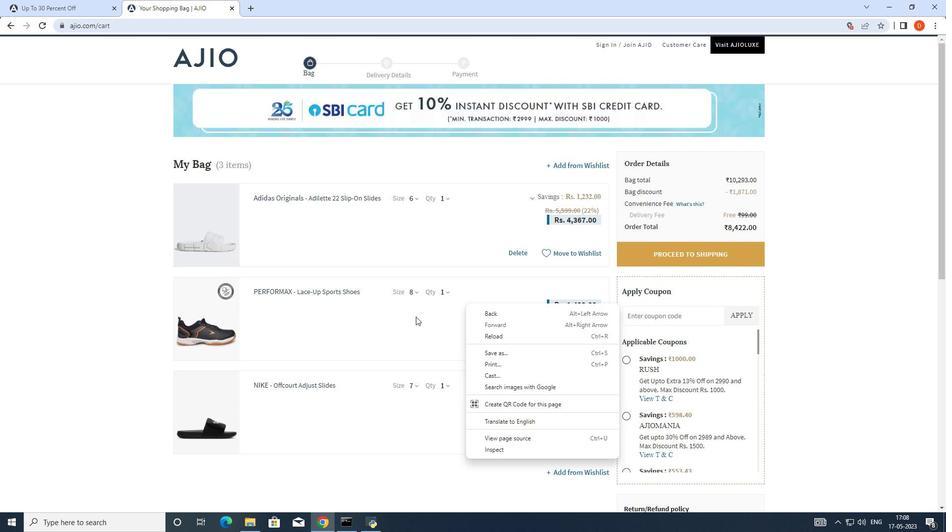 
Action: Mouse pressed left at (427, 323)
Screenshot: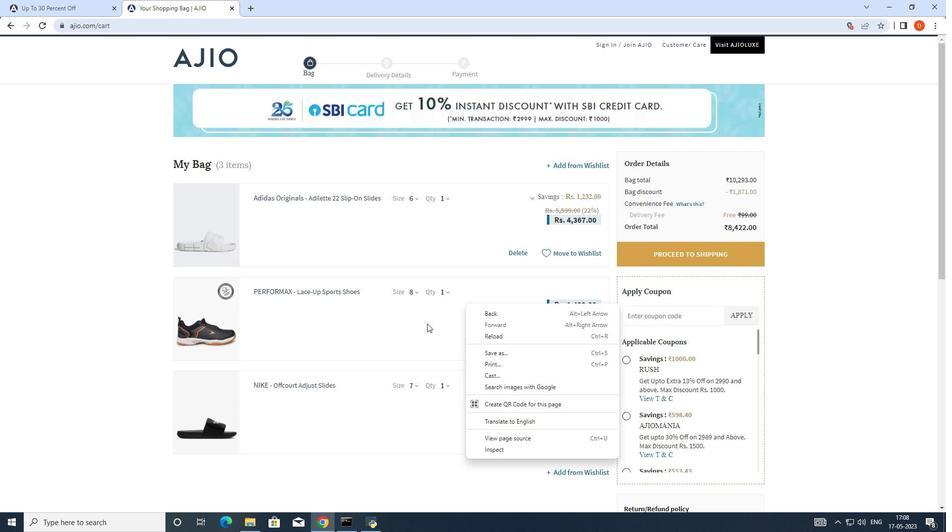 
Action: Mouse moved to (681, 245)
Screenshot: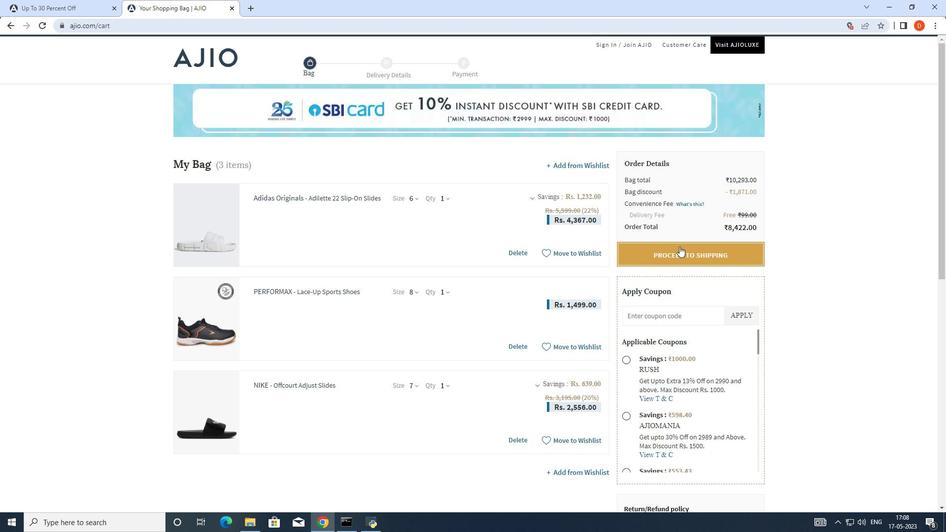 
Action: Mouse scrolled (681, 246) with delta (0, 0)
Screenshot: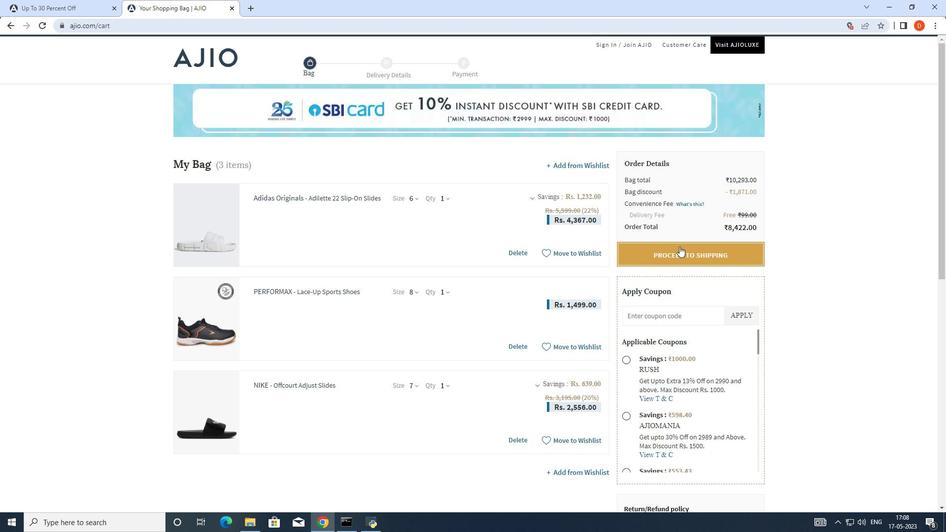 
Action: Mouse moved to (435, 225)
Screenshot: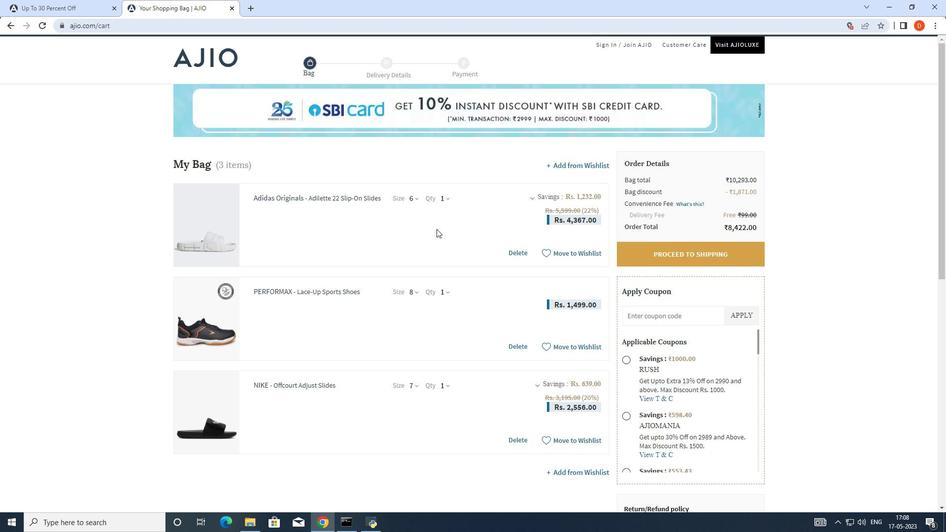 
Action: Mouse pressed right at (435, 225)
Screenshot: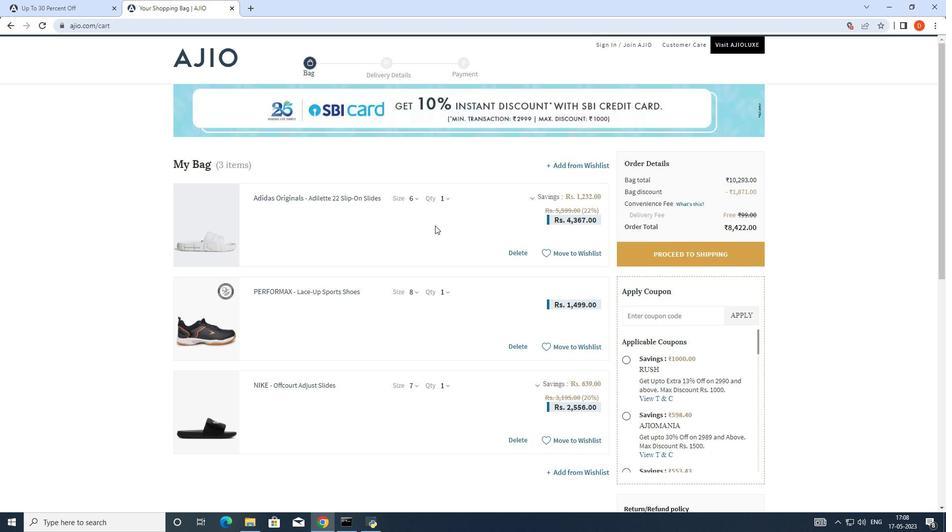 
Action: Mouse moved to (393, 216)
Screenshot: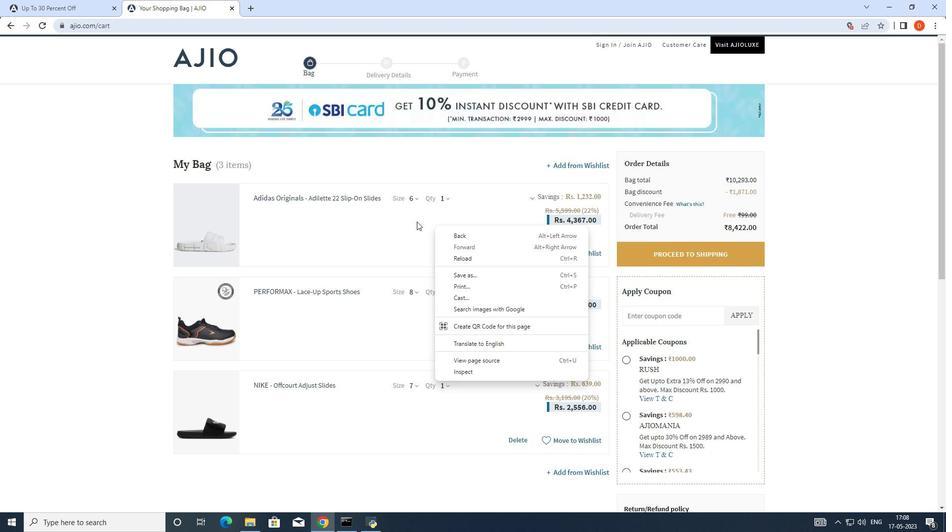 
Action: Mouse pressed right at (393, 216)
Screenshot: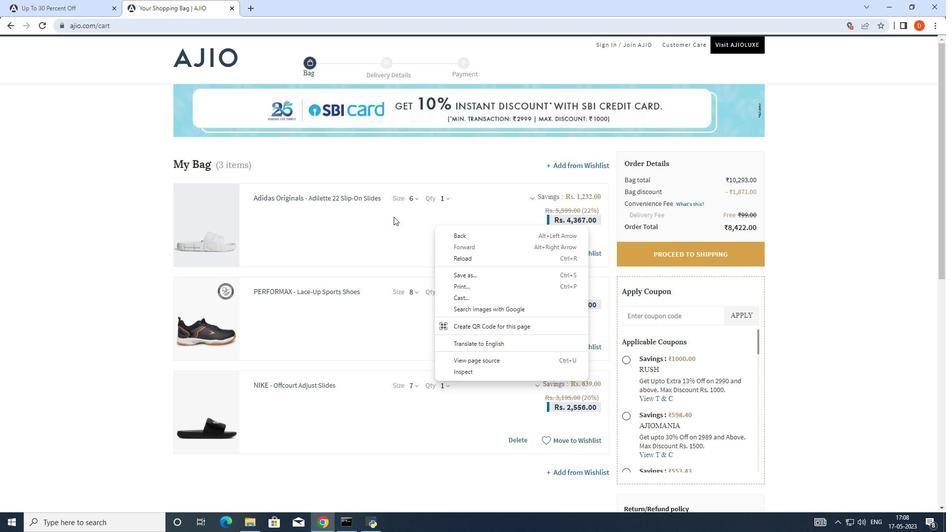 
Action: Mouse moved to (619, 223)
Screenshot: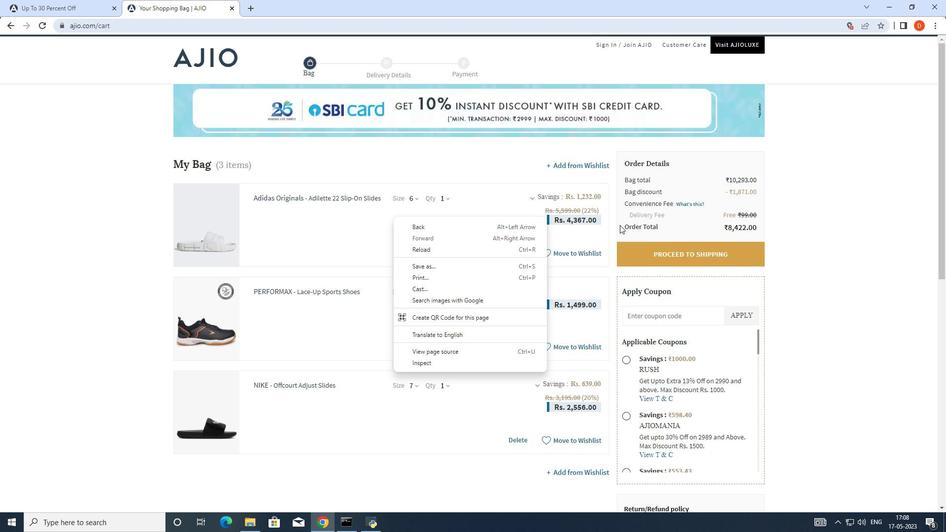 
Action: Mouse pressed left at (619, 223)
Screenshot: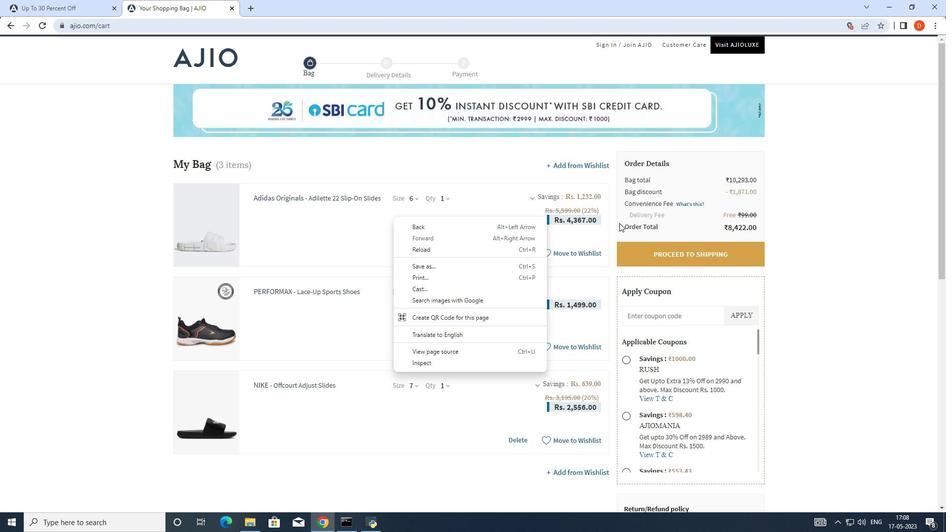 
Action: Mouse moved to (369, 217)
Screenshot: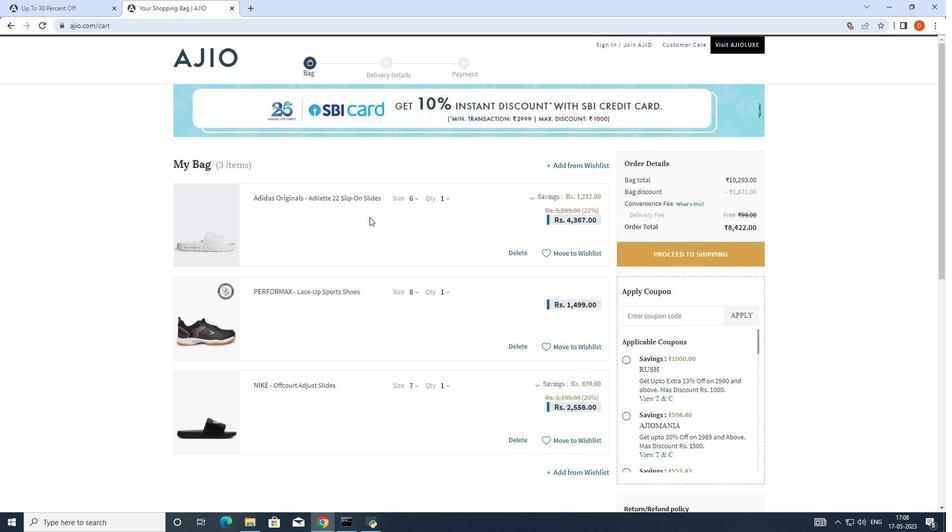 
Action: Mouse scrolled (369, 217) with delta (0, 0)
Screenshot: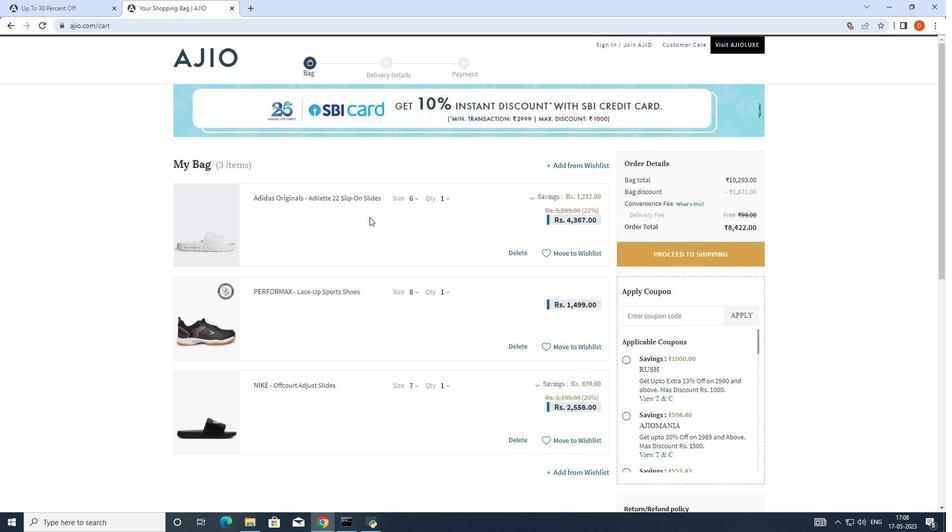 
Action: Mouse moved to (228, 238)
Screenshot: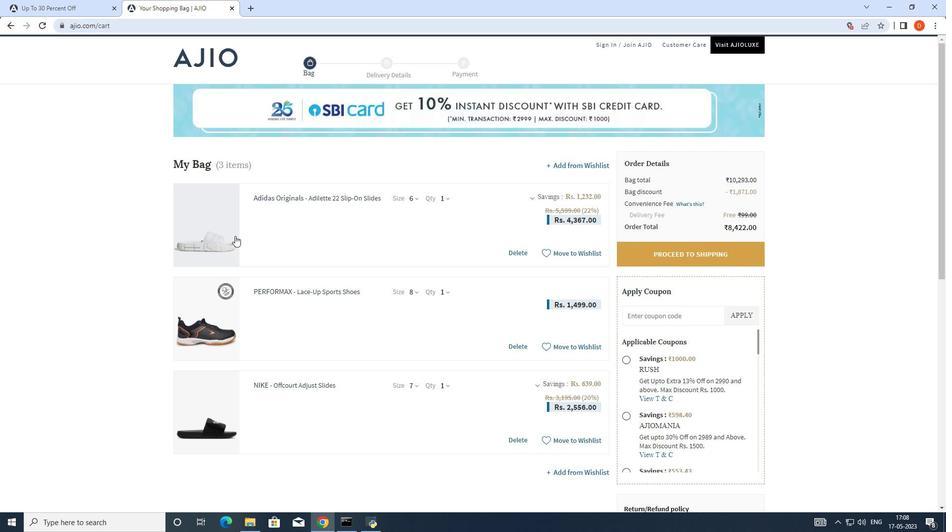 
Action: Mouse pressed left at (228, 238)
Screenshot: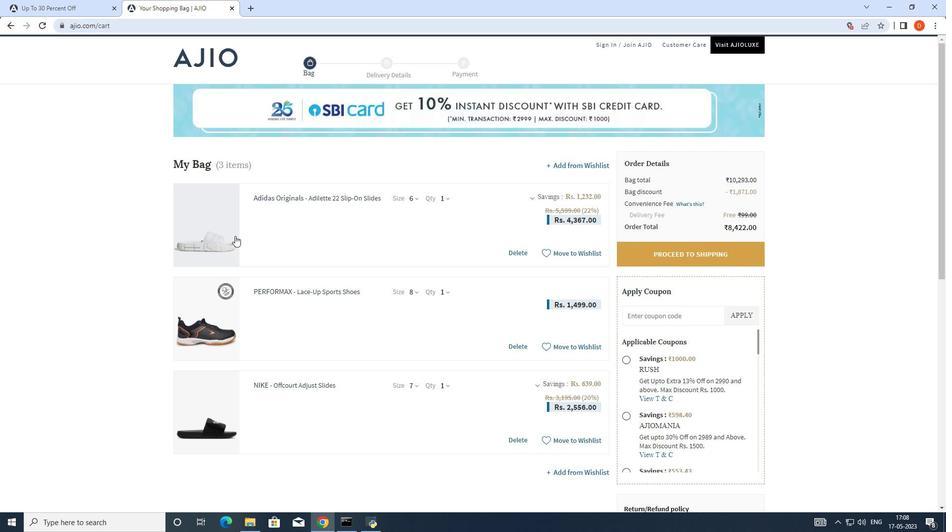 
Action: Mouse moved to (754, 65)
Screenshot: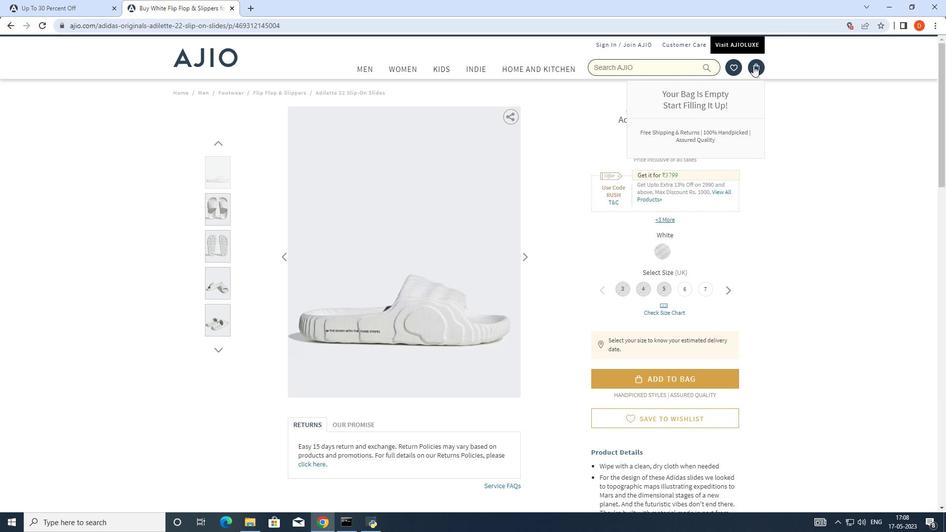 
Action: Mouse pressed left at (754, 65)
Screenshot: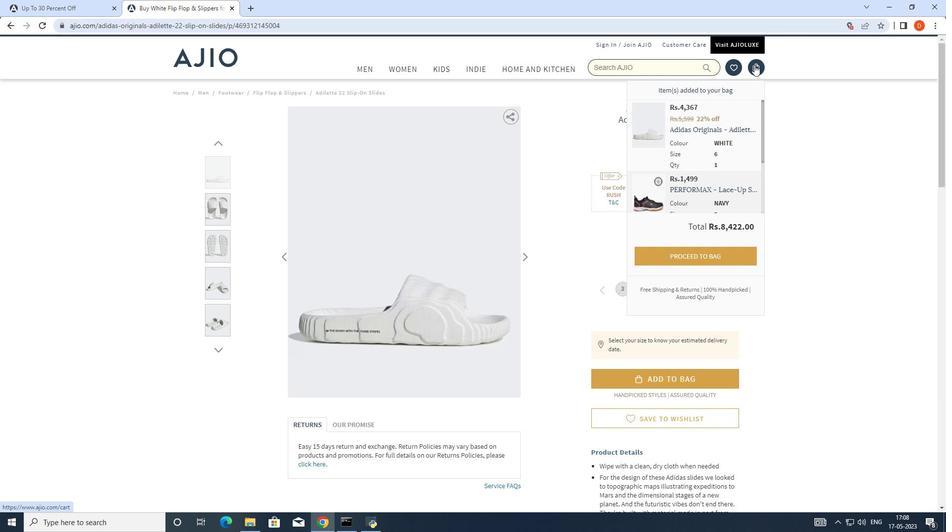 
Action: Mouse moved to (644, 279)
Screenshot: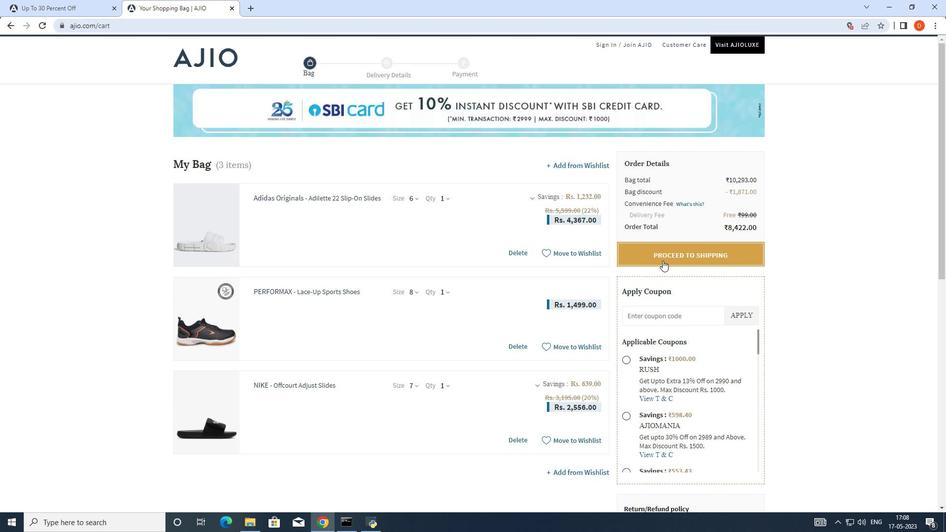 
Action: Mouse scrolled (644, 280) with delta (0, 0)
Screenshot: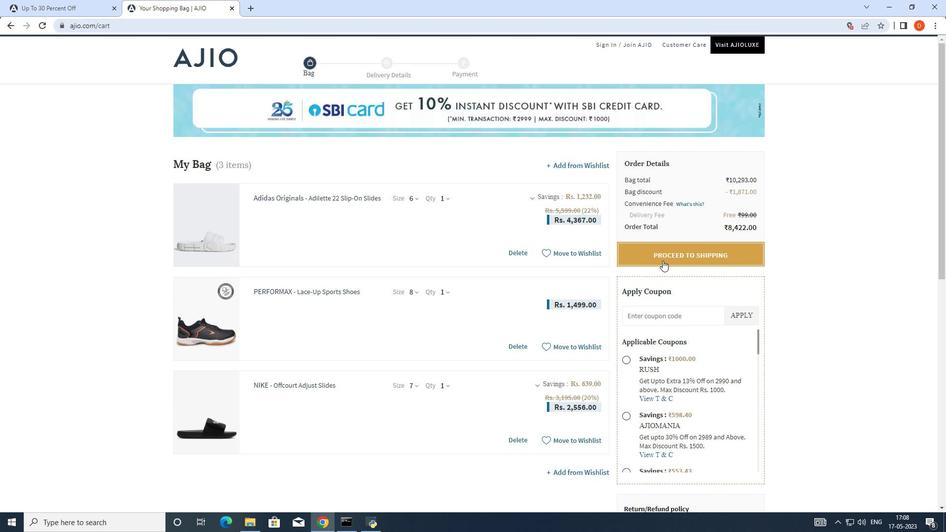 
Action: Mouse moved to (631, 298)
Screenshot: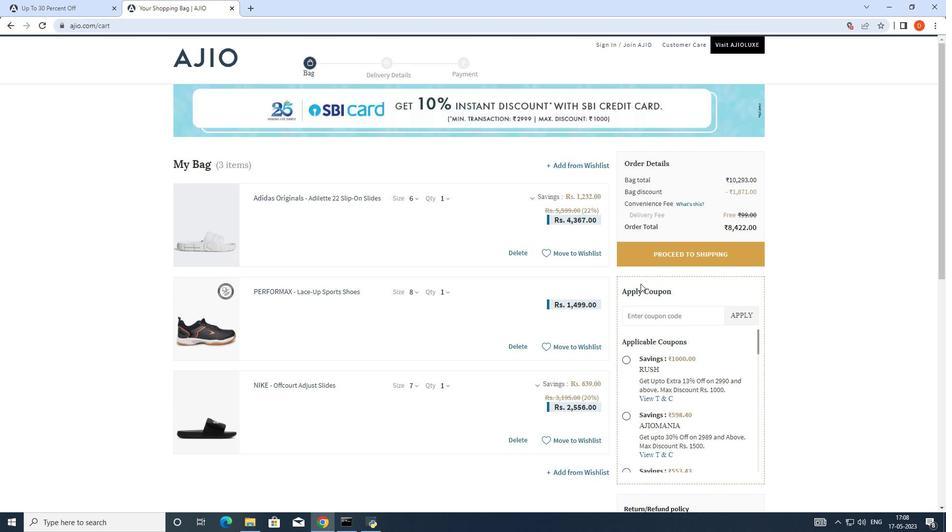 
Action: Mouse scrolled (631, 297) with delta (0, 0)
Screenshot: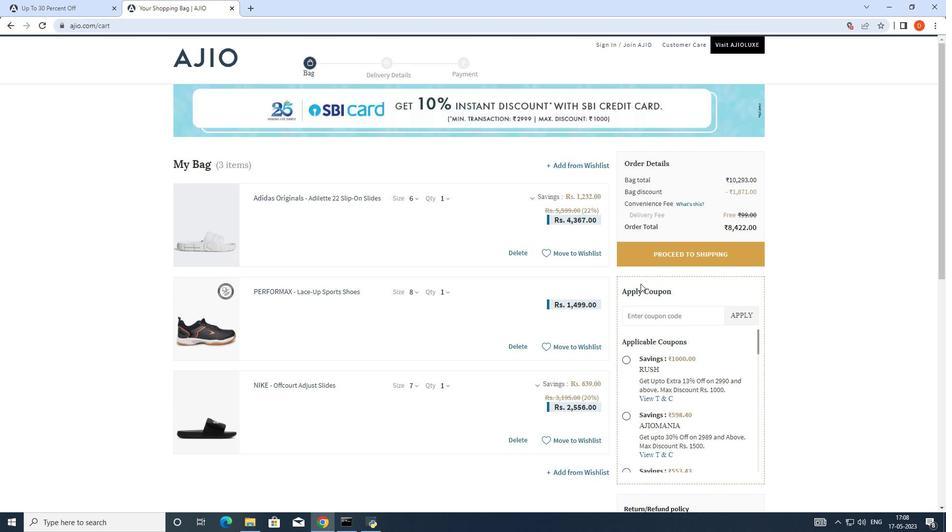 
Action: Mouse moved to (628, 305)
Screenshot: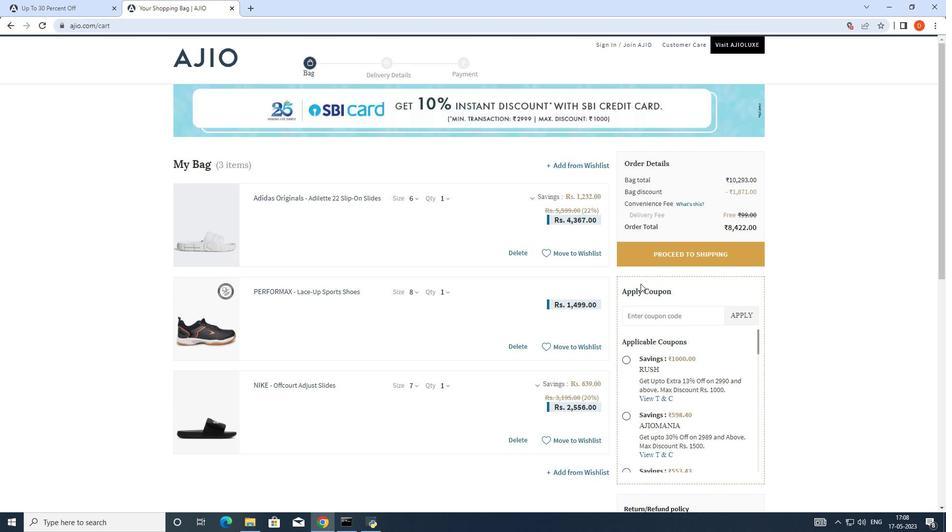 
Action: Mouse scrolled (628, 304) with delta (0, 0)
Screenshot: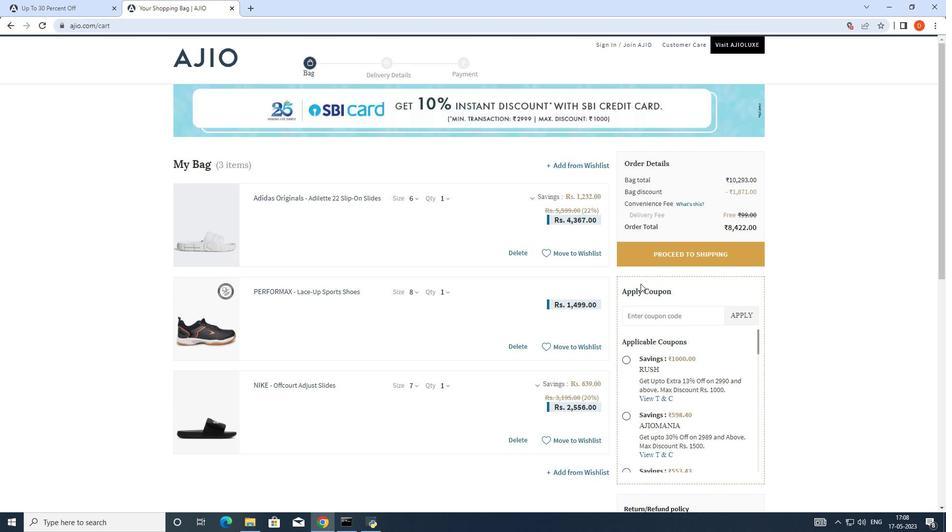 
Action: Mouse moved to (624, 312)
Screenshot: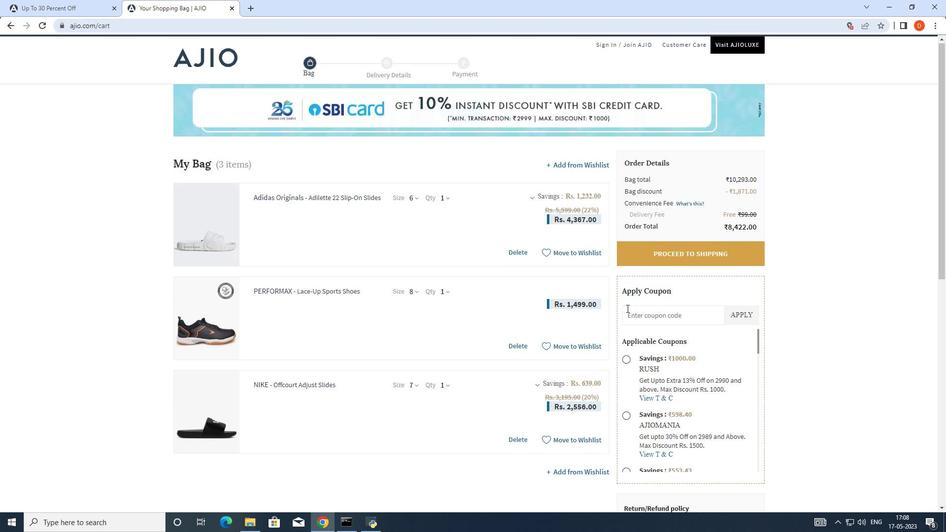 
Action: Mouse scrolled (624, 312) with delta (0, 0)
Screenshot: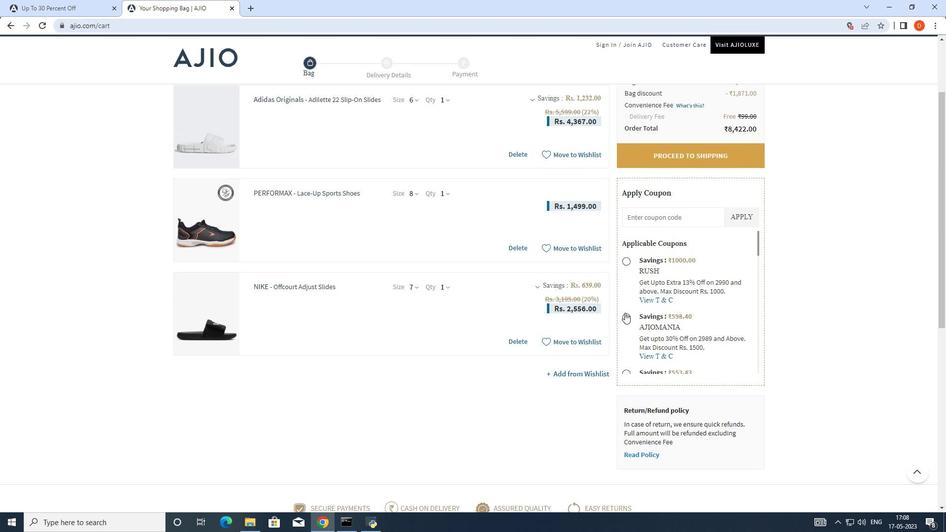 
Action: Mouse scrolled (624, 313) with delta (0, 0)
Screenshot: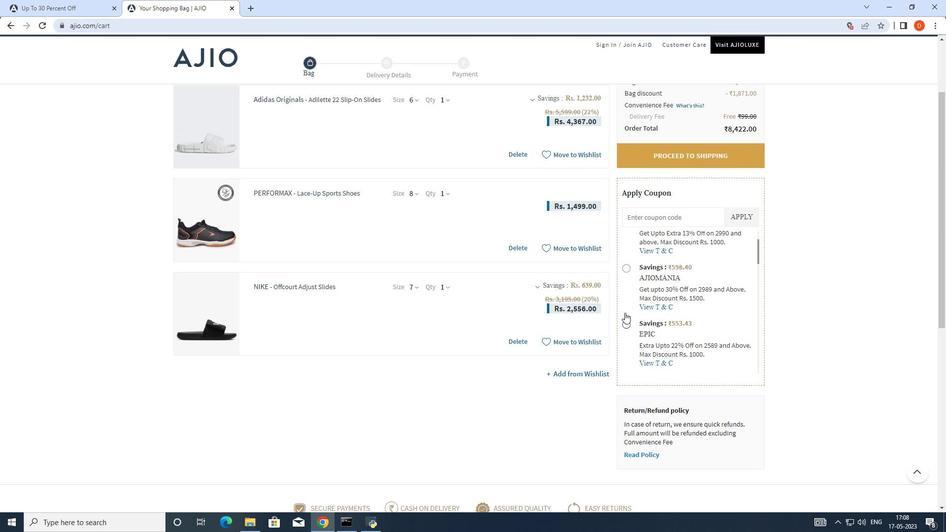 
Action: Mouse scrolled (624, 313) with delta (0, 0)
Screenshot: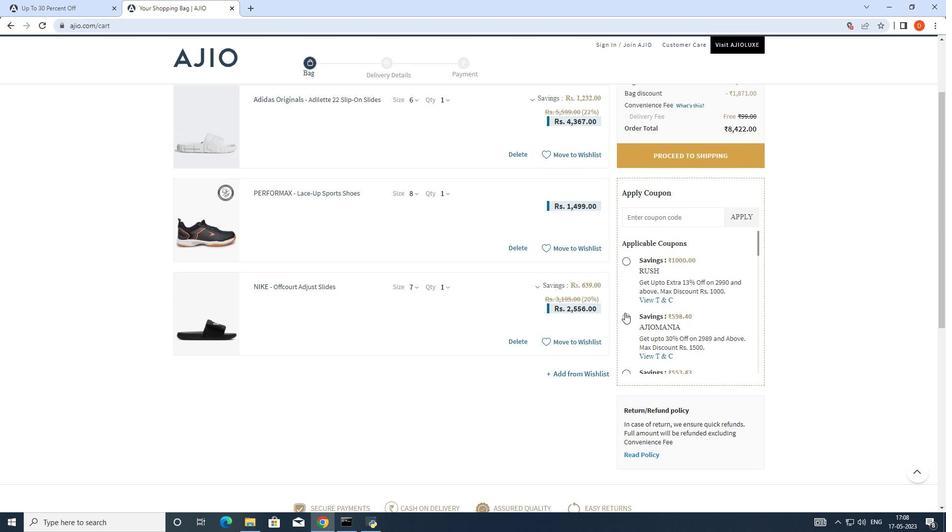 
Action: Mouse scrolled (624, 313) with delta (0, 0)
Screenshot: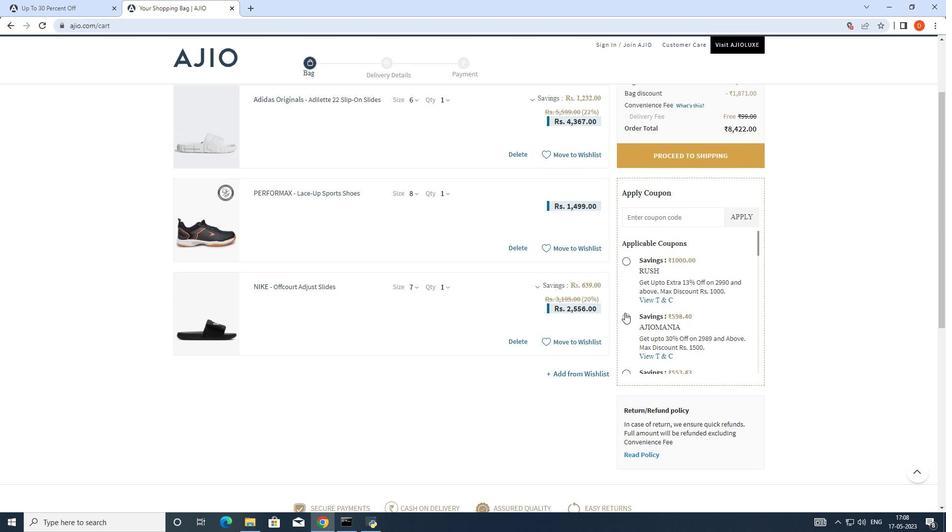 
Action: Mouse scrolled (624, 313) with delta (0, 0)
Screenshot: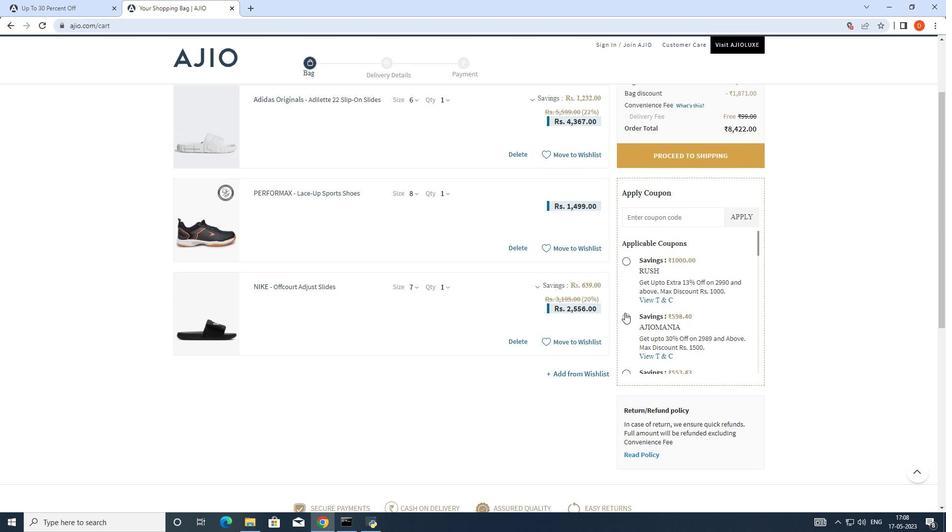 
Action: Mouse scrolled (624, 313) with delta (0, 0)
Screenshot: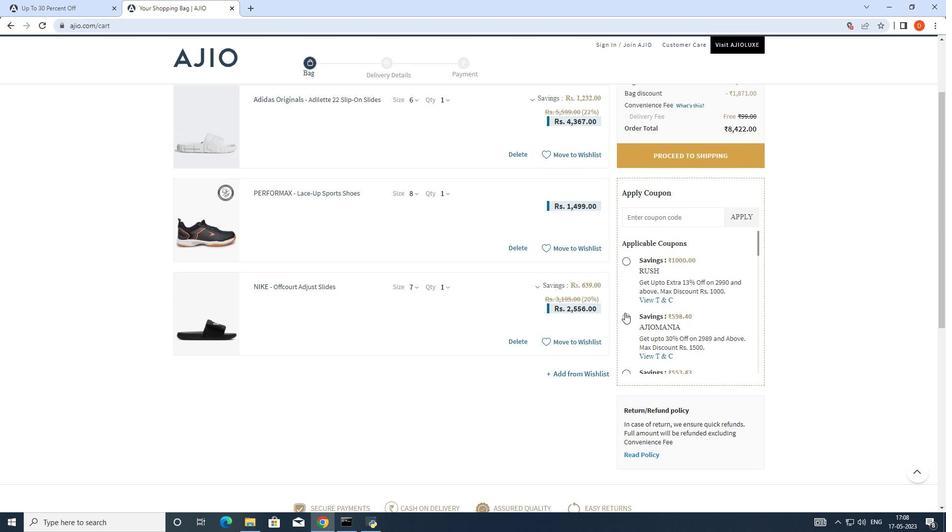 
Action: Mouse moved to (624, 301)
Screenshot: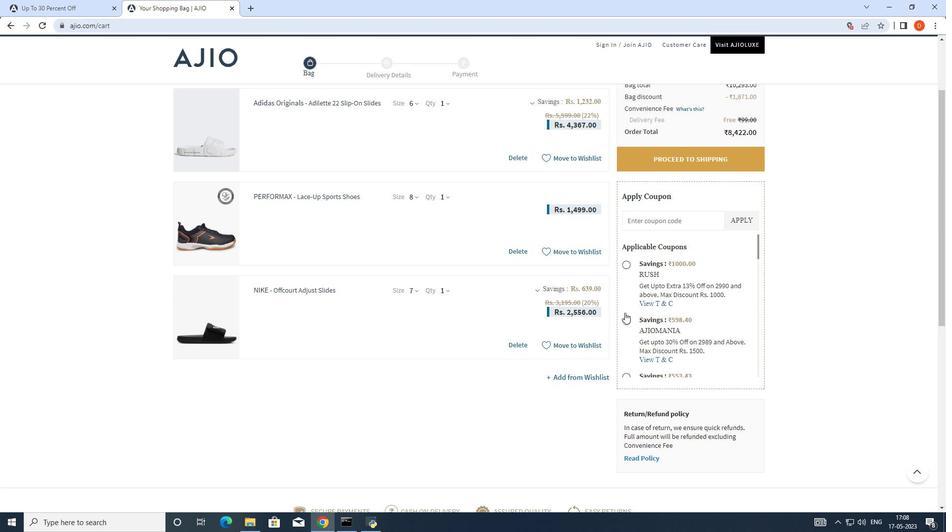
Action: Mouse scrolled (624, 301) with delta (0, 0)
Screenshot: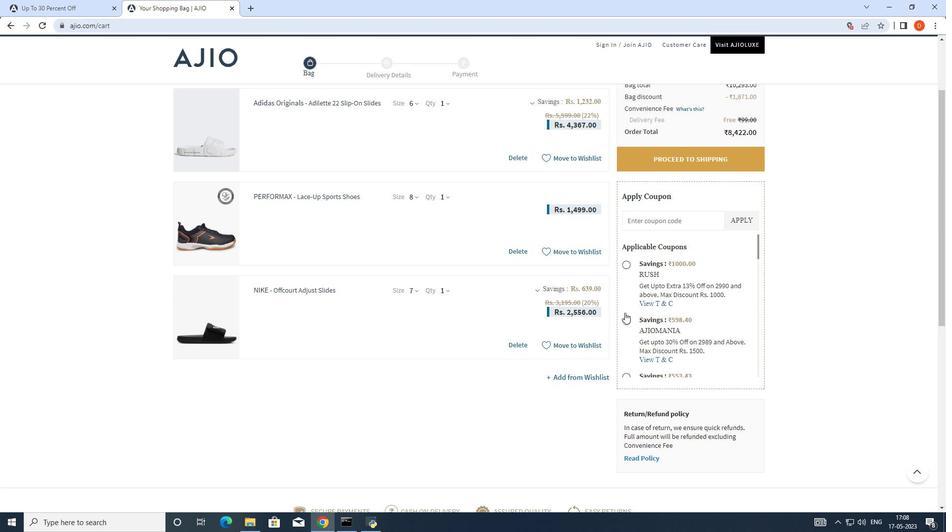 
Action: Mouse moved to (705, 165)
Screenshot: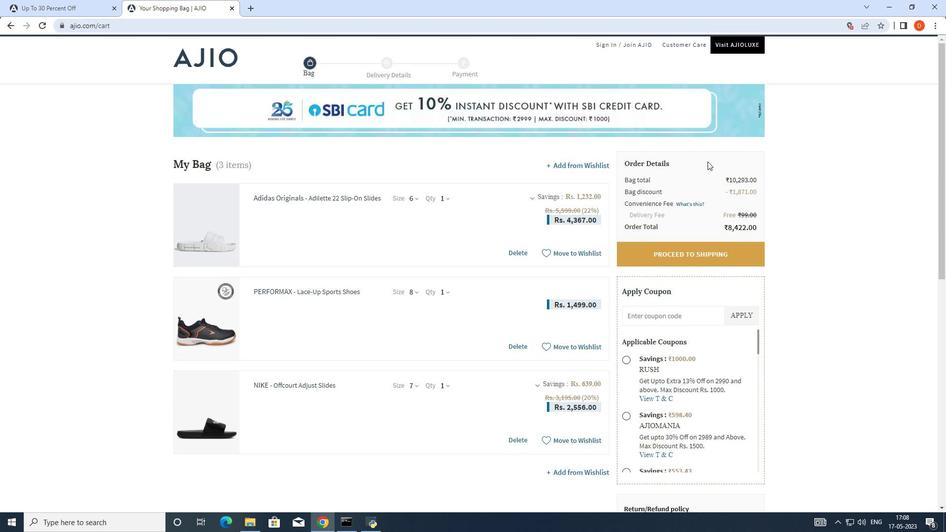 
Action: Mouse scrolled (705, 166) with delta (0, 0)
Screenshot: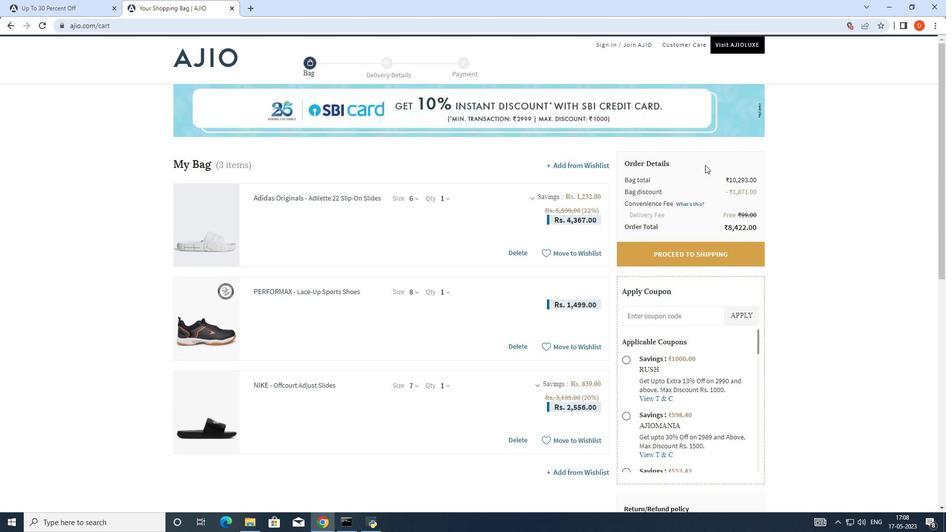 
Action: Mouse scrolled (705, 166) with delta (0, 0)
Screenshot: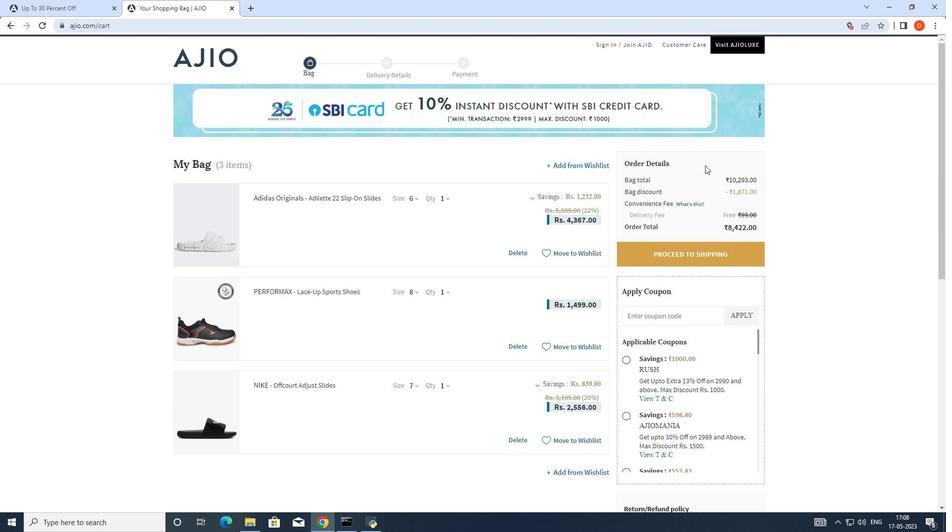 
Action: Mouse moved to (705, 165)
Screenshot: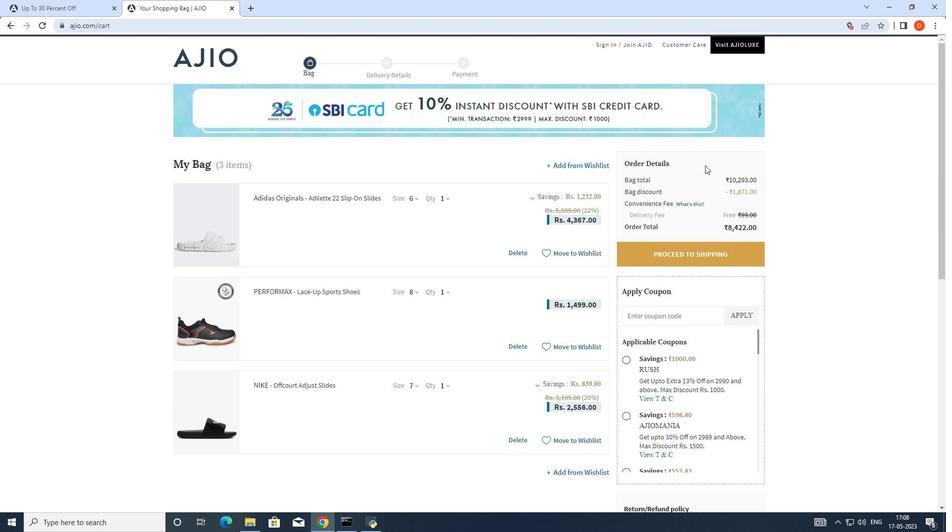 
Action: Mouse scrolled (705, 165) with delta (0, 0)
Screenshot: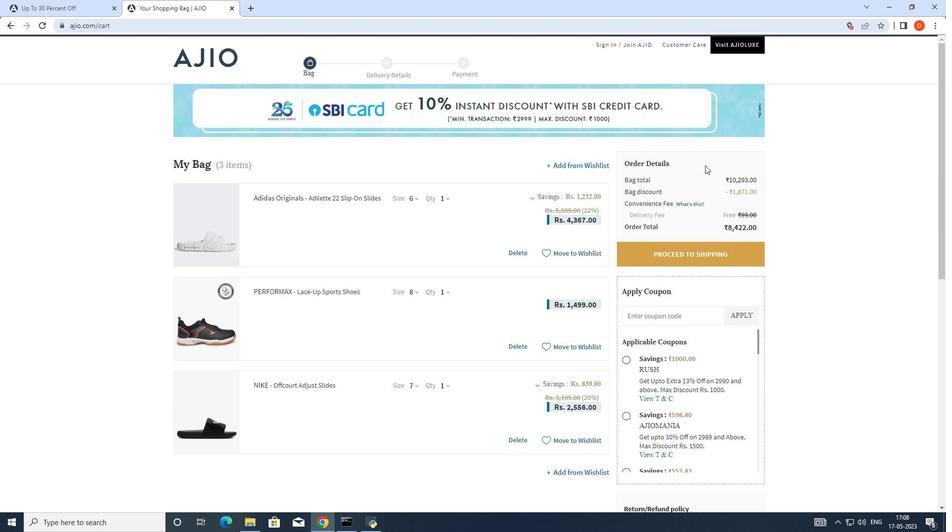 
Action: Mouse moved to (707, 159)
Screenshot: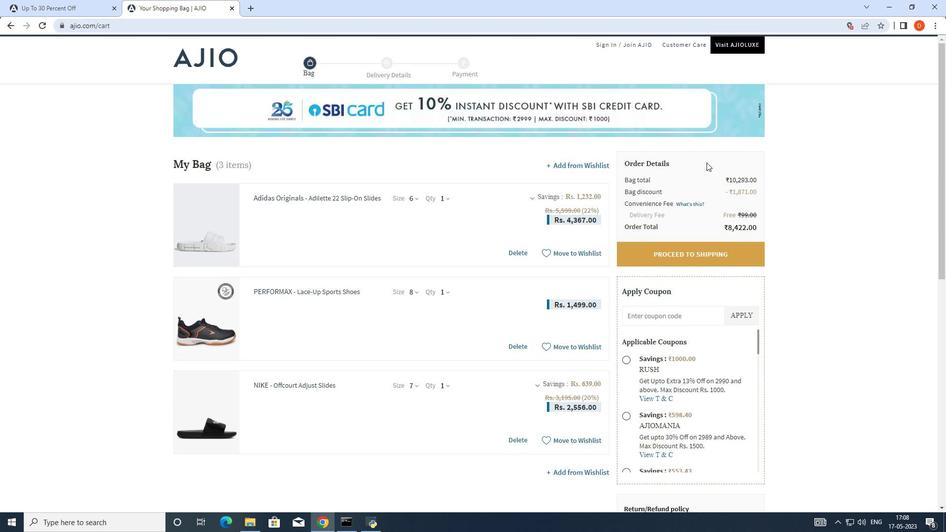 
Action: Mouse scrolled (707, 159) with delta (0, 0)
Screenshot: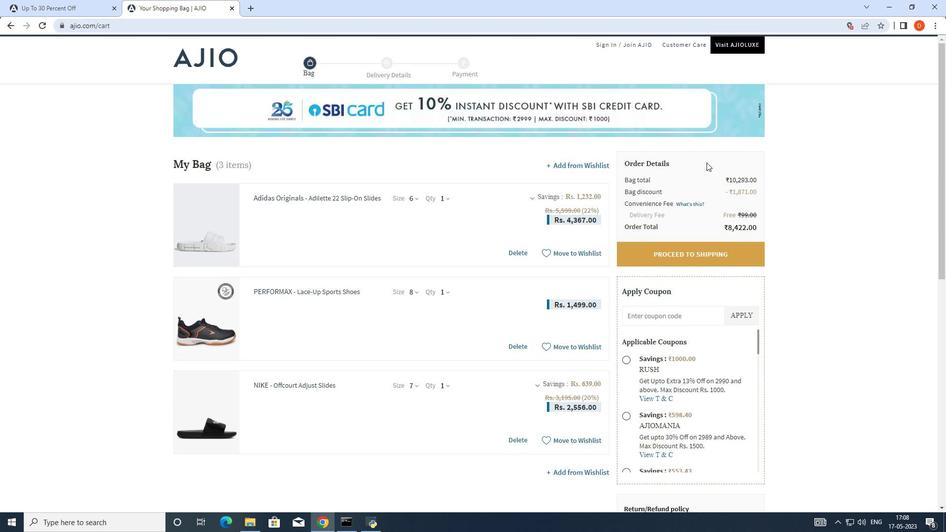 
Action: Mouse moved to (703, 185)
Screenshot: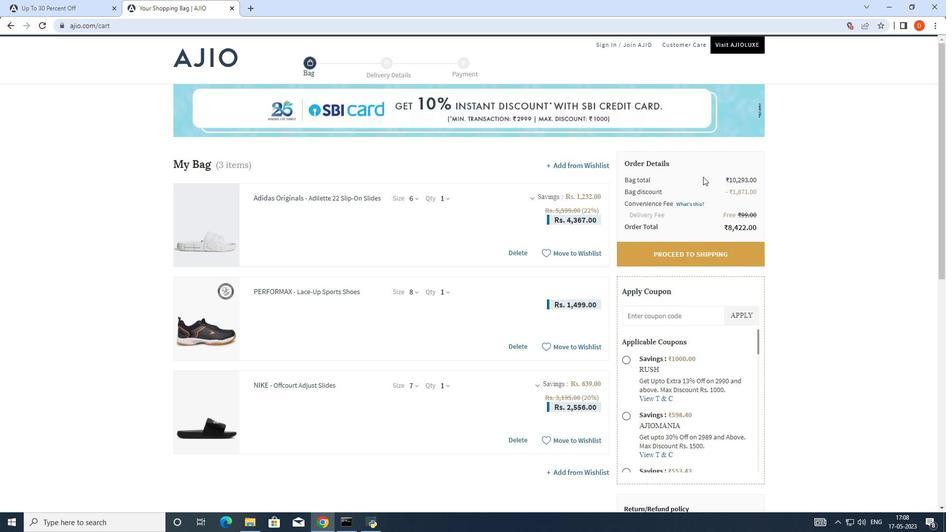 
Action: Mouse scrolled (703, 184) with delta (0, 0)
Screenshot: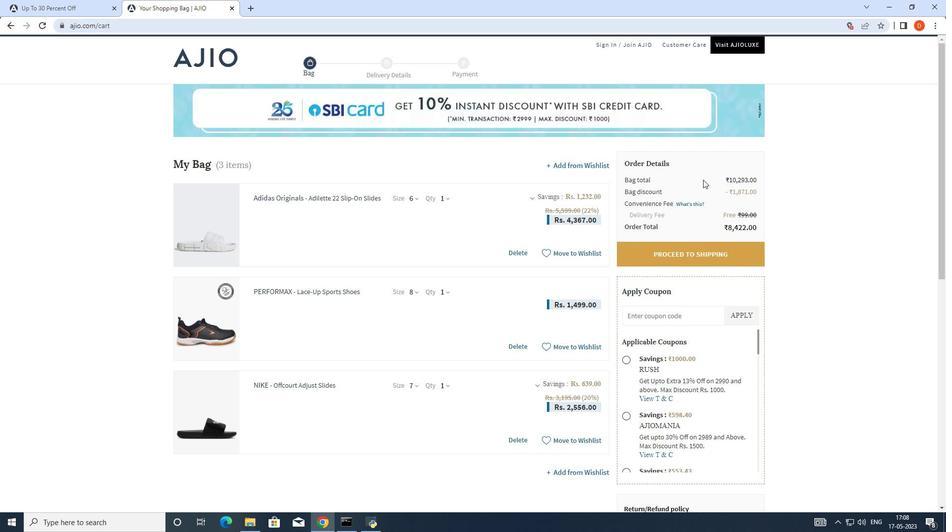
Action: Mouse moved to (703, 193)
Screenshot: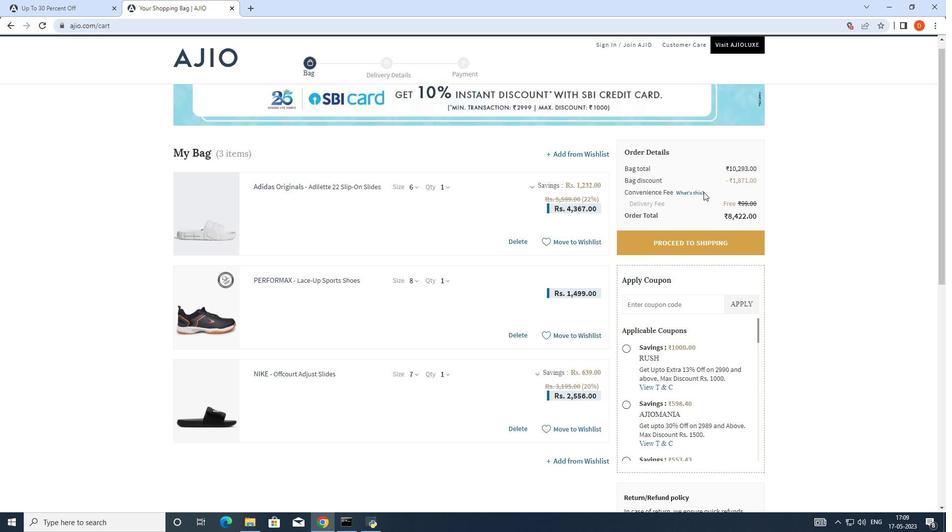 
Action: Mouse scrolled (703, 193) with delta (0, 0)
Screenshot: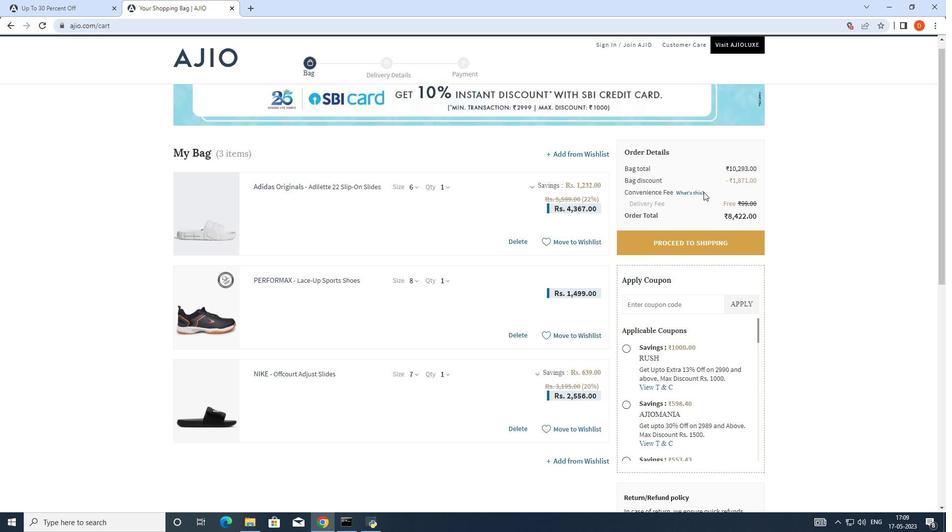 
Action: Mouse moved to (705, 199)
Screenshot: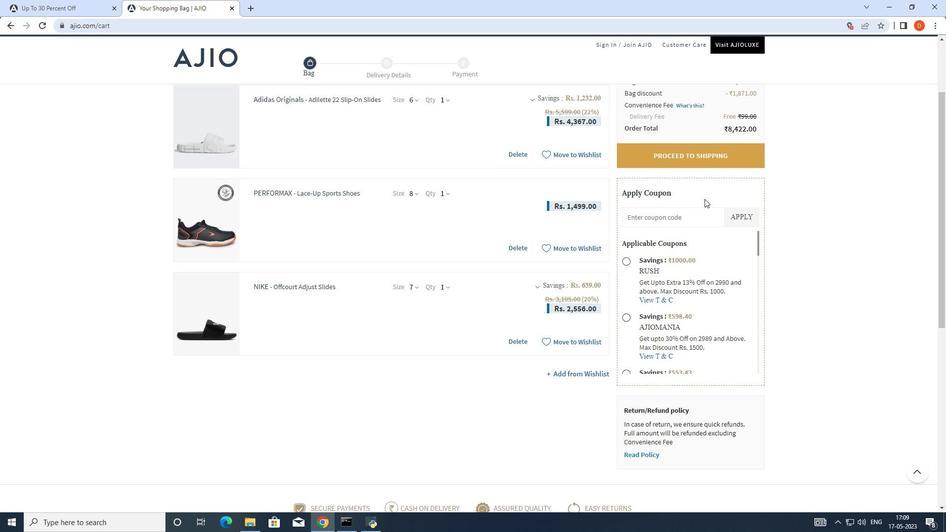 
Action: Mouse scrolled (705, 198) with delta (0, 0)
Screenshot: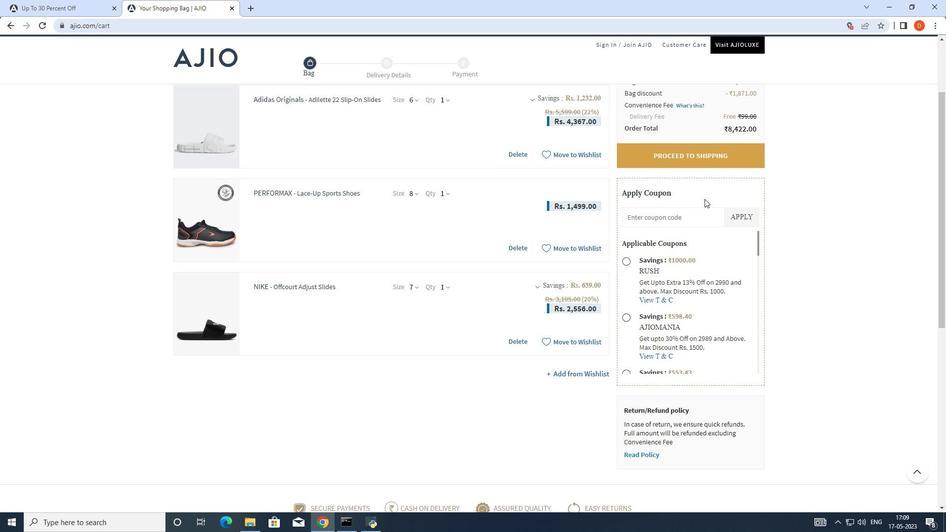 
Action: Mouse moved to (708, 212)
Screenshot: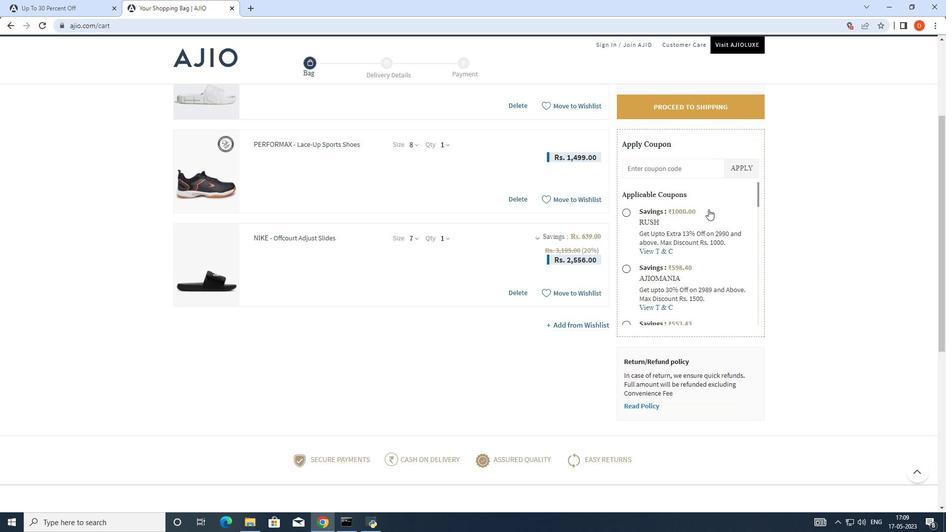 
Action: Mouse scrolled (708, 213) with delta (0, 0)
Screenshot: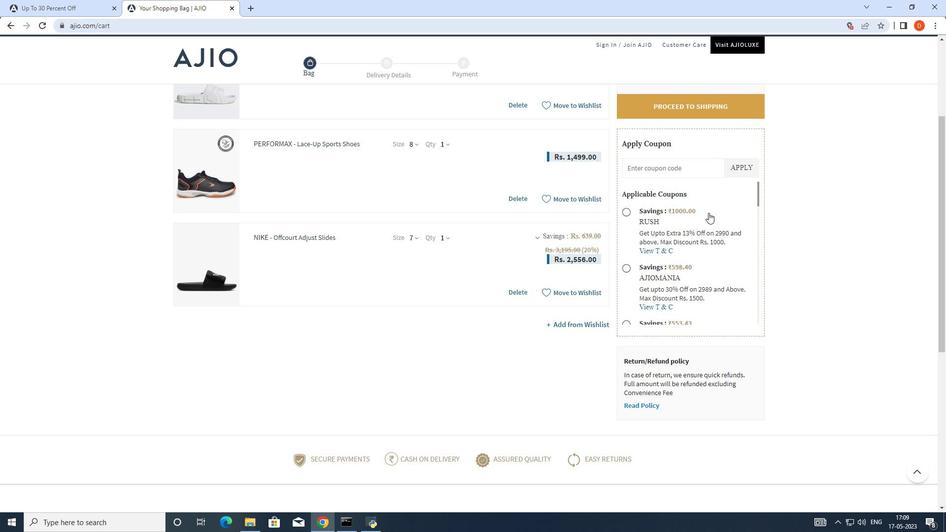 
Action: Mouse scrolled (708, 213) with delta (0, 0)
Screenshot: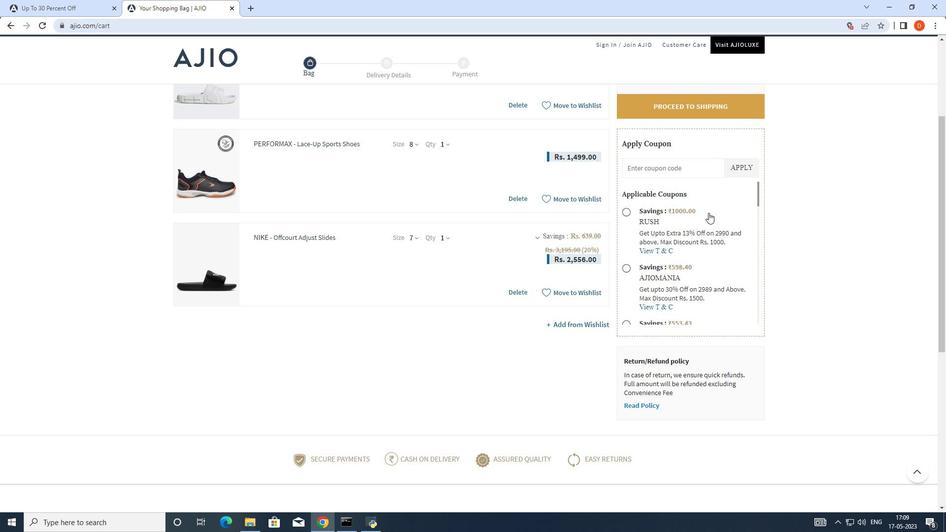 
Action: Mouse scrolled (708, 213) with delta (0, 0)
Screenshot: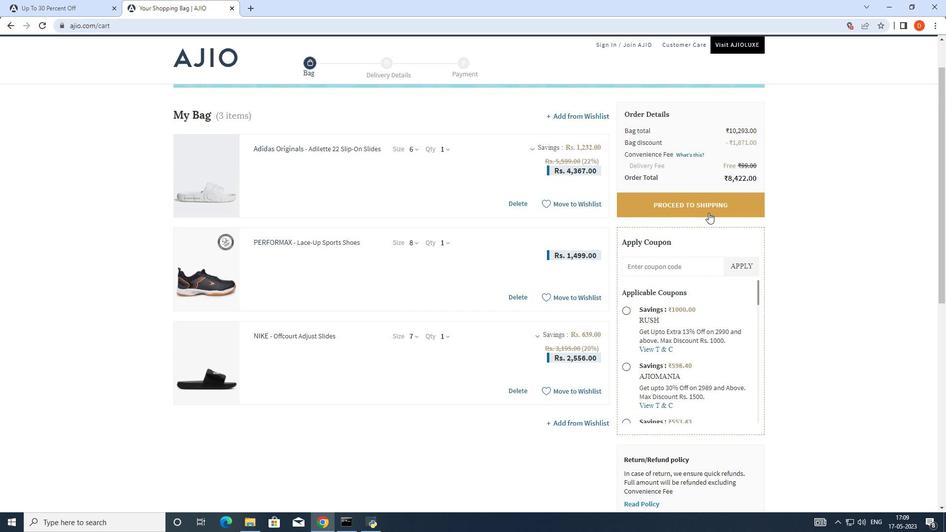 
Action: Mouse scrolled (708, 213) with delta (0, 0)
Screenshot: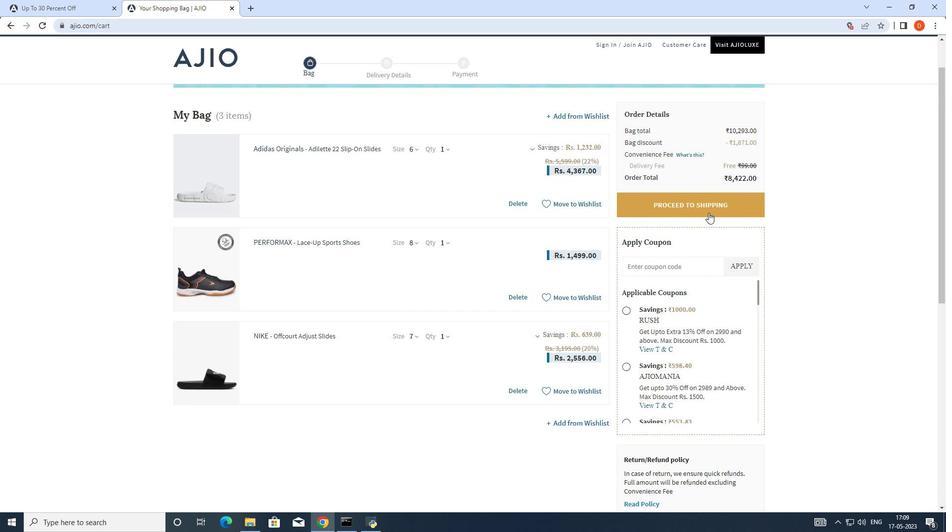 
Action: Mouse scrolled (708, 213) with delta (0, 0)
Screenshot: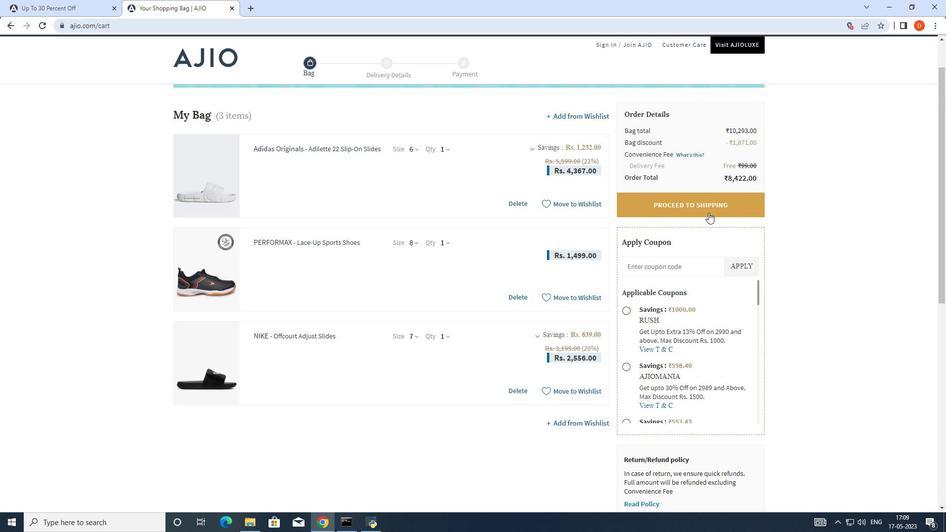 
Action: Mouse moved to (711, 213)
Screenshot: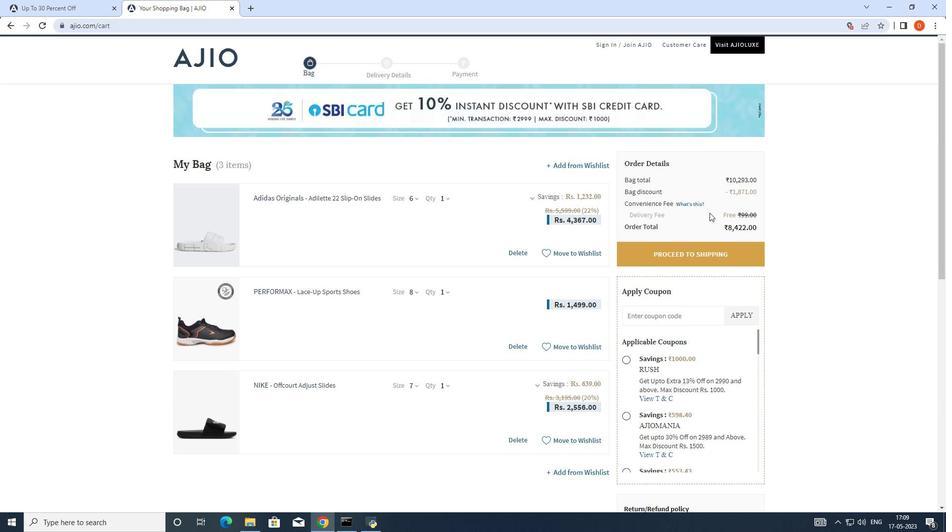 
Action: Mouse scrolled (711, 213) with delta (0, 0)
Screenshot: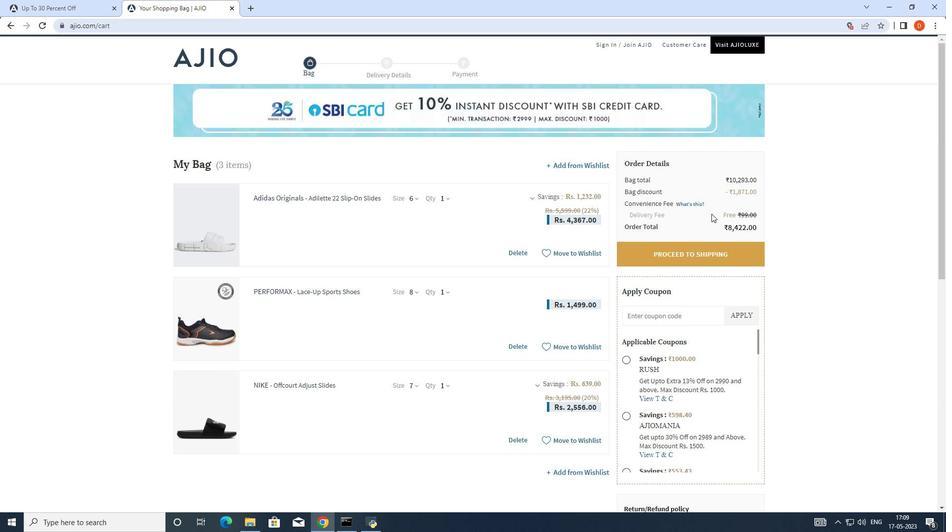 
Action: Mouse scrolled (711, 213) with delta (0, 0)
Screenshot: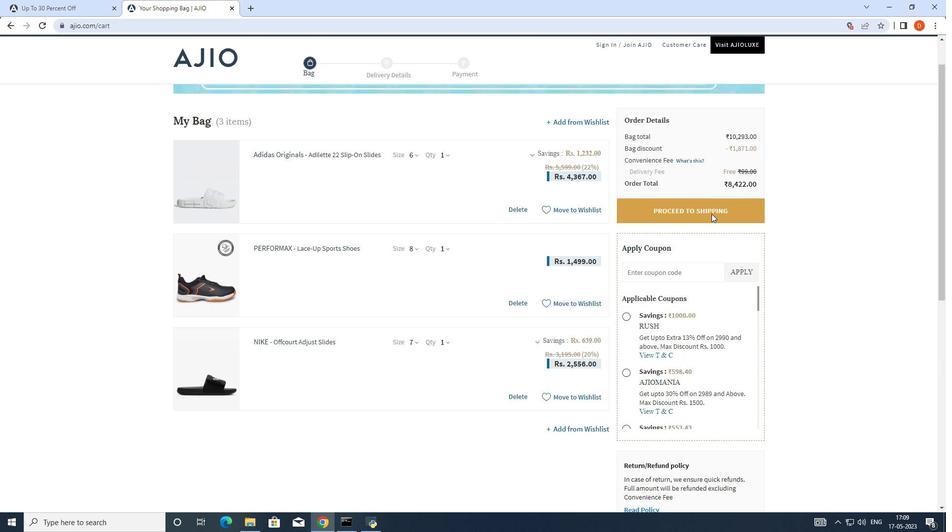 
Action: Mouse moved to (706, 196)
Screenshot: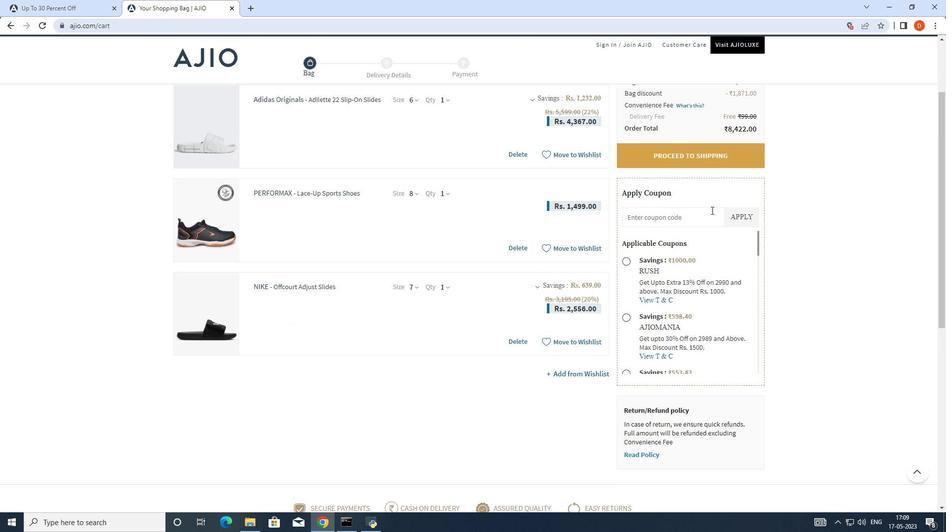 
Action: Mouse scrolled (706, 197) with delta (0, 0)
Screenshot: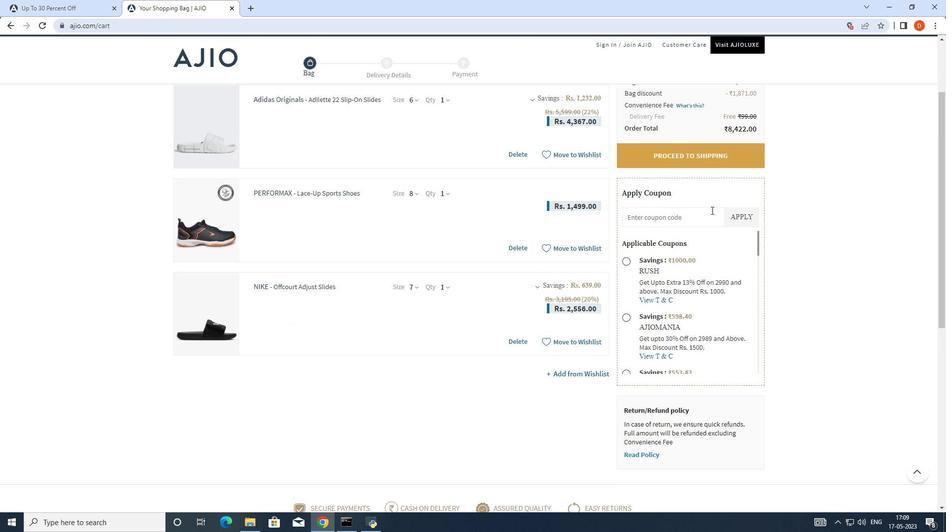 
Action: Mouse moved to (685, 192)
Screenshot: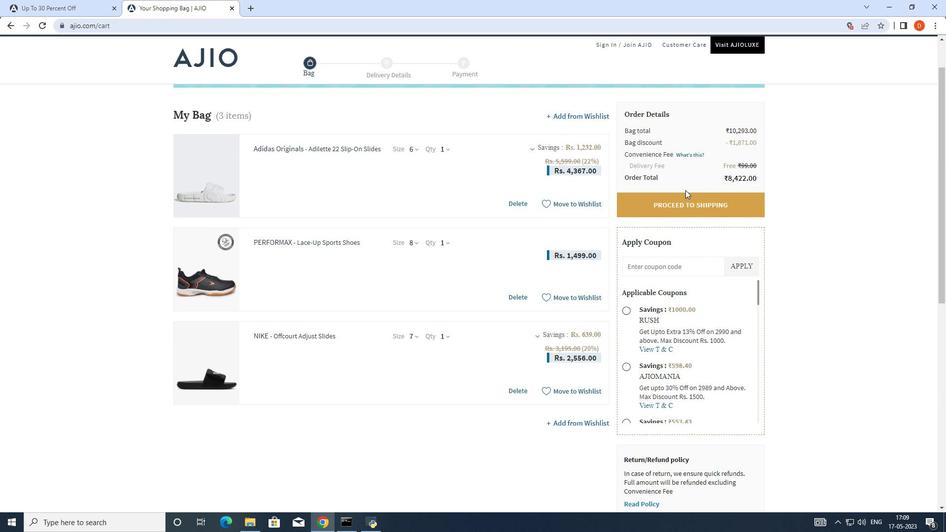 
Action: Mouse scrolled (685, 192) with delta (0, 0)
Screenshot: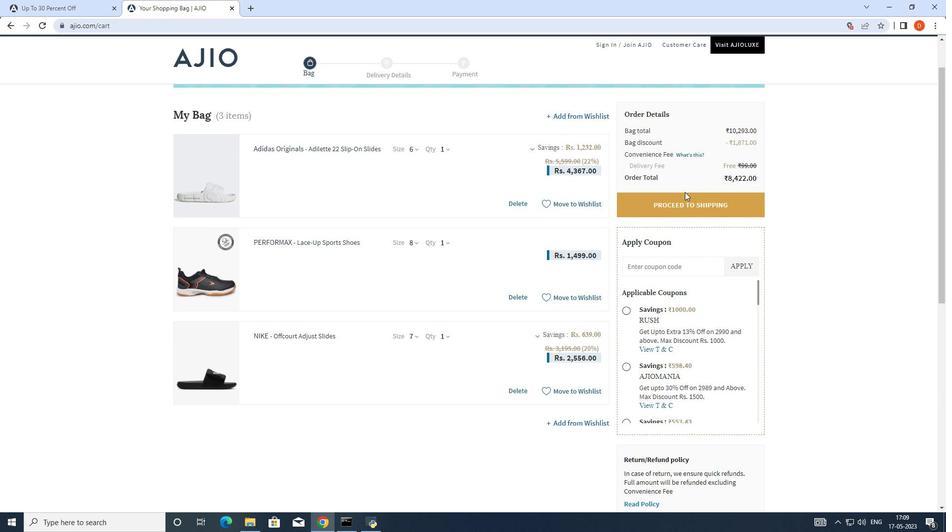 
Action: Mouse scrolled (685, 192) with delta (0, 0)
Screenshot: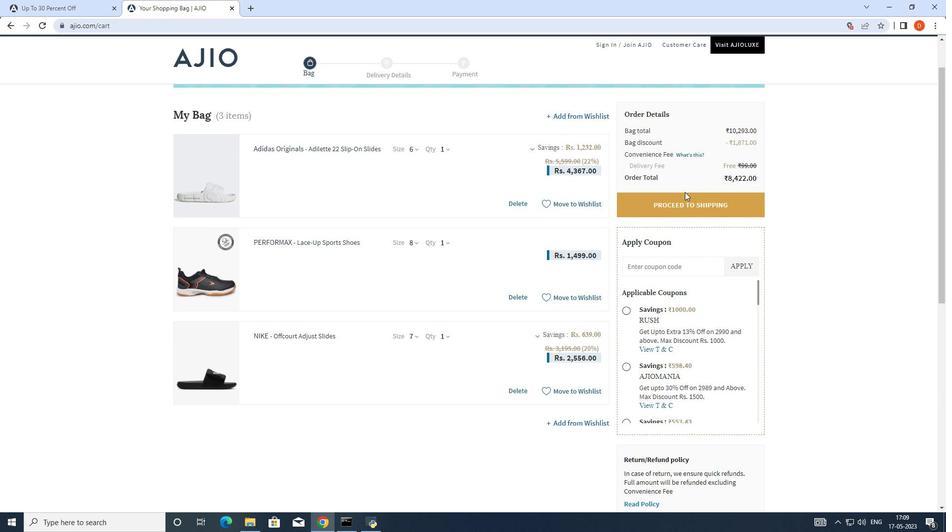
Action: Mouse scrolled (685, 191) with delta (0, 0)
Screenshot: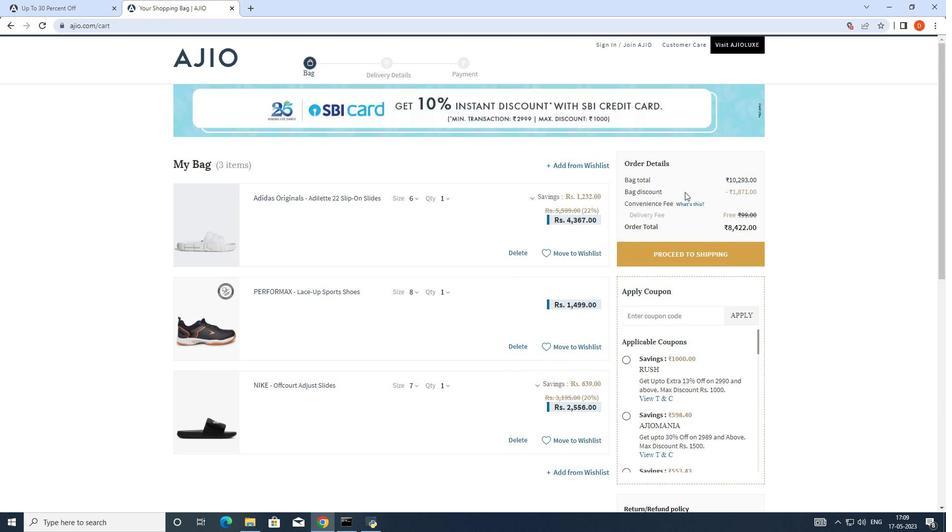
Action: Mouse scrolled (685, 192) with delta (0, 0)
Screenshot: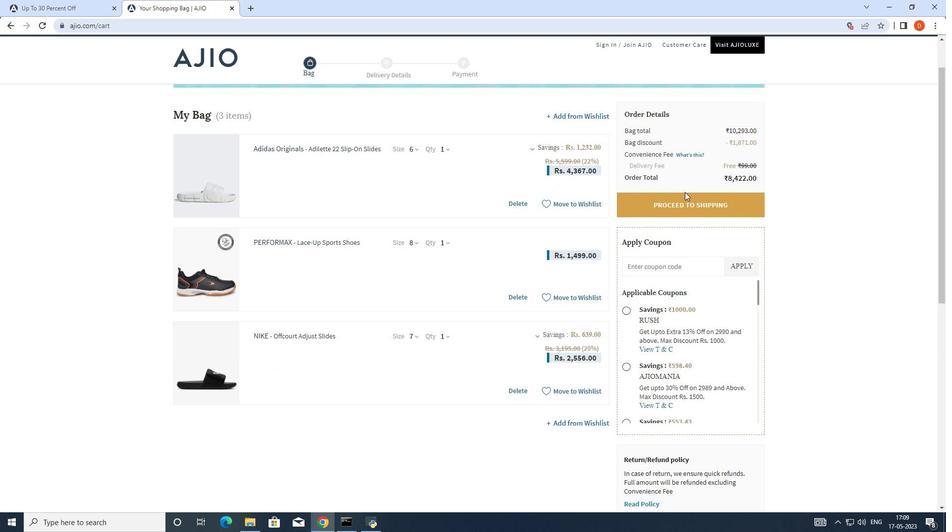 
Action: Mouse scrolled (685, 192) with delta (0, 0)
Screenshot: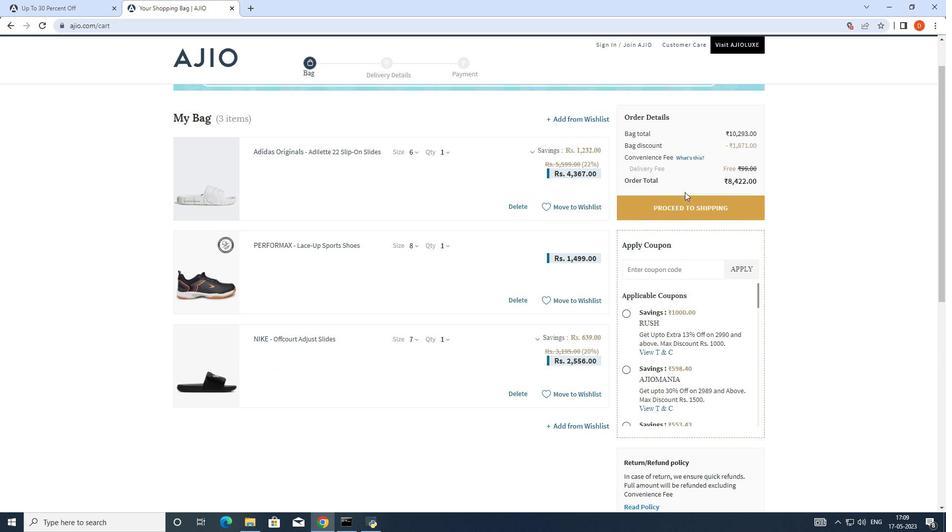 
Action: Mouse moved to (375, 204)
Screenshot: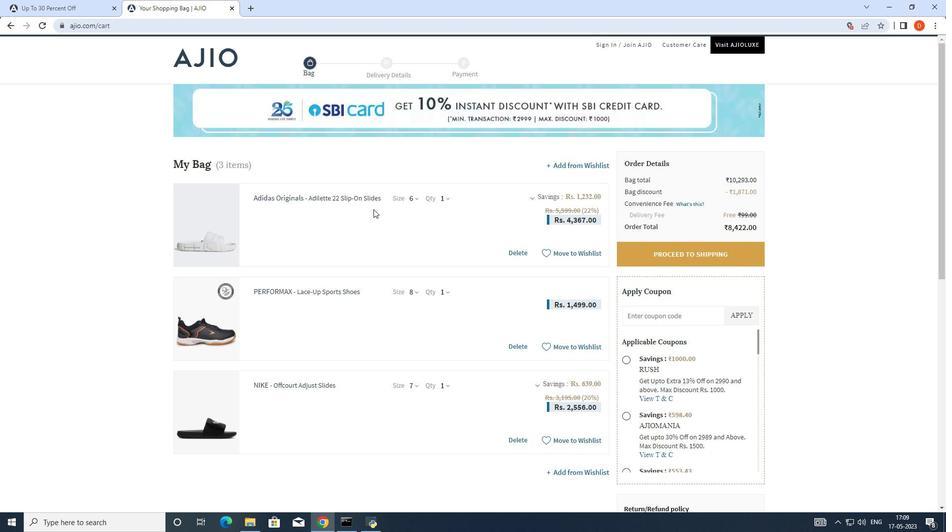 
Action: Mouse scrolled (375, 203) with delta (0, 0)
Screenshot: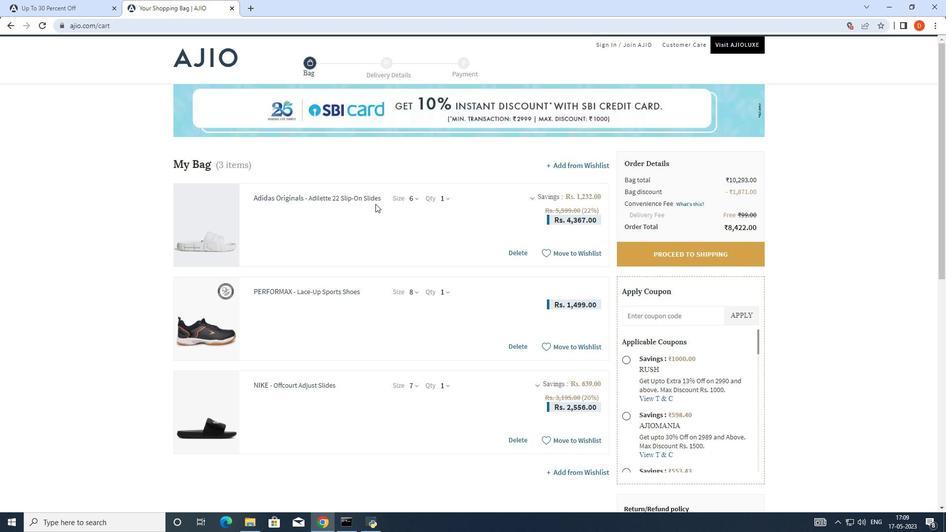 
Action: Mouse scrolled (375, 203) with delta (0, 0)
Screenshot: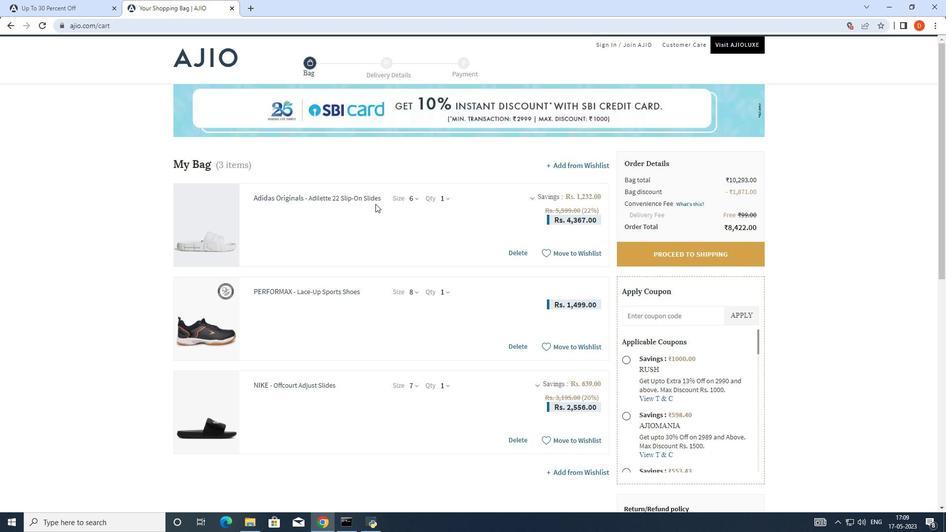 
Action: Mouse scrolled (375, 203) with delta (0, 0)
Screenshot: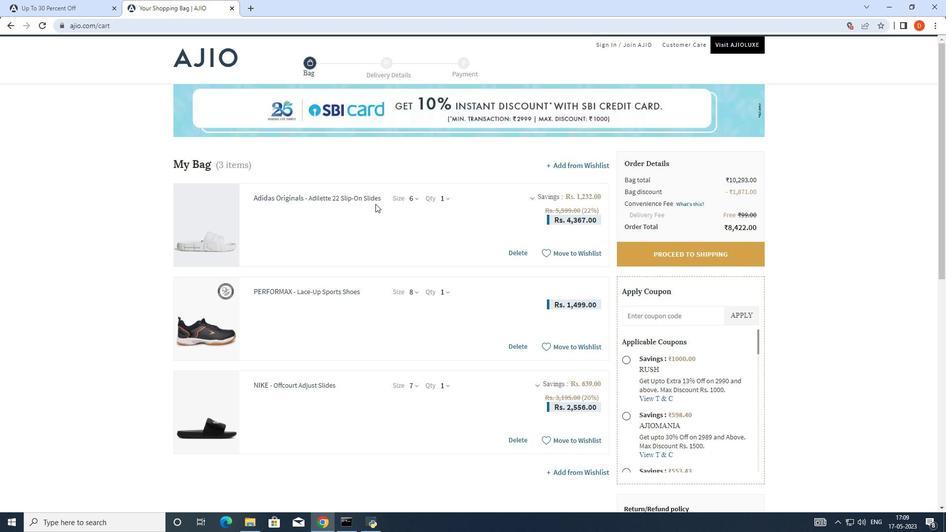 
Action: Mouse moved to (496, 141)
Screenshot: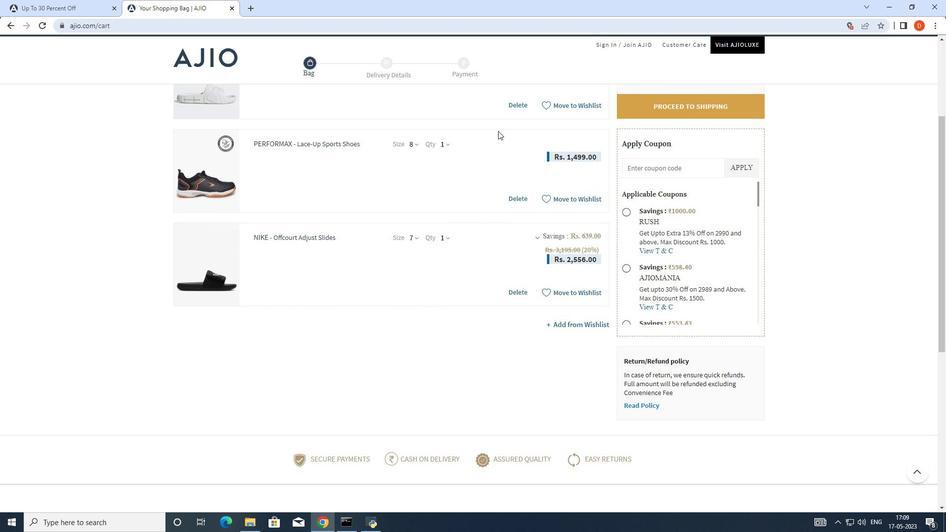 
Action: Mouse scrolled (496, 141) with delta (0, 0)
Screenshot: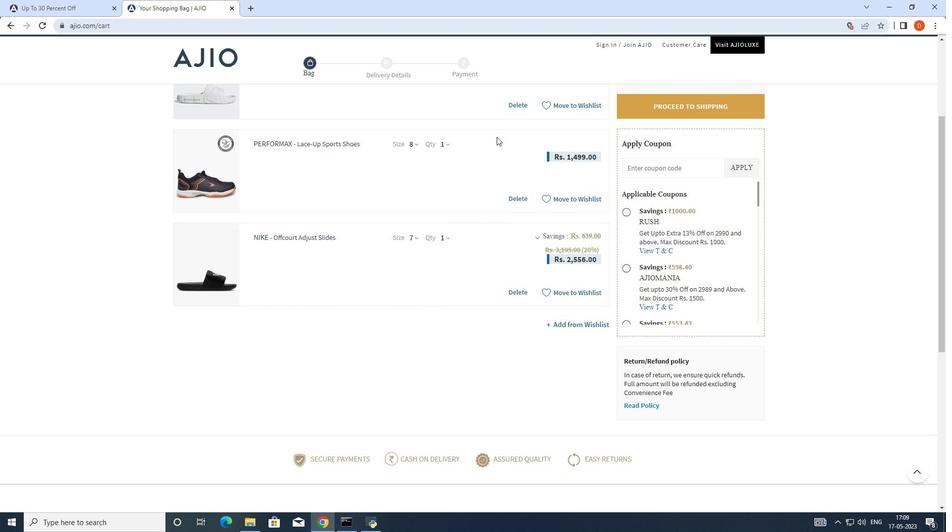 
Action: Mouse scrolled (496, 141) with delta (0, 0)
Screenshot: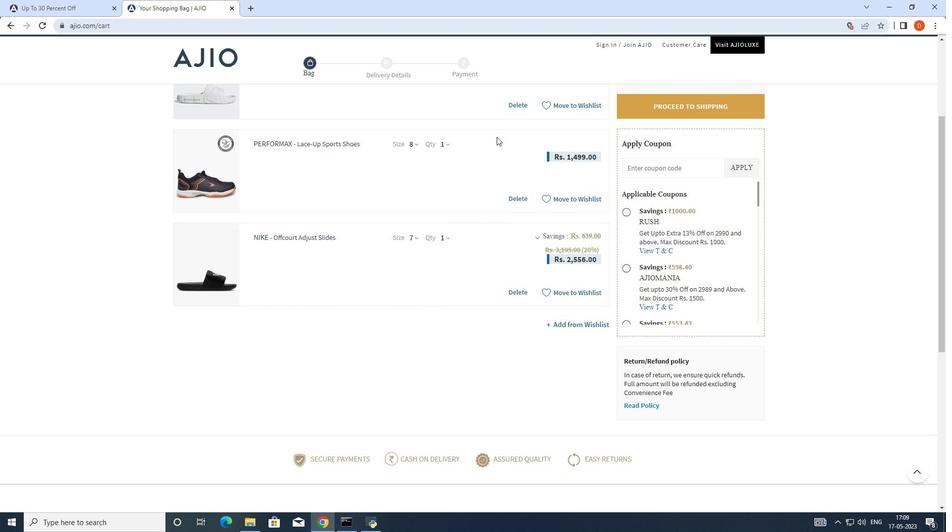 
Action: Mouse scrolled (496, 141) with delta (0, 0)
Screenshot: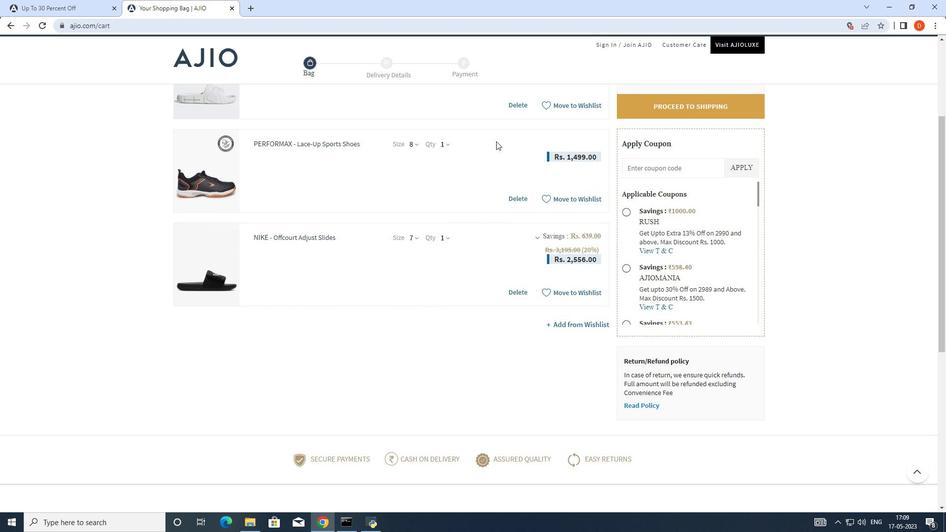 
Action: Mouse moved to (517, 249)
Screenshot: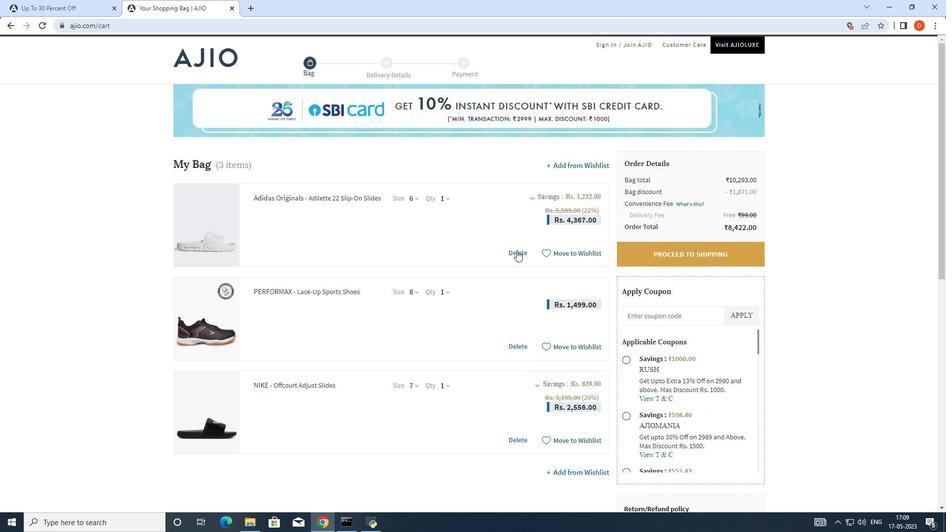 
Action: Mouse pressed left at (517, 249)
Screenshot: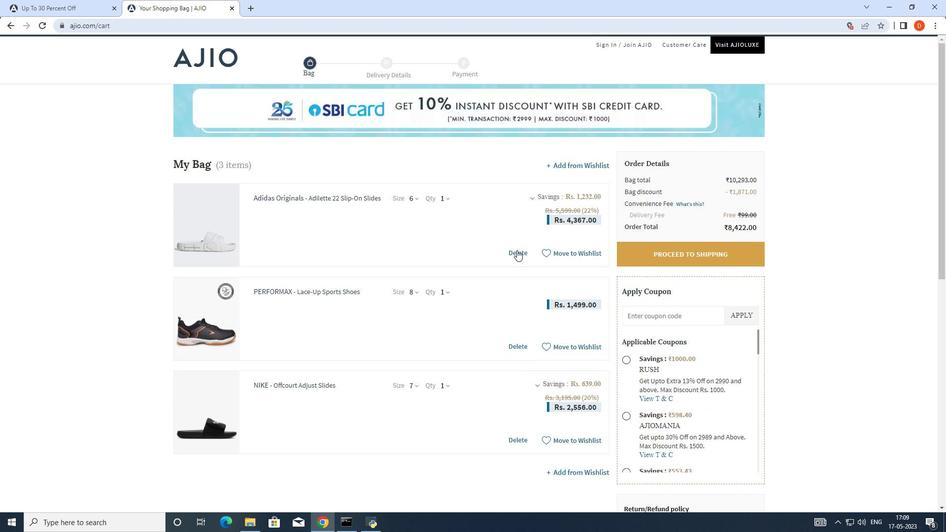
Action: Mouse moved to (509, 292)
Screenshot: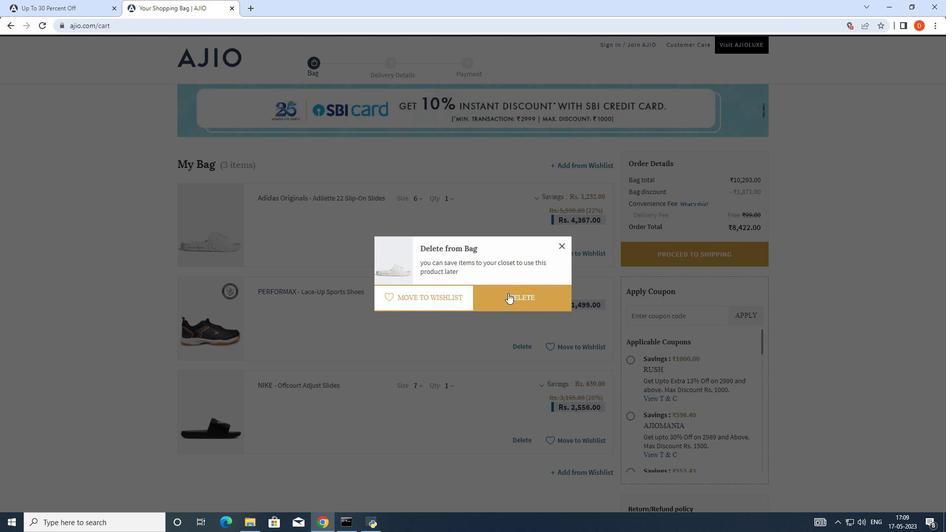 
Action: Mouse pressed left at (509, 292)
Screenshot: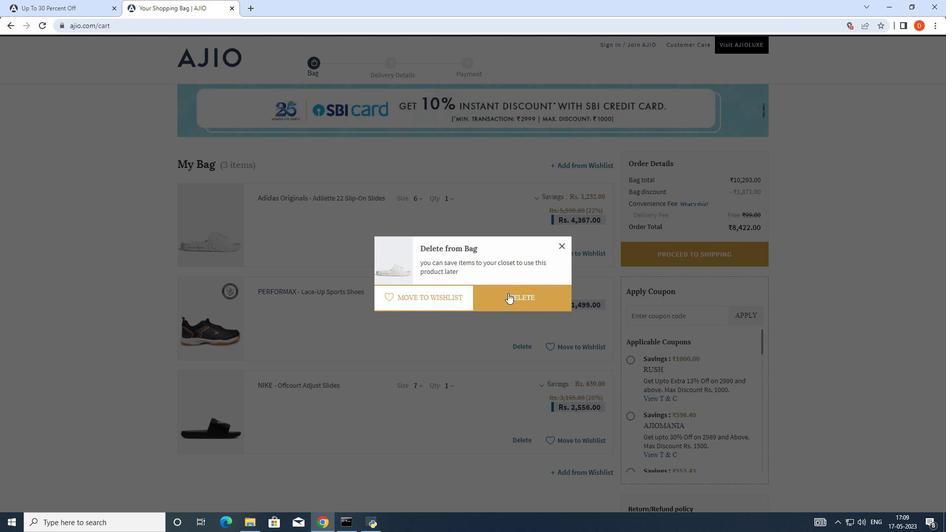 
Action: Mouse moved to (234, 68)
Screenshot: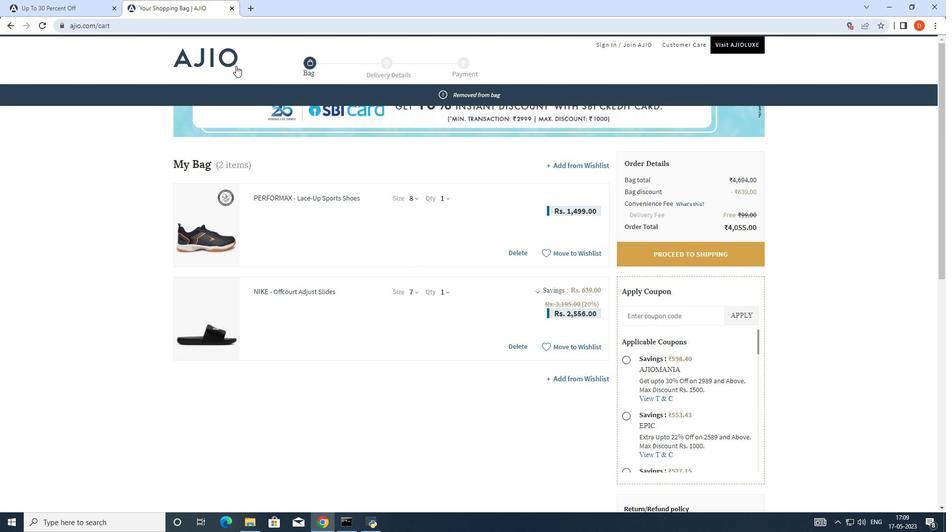 
